 Task: Find connections with filter location Bhadrāvati with filter topic #Jobalertwith filter profile language Spanish with filter current company Personal Growth & Professional Development by Gaurav Misra with filter school Maharaja Engineering College with filter industry Farming with filter service category Life Coaching with filter keywords title Vice President of Marketing
Action: Mouse moved to (608, 79)
Screenshot: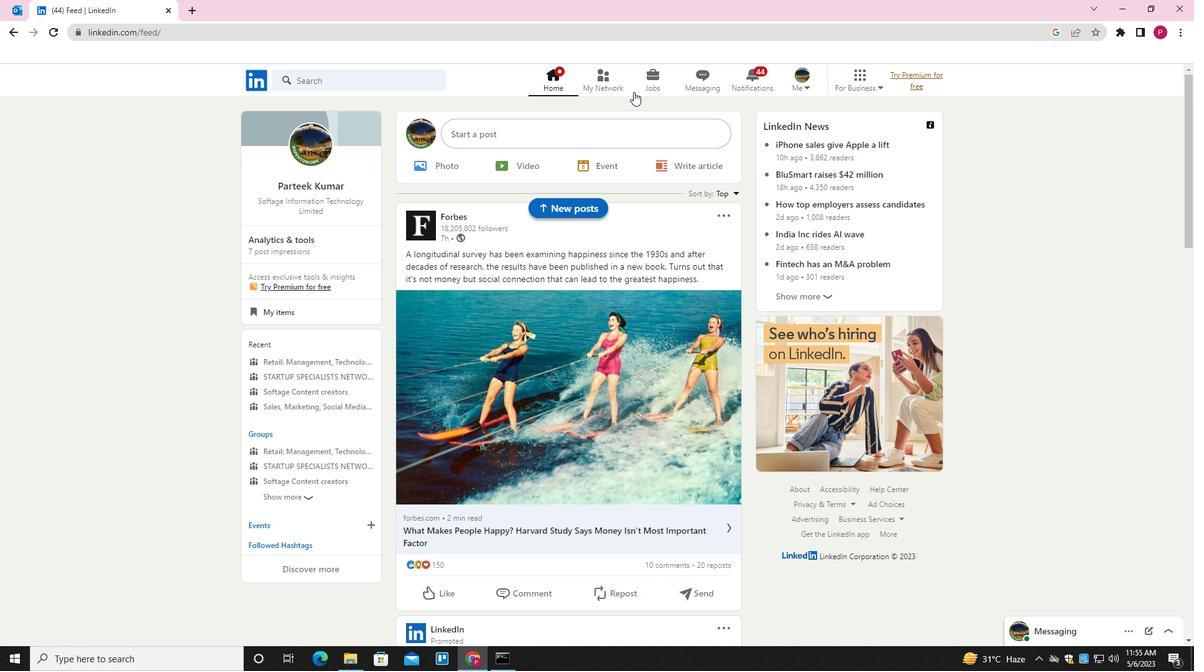 
Action: Mouse pressed left at (608, 79)
Screenshot: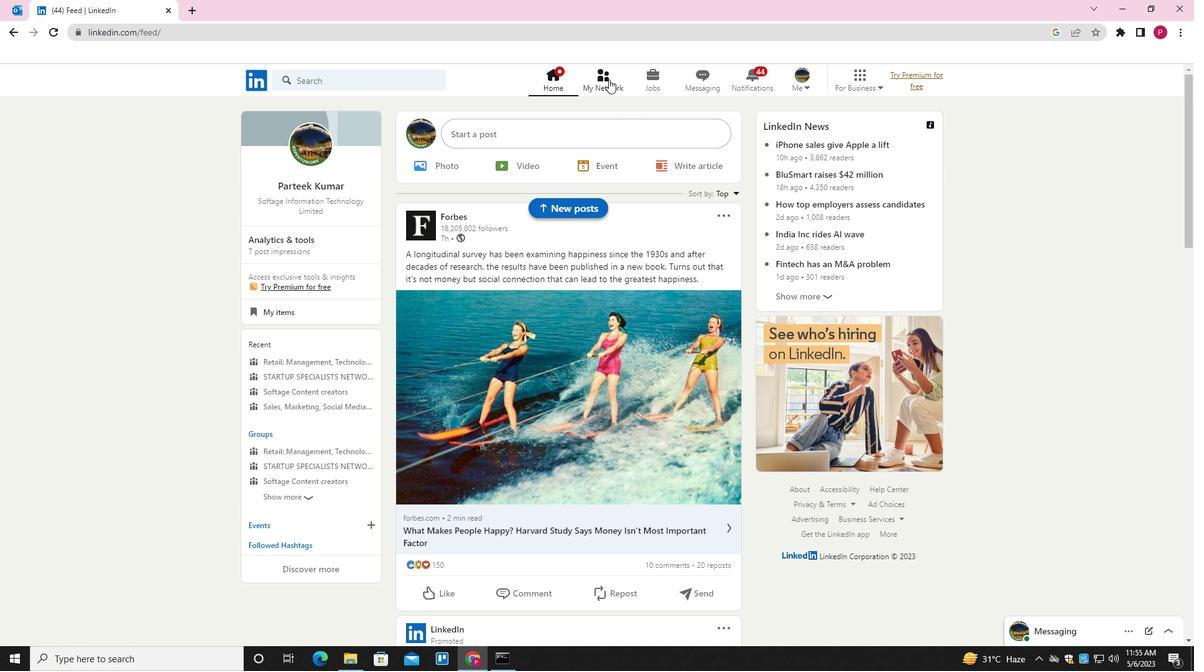 
Action: Mouse moved to (384, 140)
Screenshot: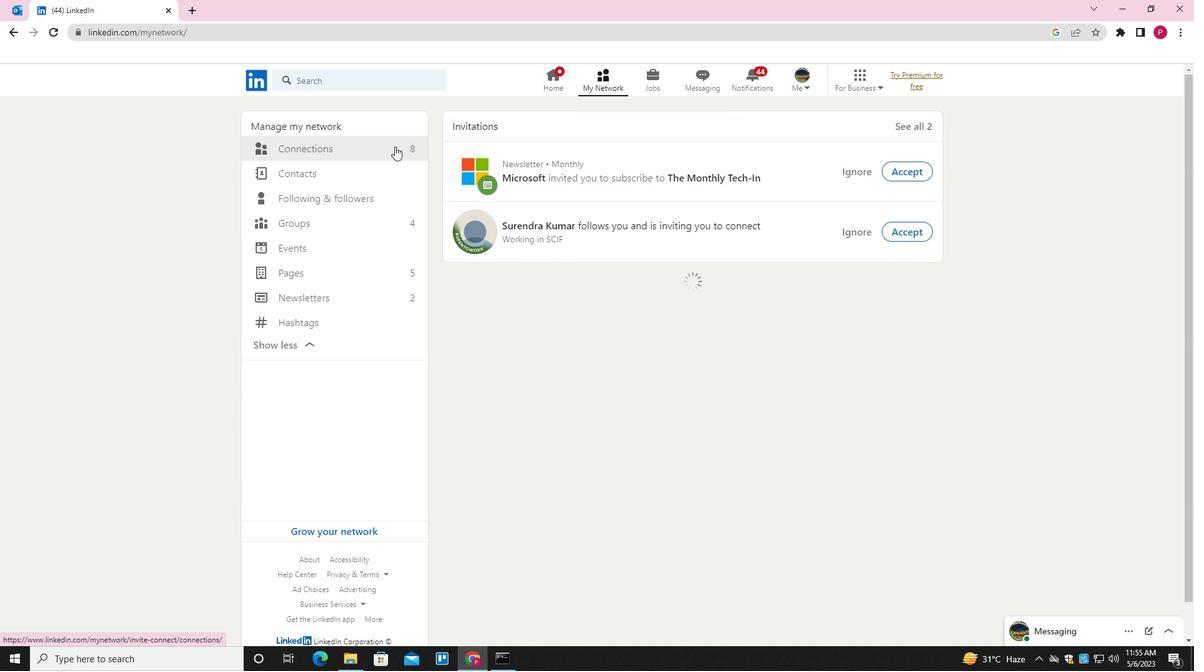
Action: Mouse pressed left at (384, 140)
Screenshot: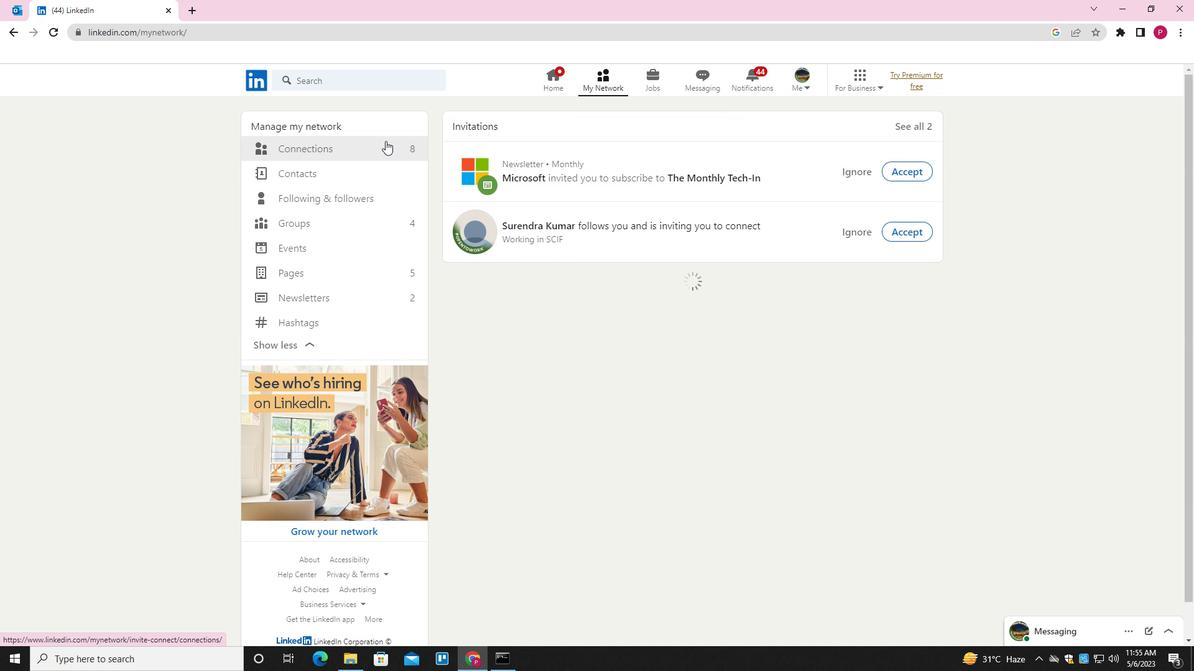 
Action: Mouse moved to (409, 148)
Screenshot: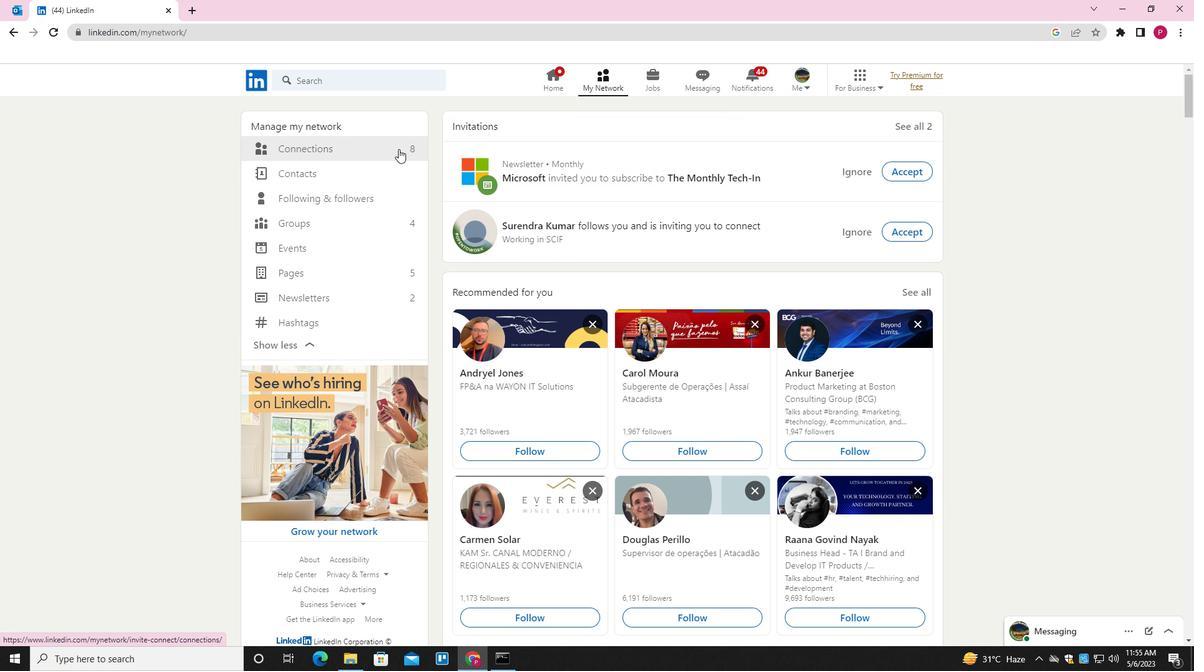 
Action: Mouse pressed left at (409, 148)
Screenshot: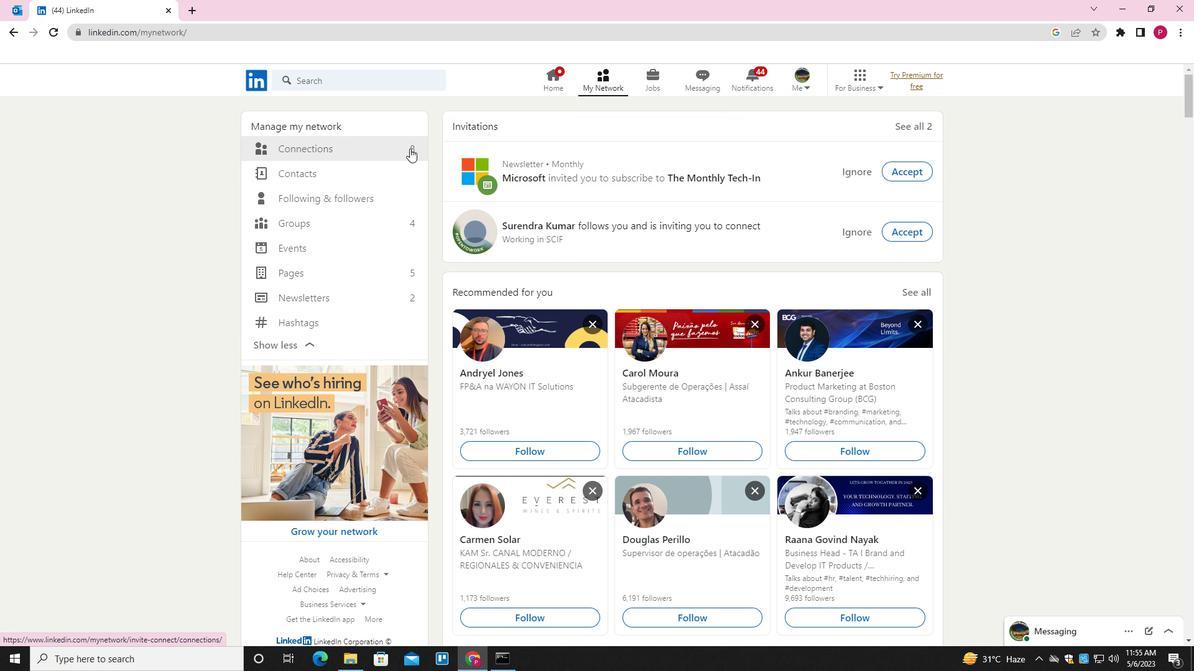 
Action: Mouse moved to (689, 147)
Screenshot: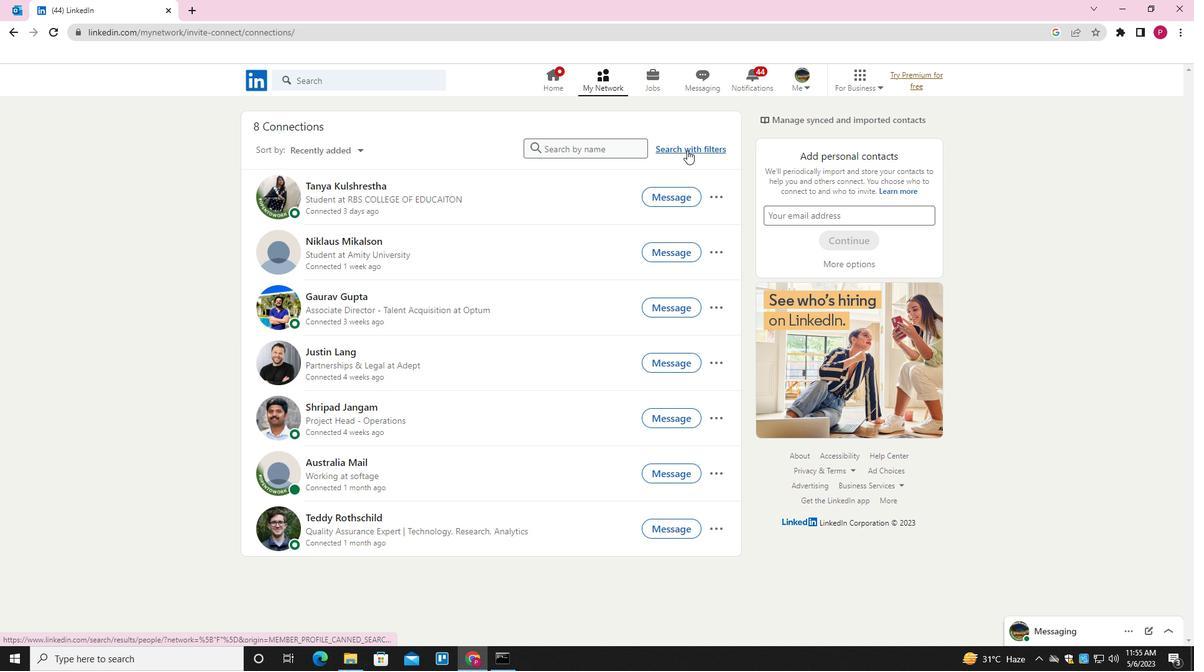 
Action: Mouse pressed left at (689, 147)
Screenshot: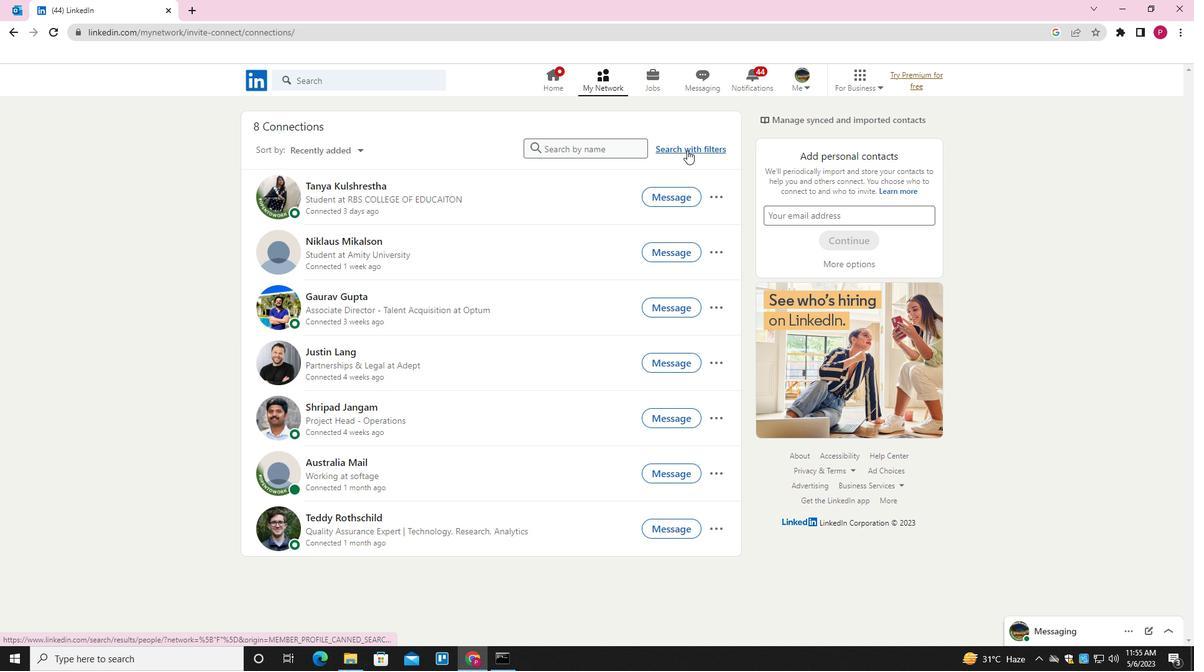 
Action: Mouse moved to (630, 114)
Screenshot: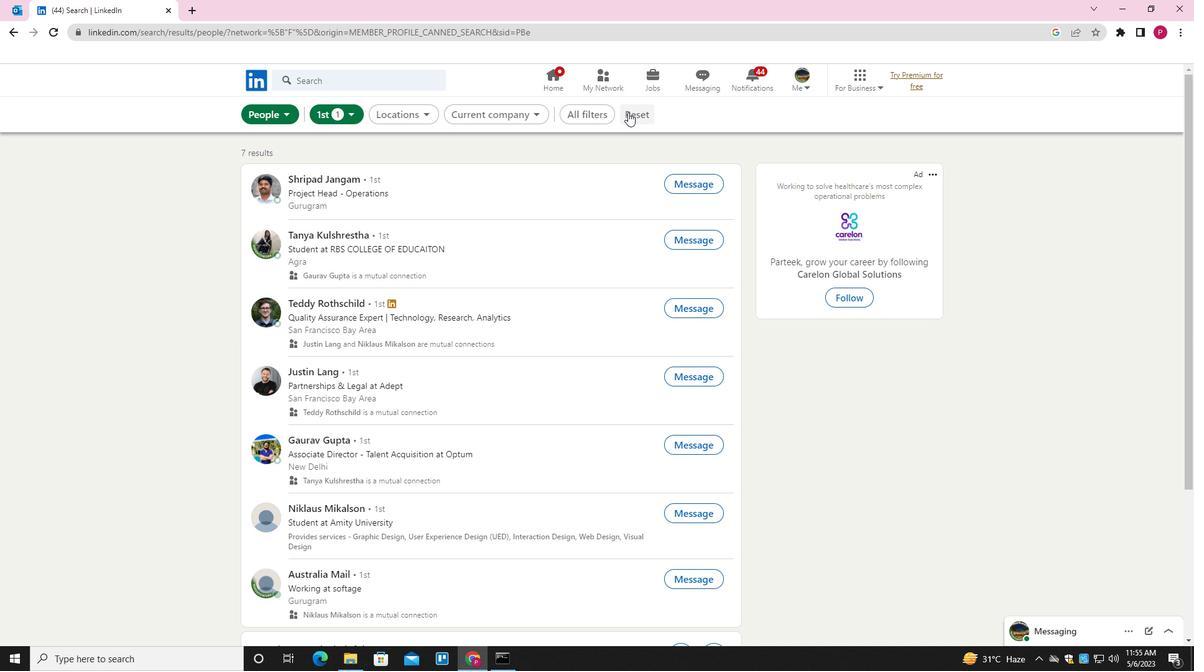 
Action: Mouse pressed left at (630, 114)
Screenshot: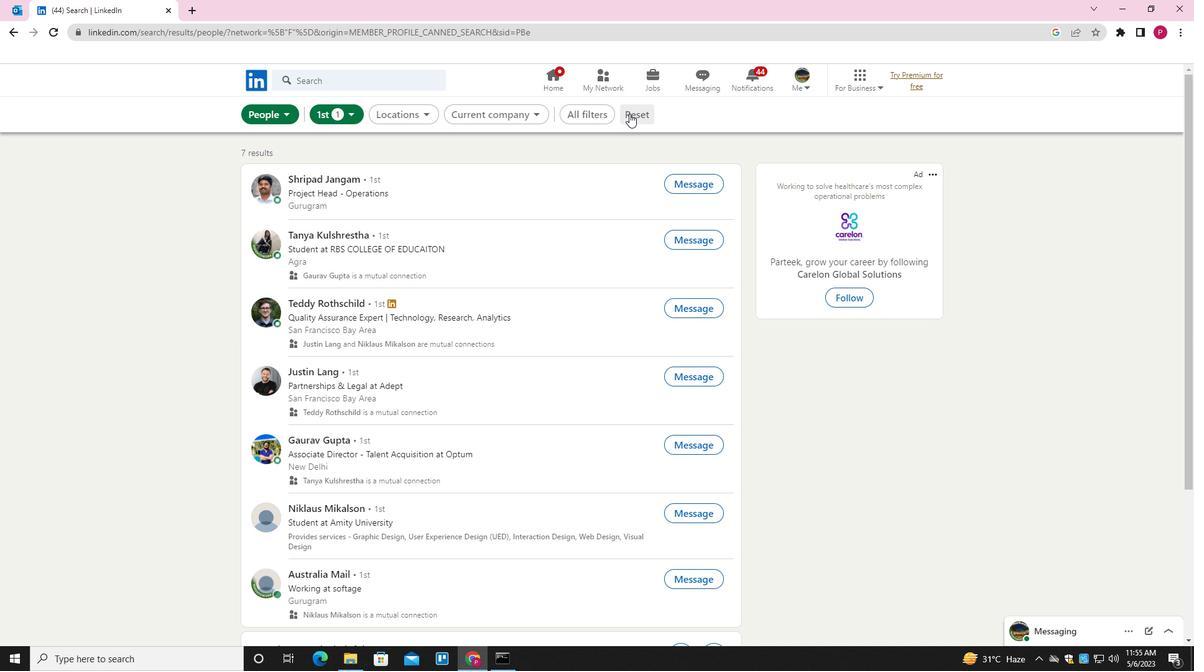 
Action: Mouse moved to (613, 116)
Screenshot: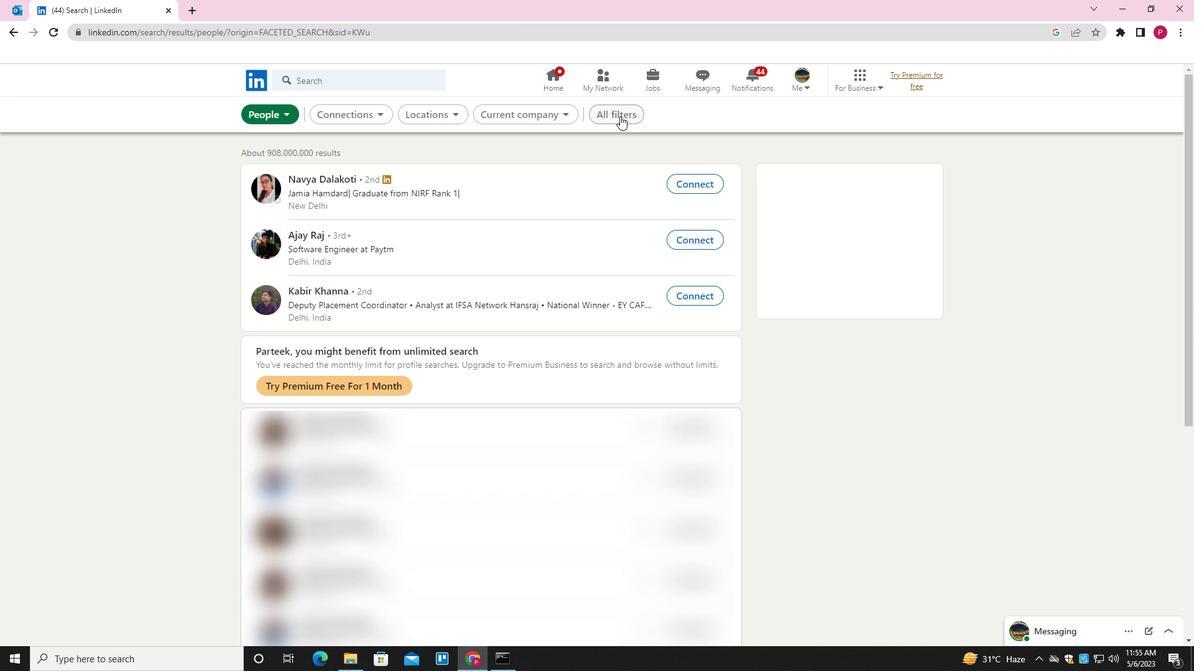 
Action: Mouse pressed left at (613, 116)
Screenshot: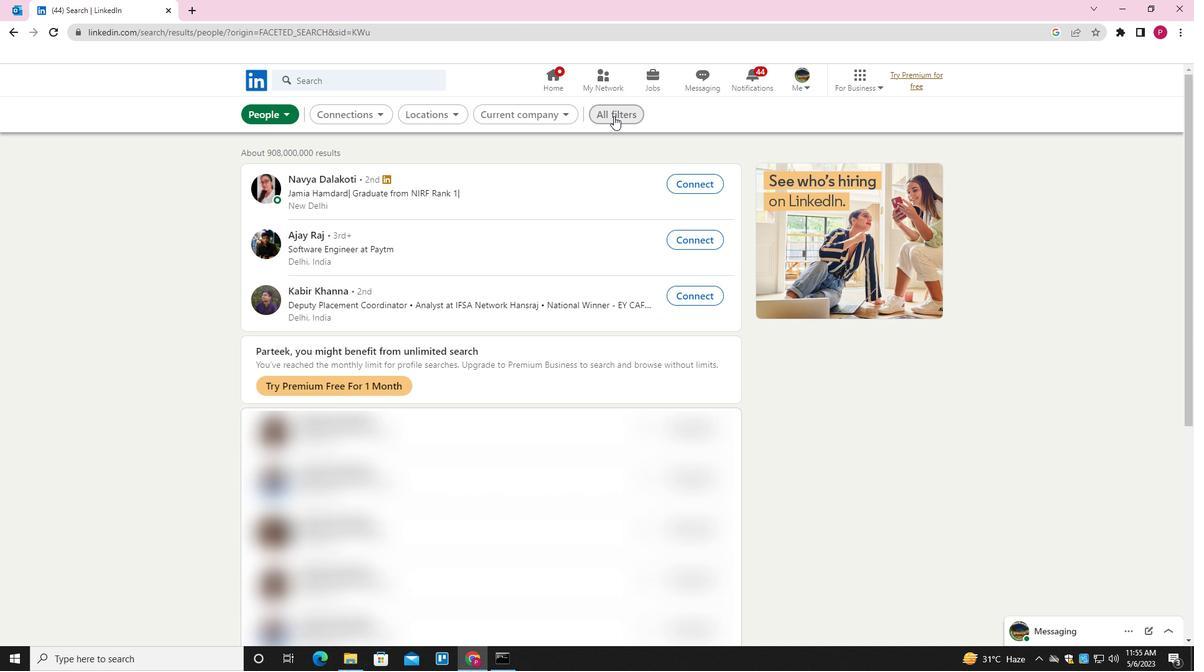 
Action: Mouse moved to (935, 343)
Screenshot: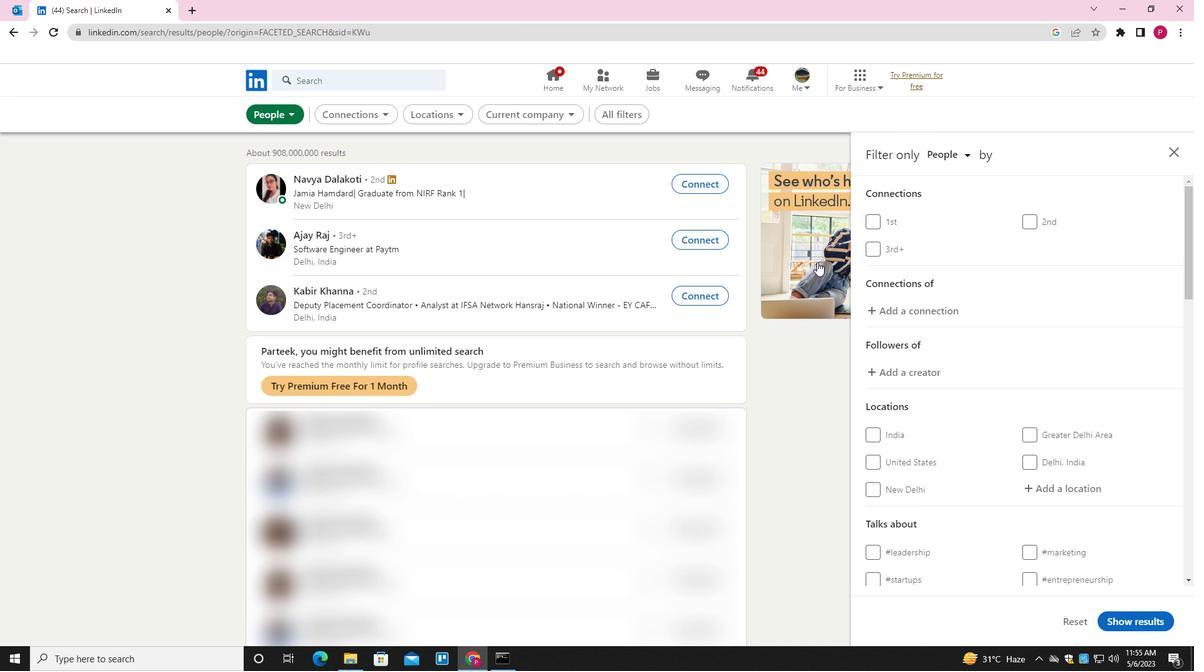 
Action: Mouse scrolled (935, 343) with delta (0, 0)
Screenshot: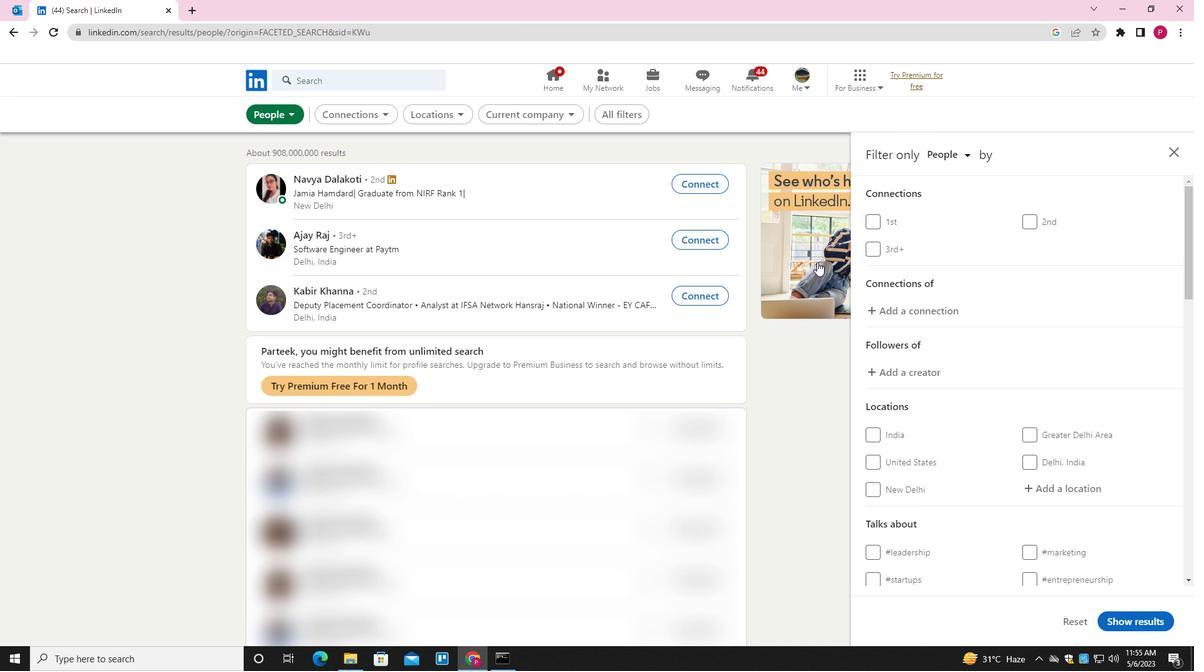 
Action: Mouse moved to (988, 376)
Screenshot: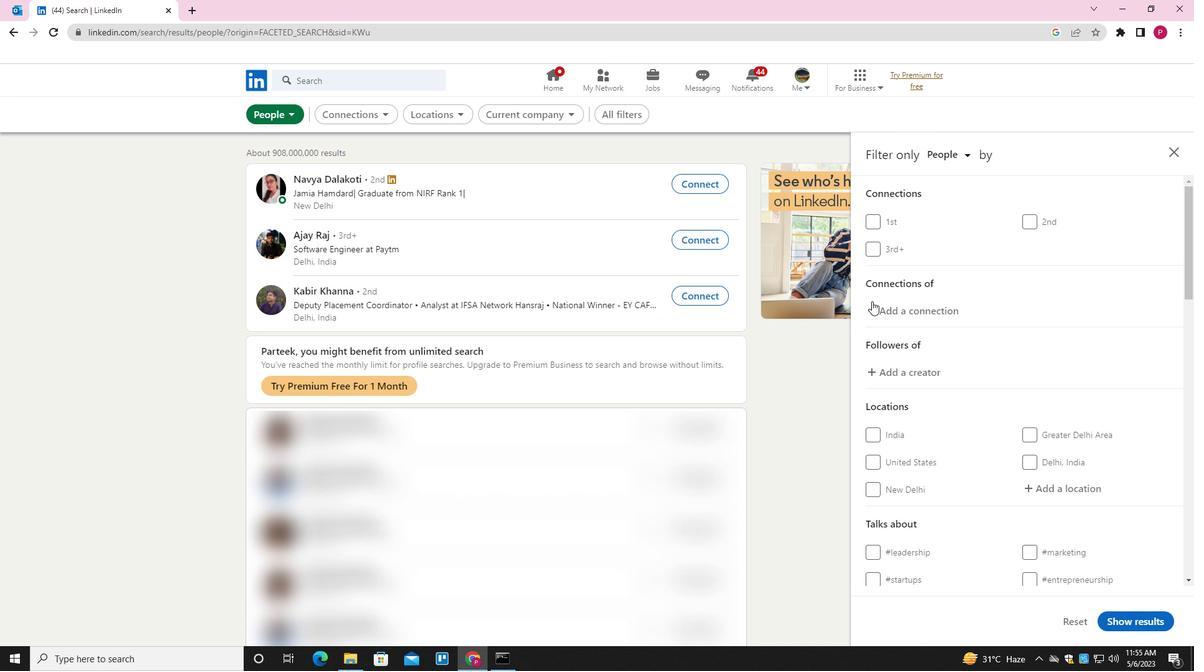 
Action: Mouse scrolled (988, 376) with delta (0, 0)
Screenshot: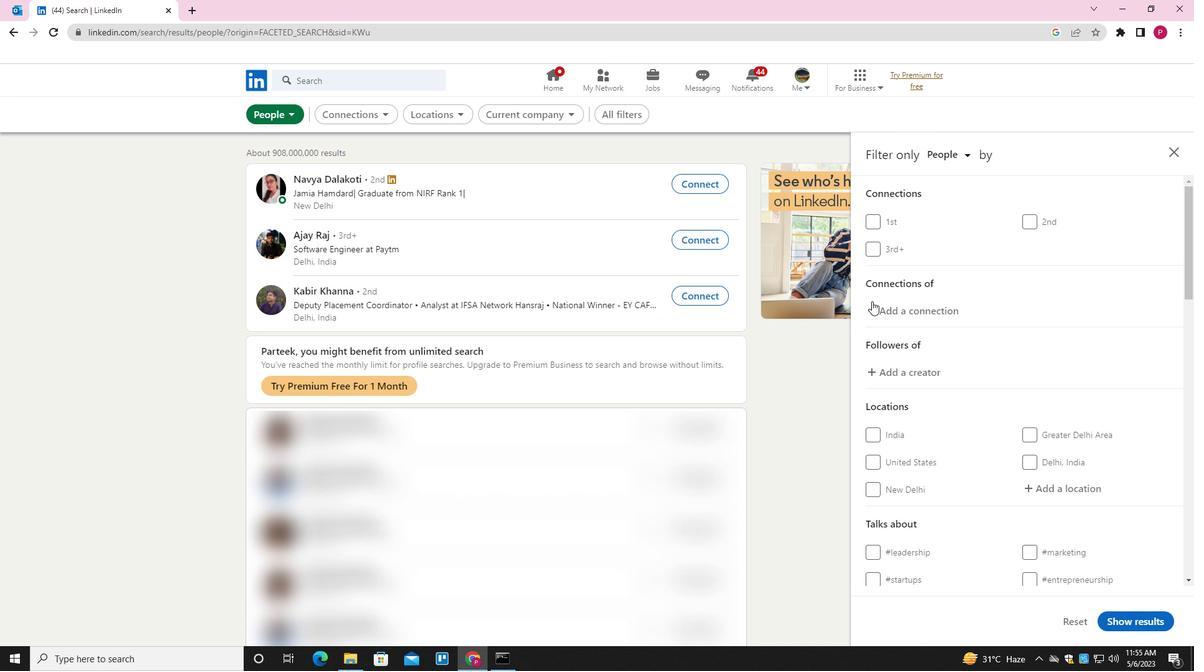 
Action: Mouse moved to (1061, 362)
Screenshot: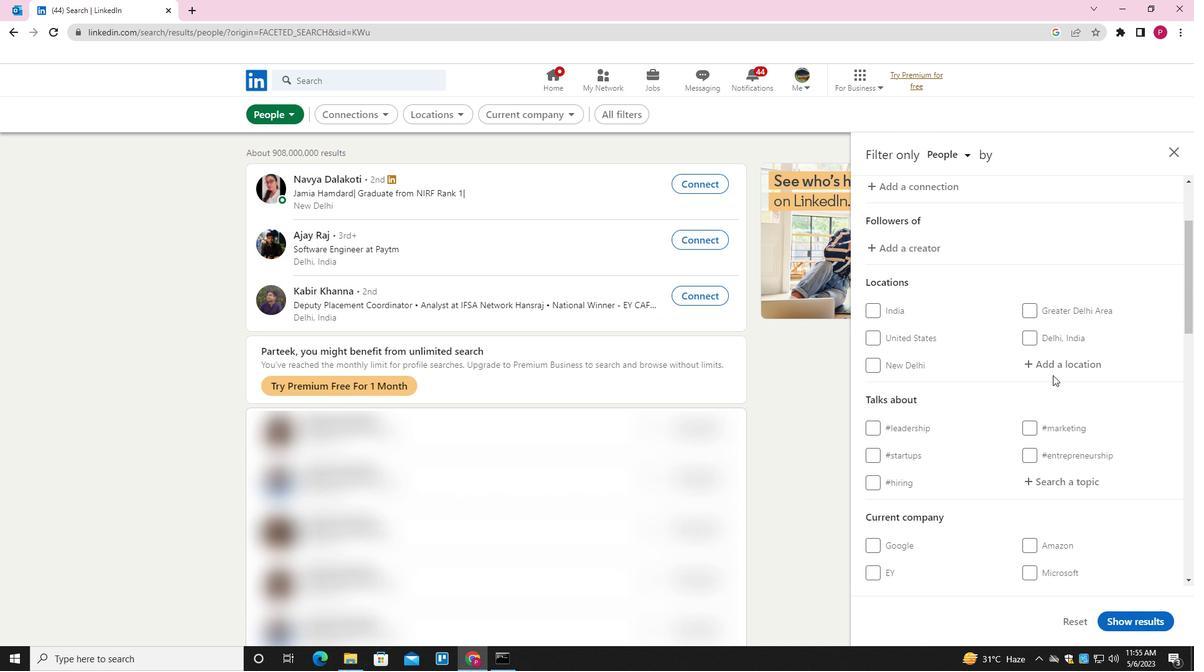 
Action: Mouse pressed left at (1061, 362)
Screenshot: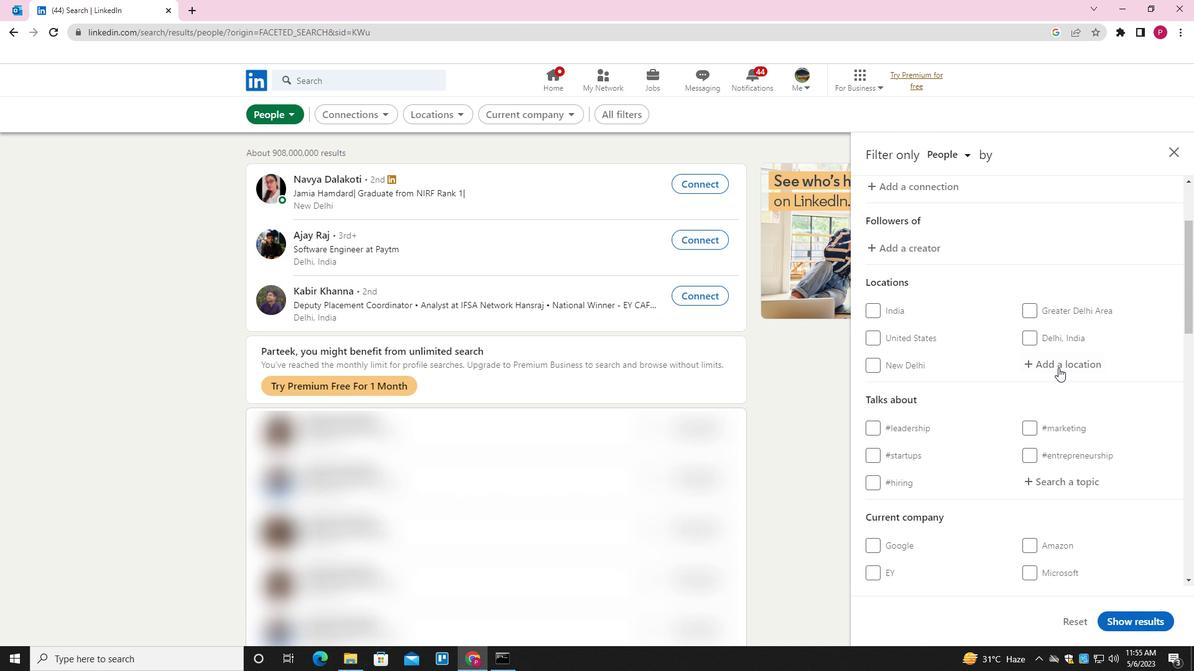 
Action: Key pressed <Key.shift>BHADRAVATI<Key.down><Key.enter>
Screenshot: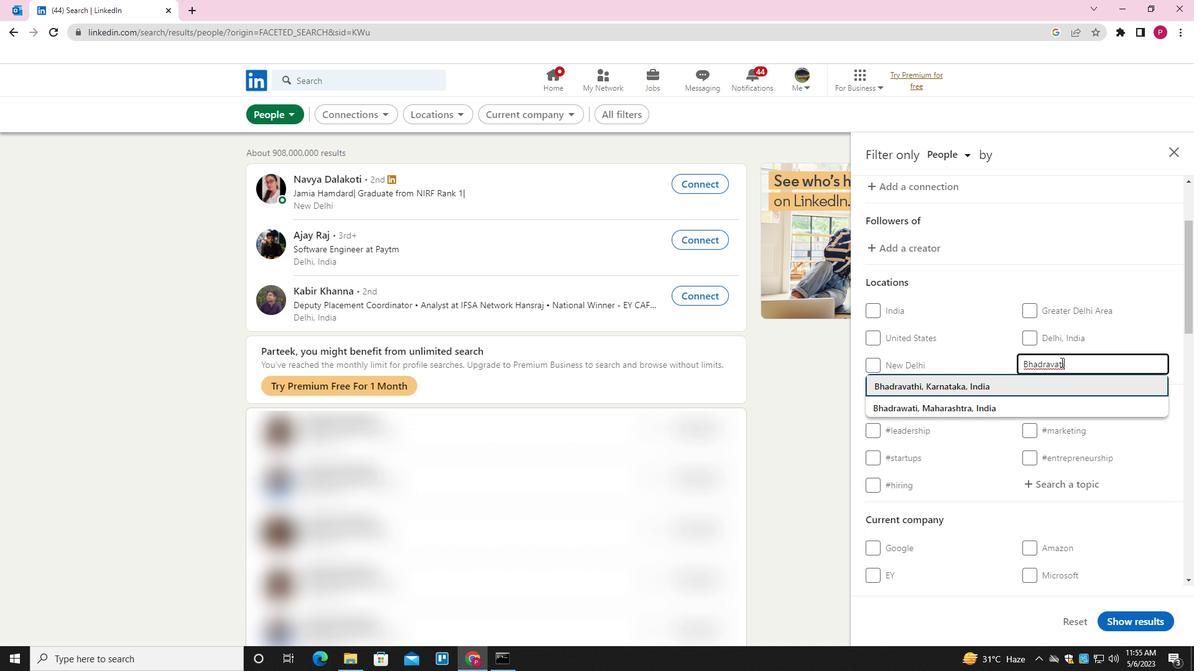 
Action: Mouse moved to (1030, 366)
Screenshot: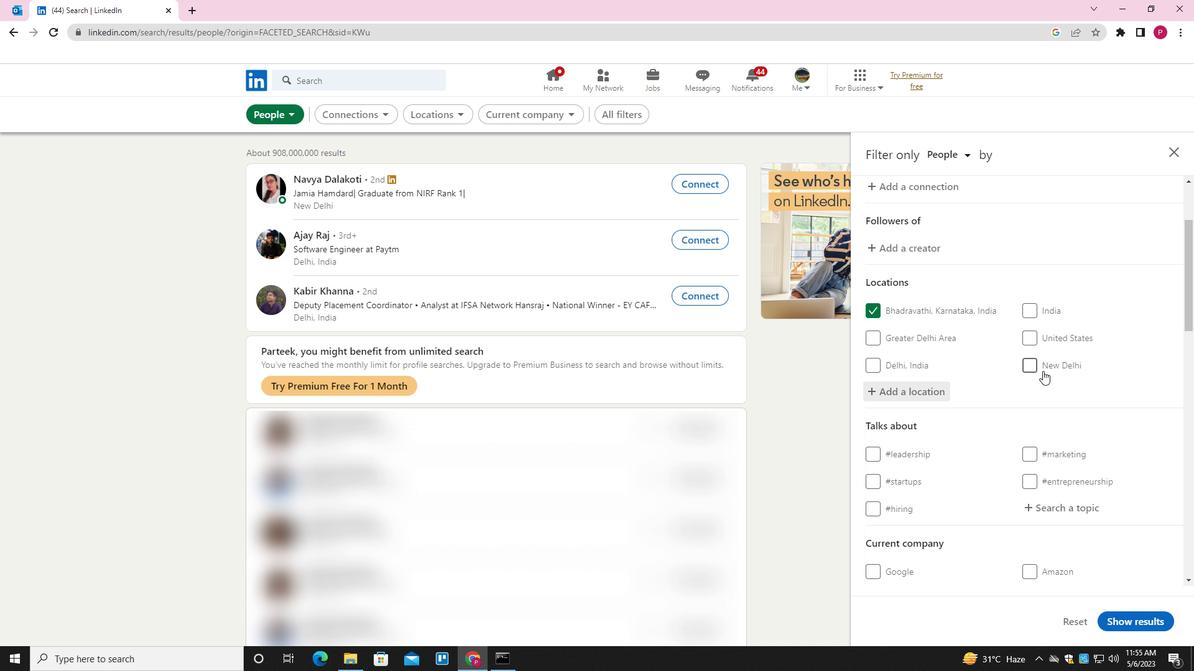 
Action: Mouse scrolled (1030, 366) with delta (0, 0)
Screenshot: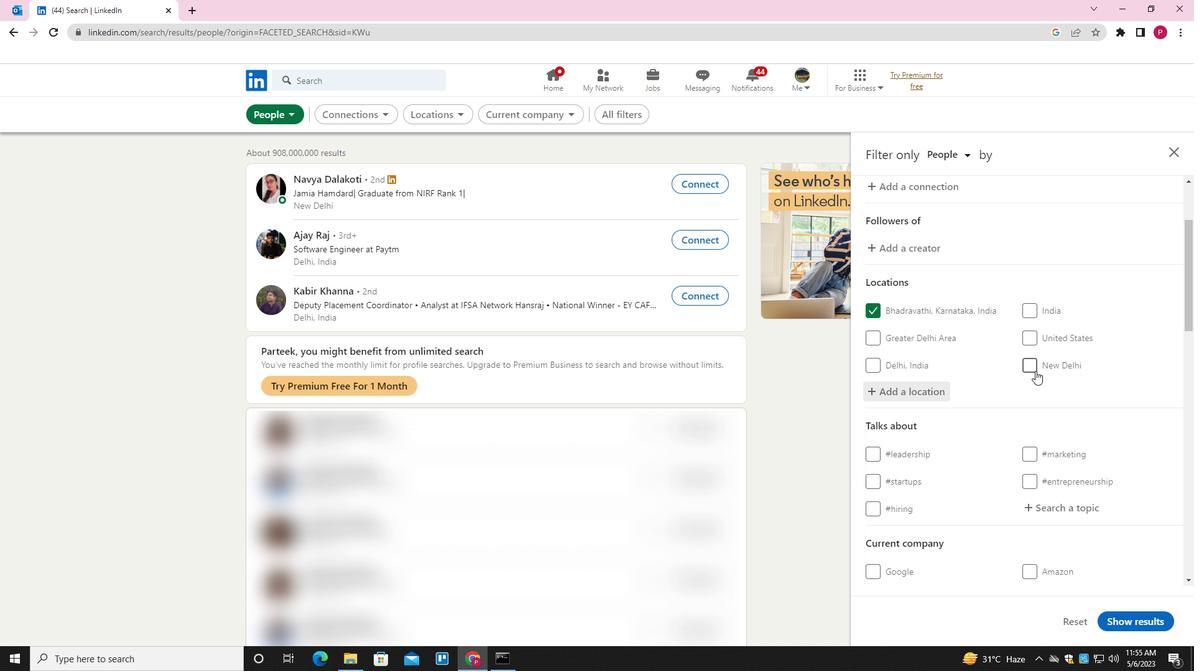 
Action: Mouse scrolled (1030, 366) with delta (0, 0)
Screenshot: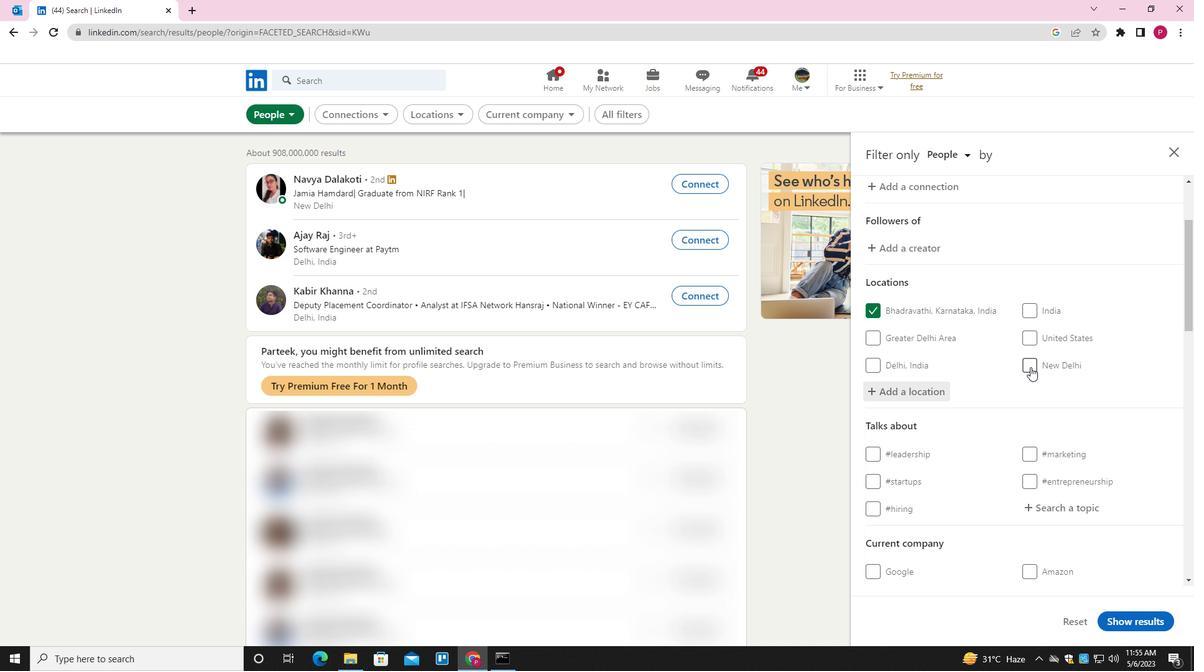 
Action: Mouse moved to (1029, 366)
Screenshot: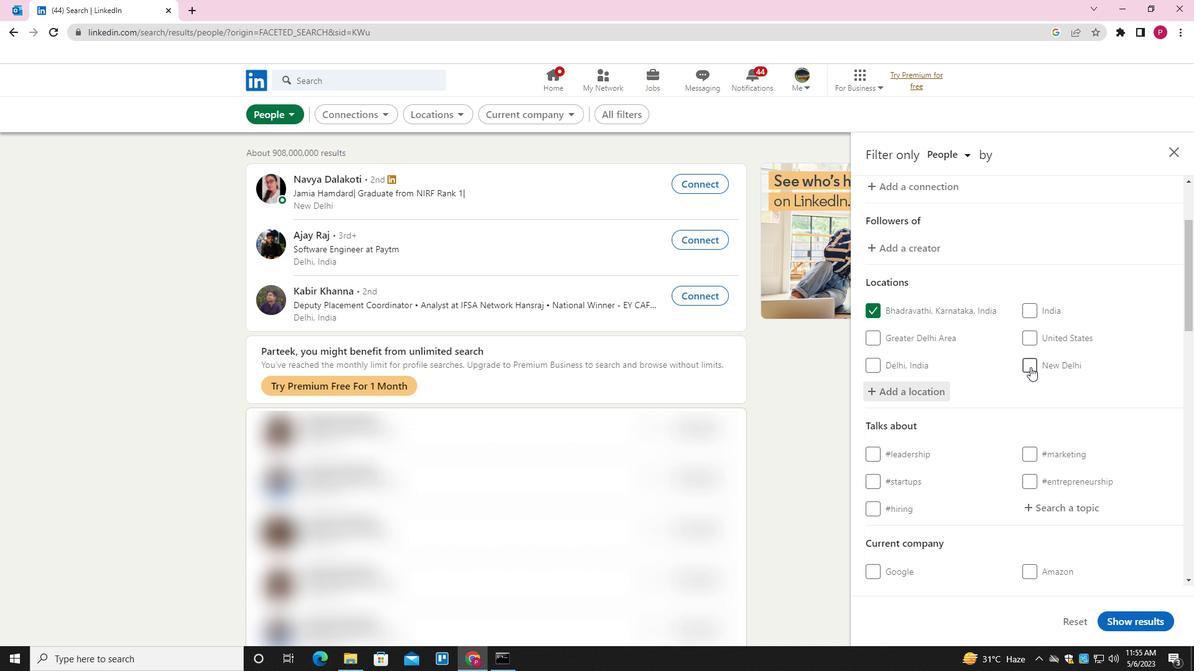 
Action: Mouse scrolled (1029, 366) with delta (0, 0)
Screenshot: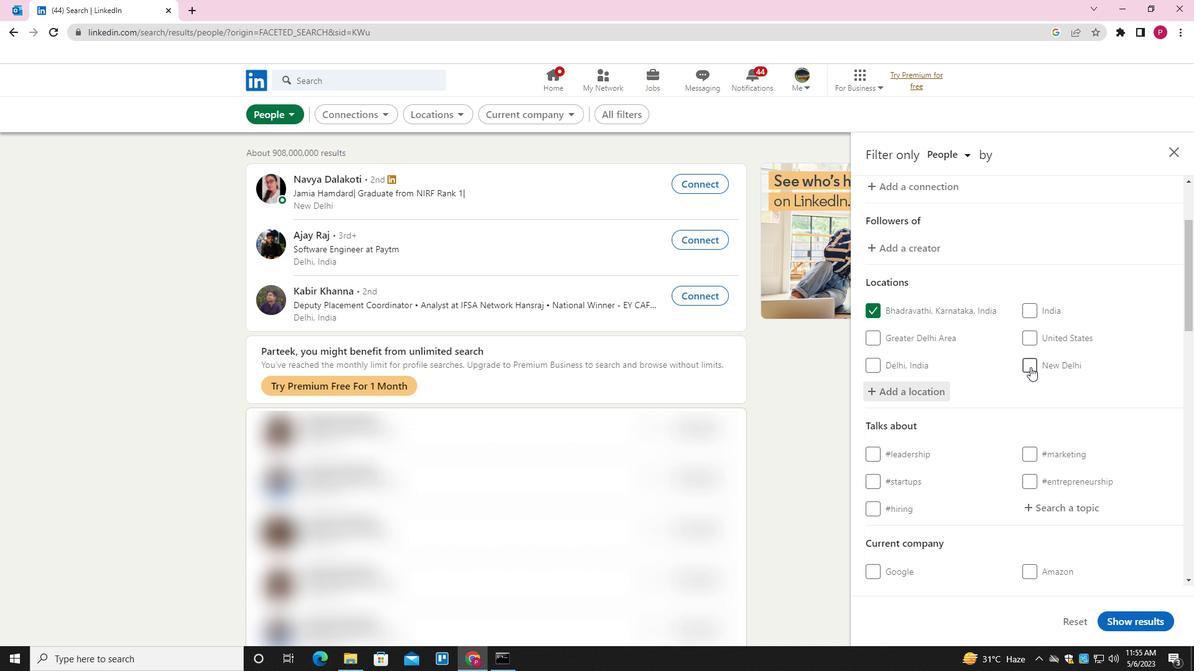 
Action: Mouse moved to (1062, 324)
Screenshot: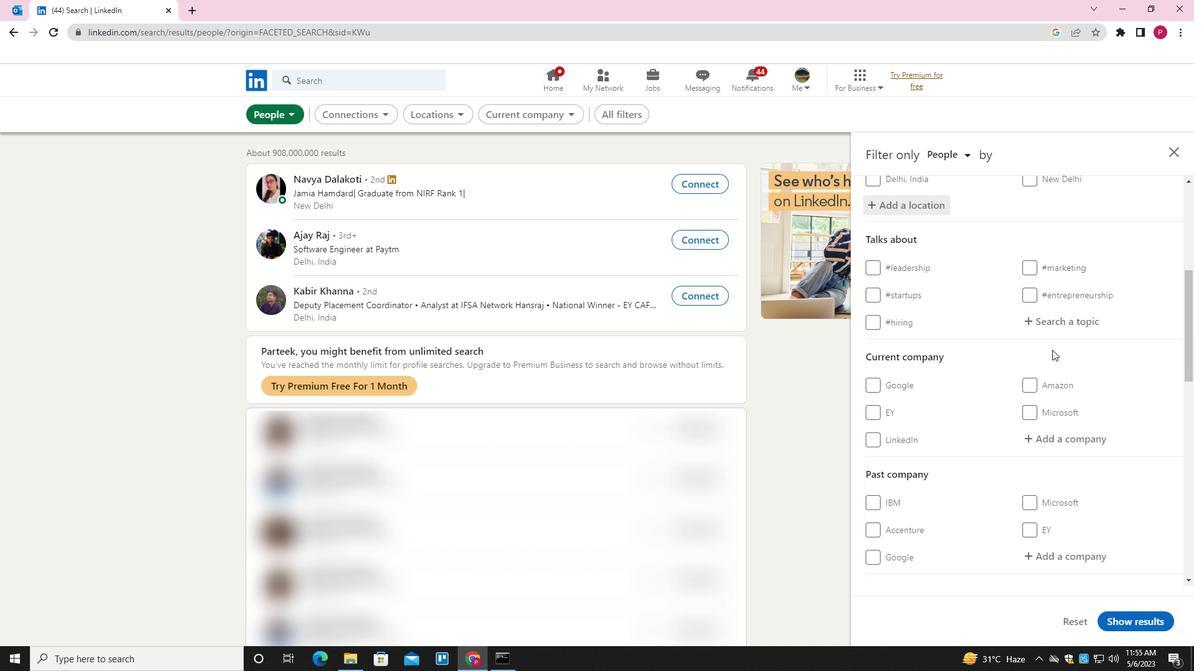 
Action: Mouse pressed left at (1062, 324)
Screenshot: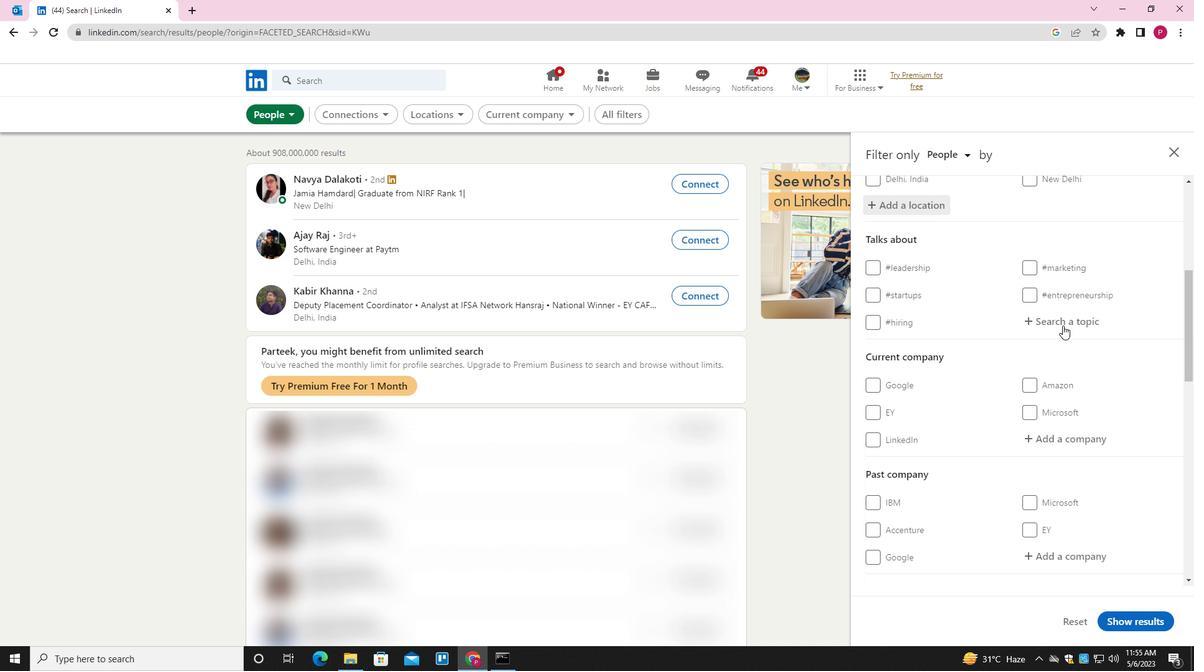 
Action: Key pressed JOBALERT<Key.down><Key.enter>
Screenshot: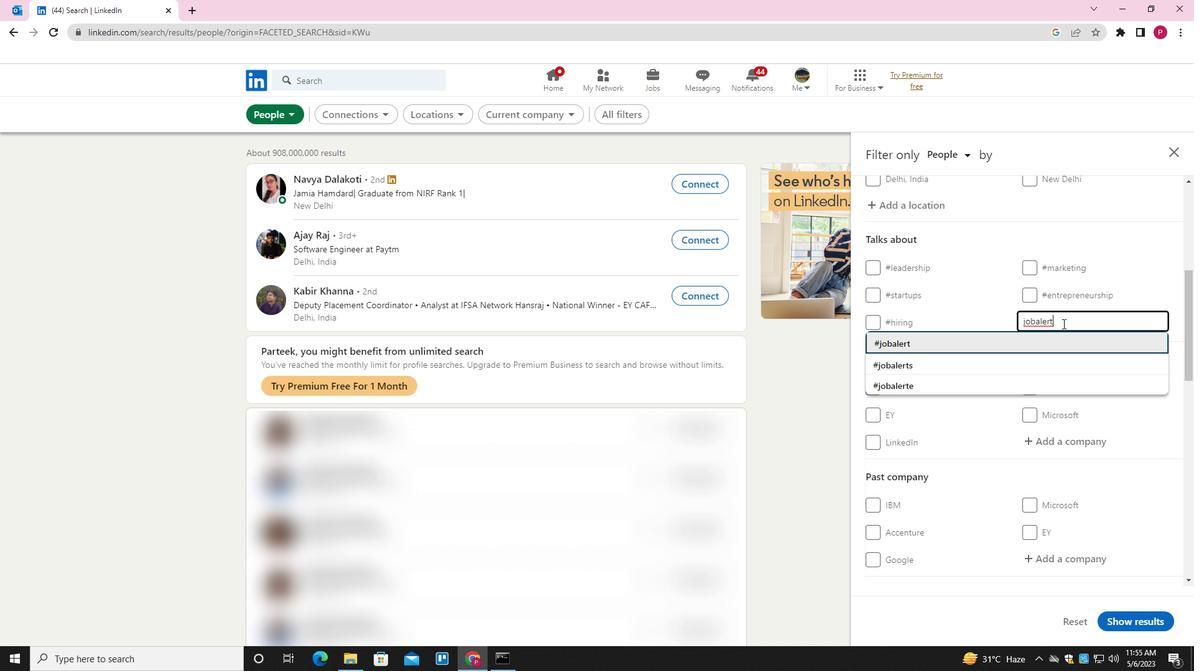 
Action: Mouse moved to (1022, 360)
Screenshot: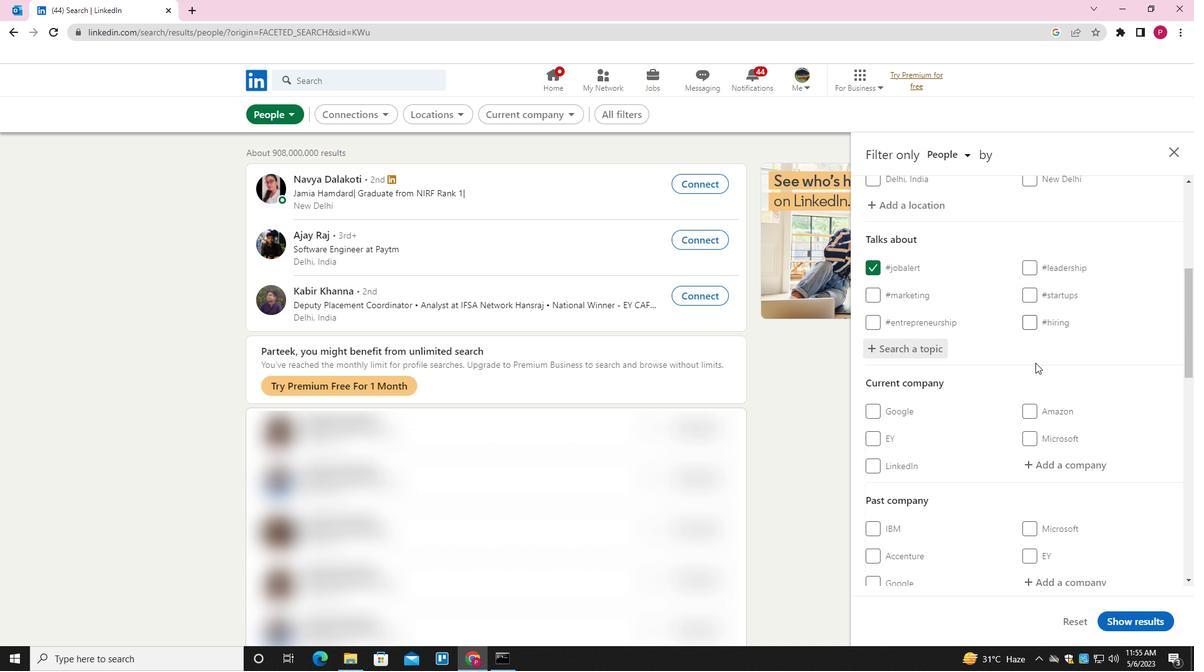 
Action: Mouse scrolled (1022, 359) with delta (0, 0)
Screenshot: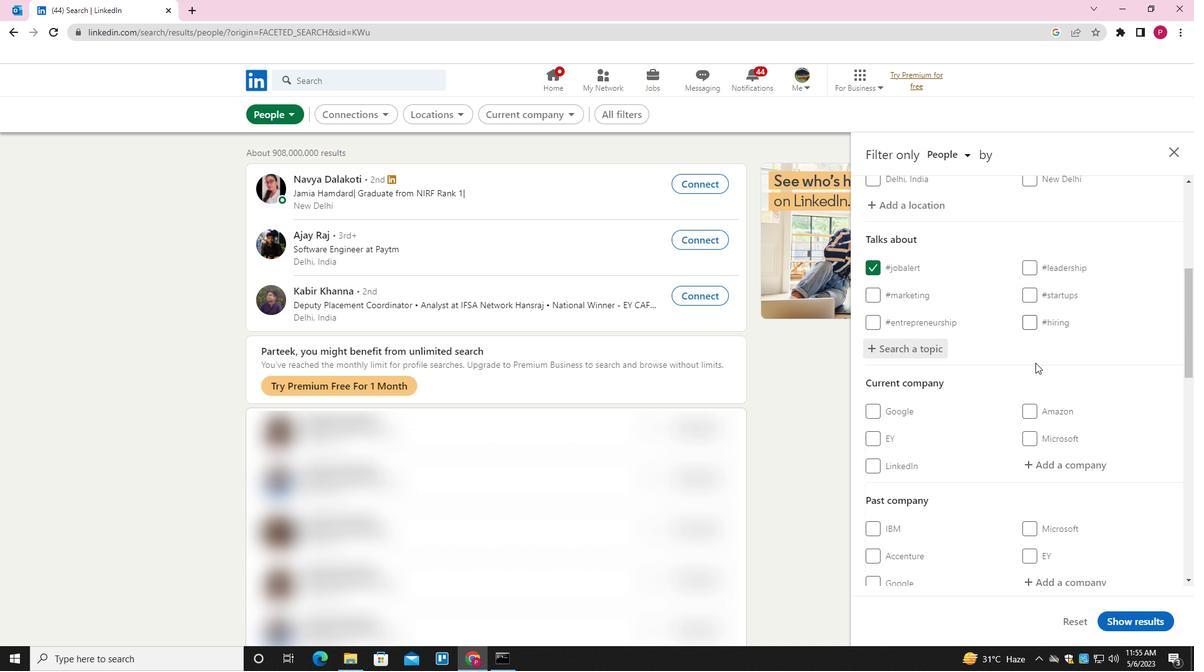 
Action: Mouse moved to (1021, 364)
Screenshot: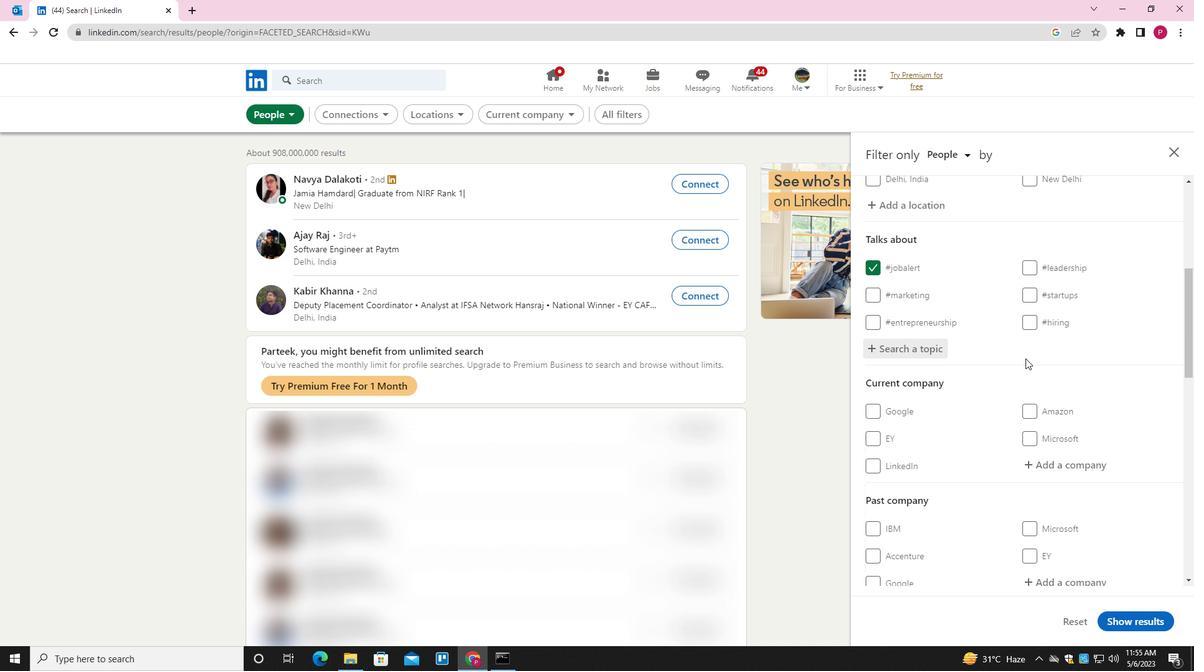 
Action: Mouse scrolled (1021, 363) with delta (0, 0)
Screenshot: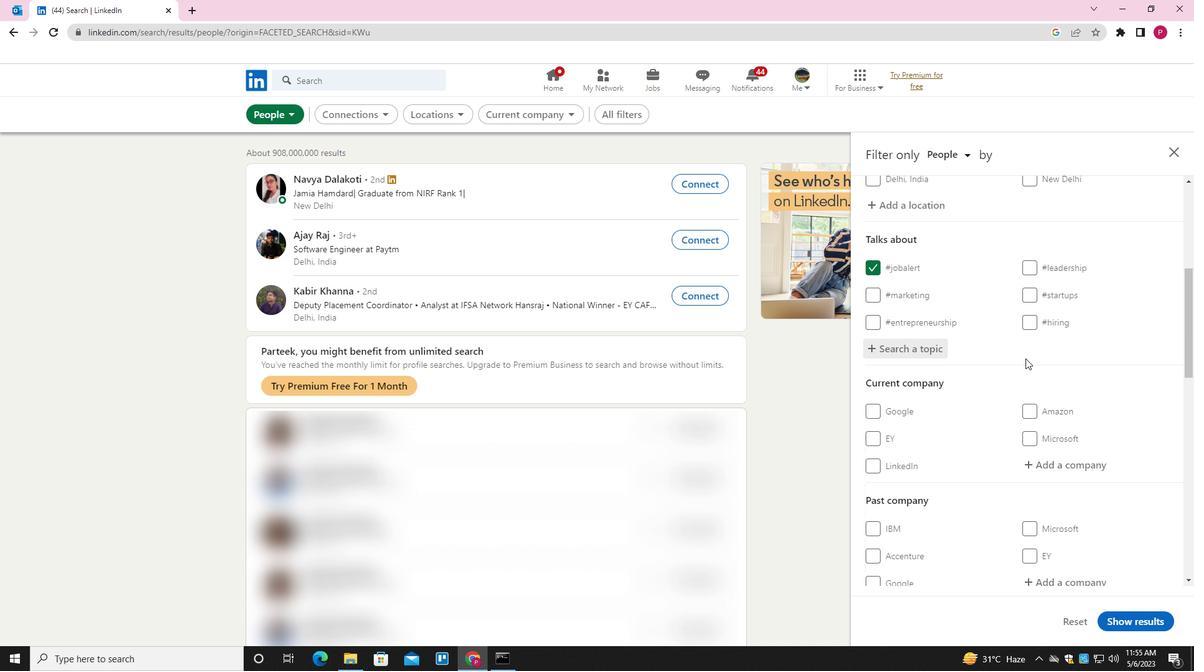 
Action: Mouse moved to (1008, 406)
Screenshot: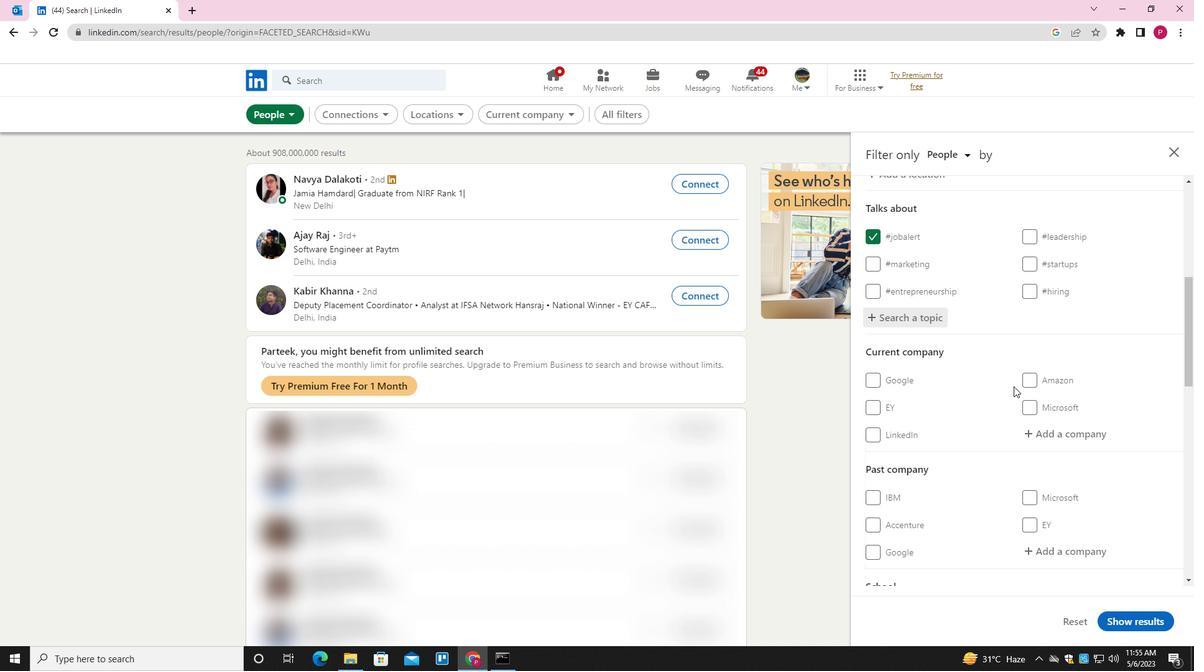 
Action: Mouse scrolled (1008, 405) with delta (0, 0)
Screenshot: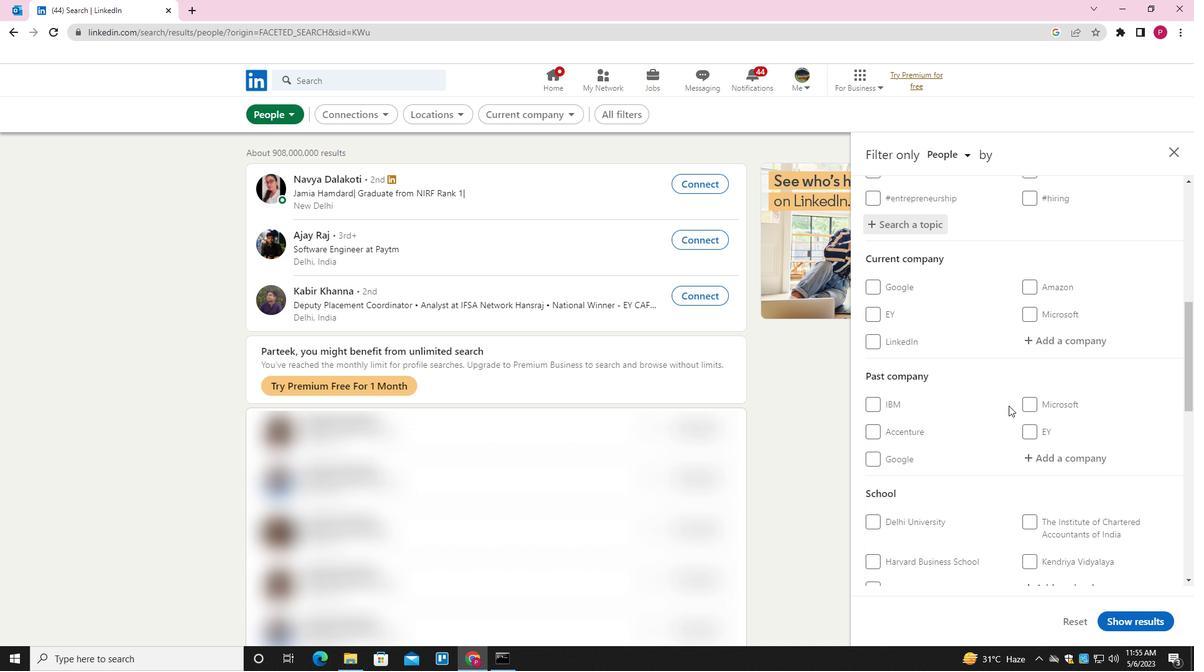 
Action: Mouse scrolled (1008, 405) with delta (0, 0)
Screenshot: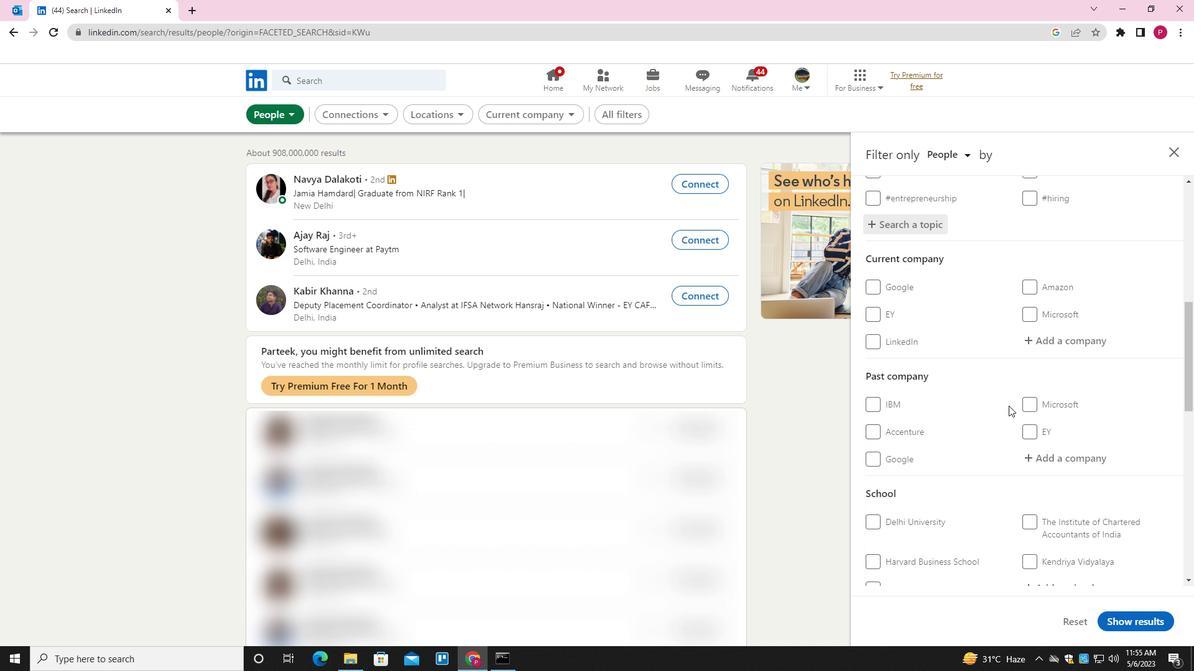 
Action: Mouse scrolled (1008, 405) with delta (0, 0)
Screenshot: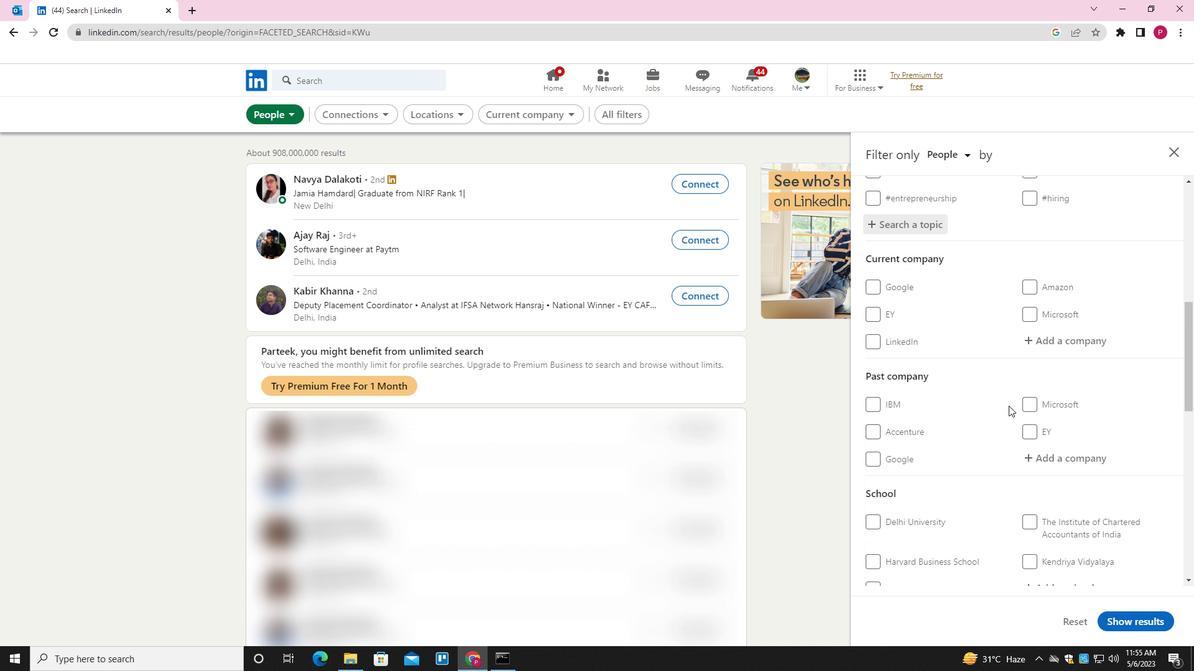 
Action: Mouse scrolled (1008, 405) with delta (0, 0)
Screenshot: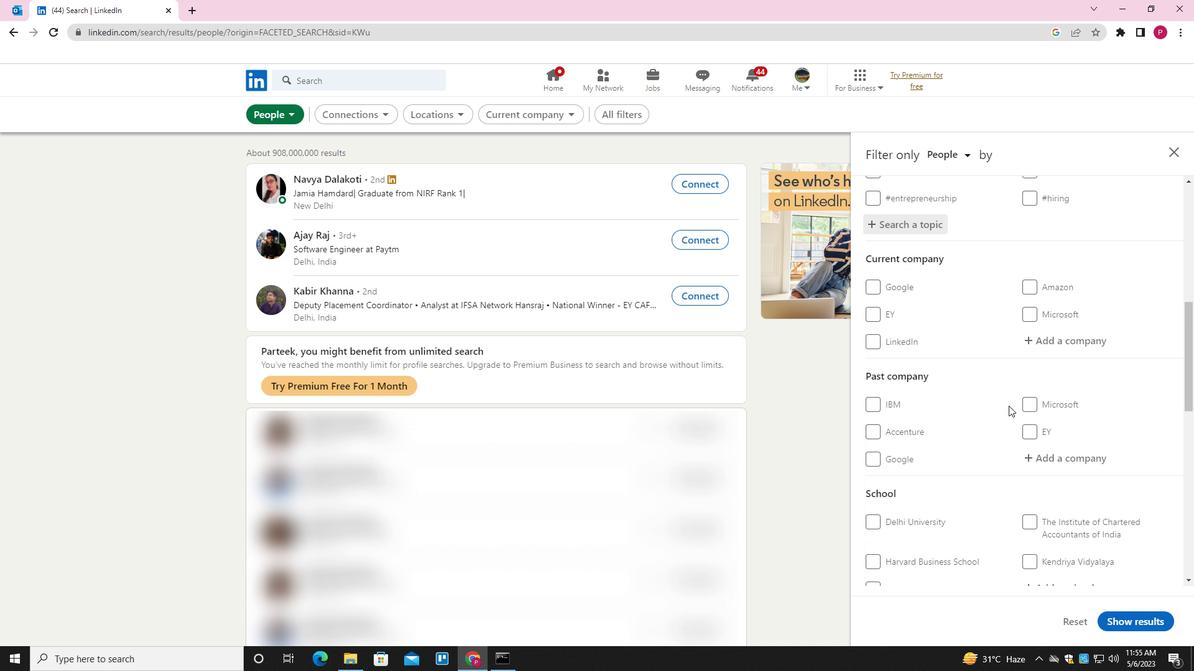 
Action: Mouse scrolled (1008, 405) with delta (0, 0)
Screenshot: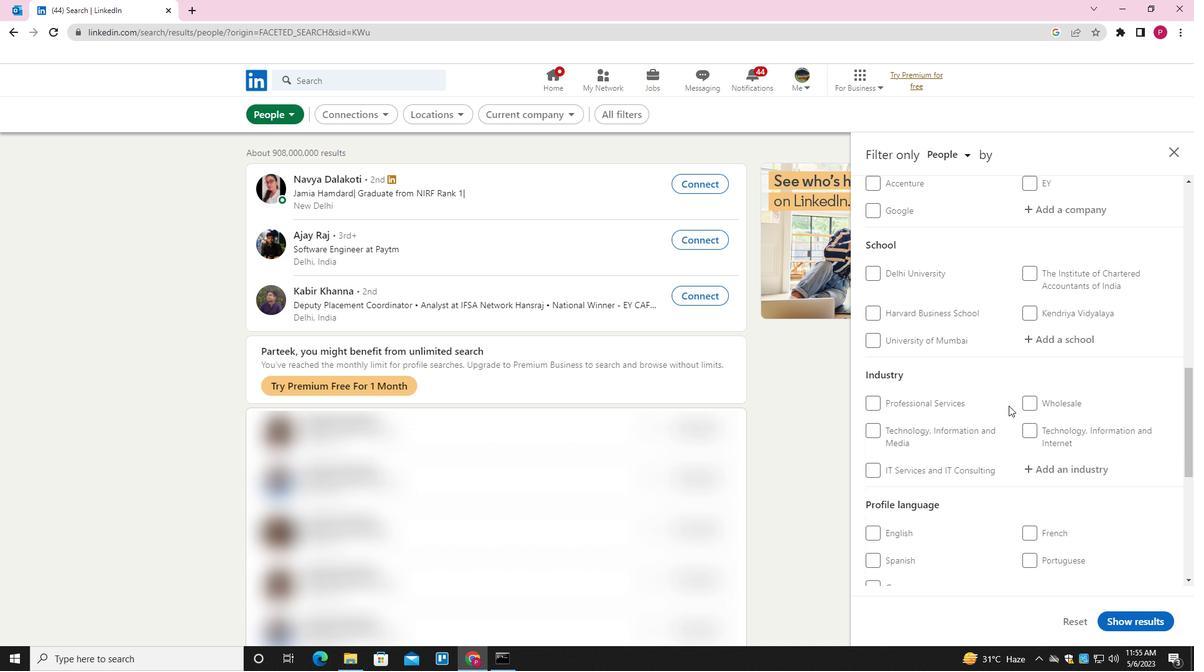 
Action: Mouse scrolled (1008, 405) with delta (0, 0)
Screenshot: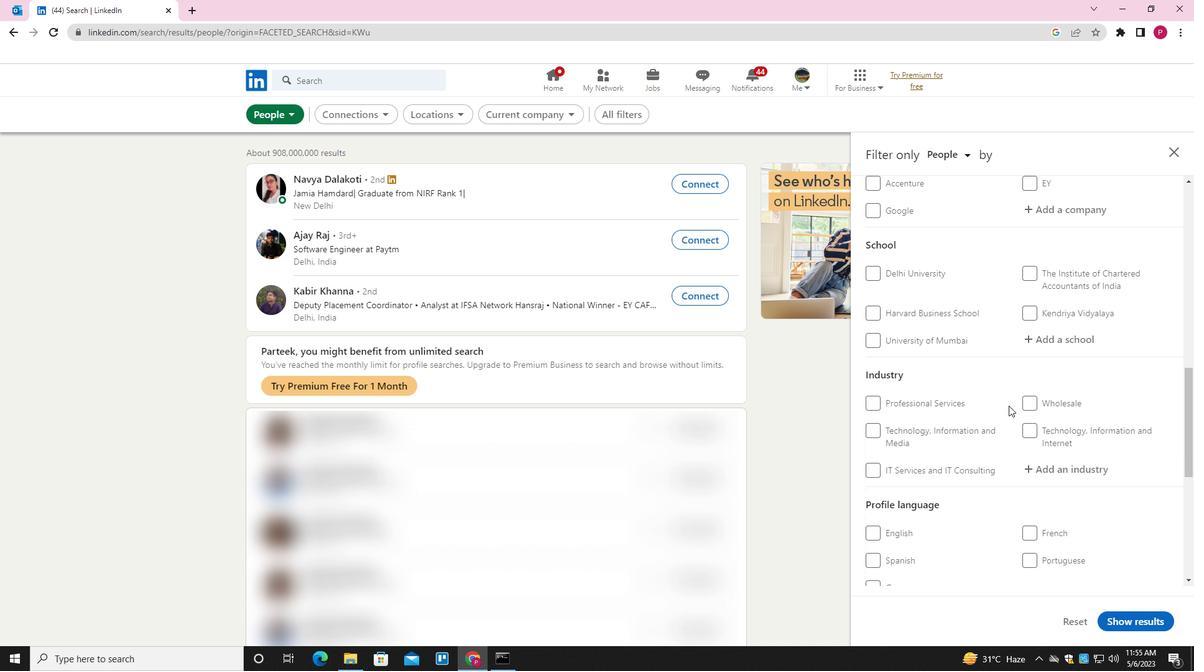 
Action: Mouse scrolled (1008, 405) with delta (0, 0)
Screenshot: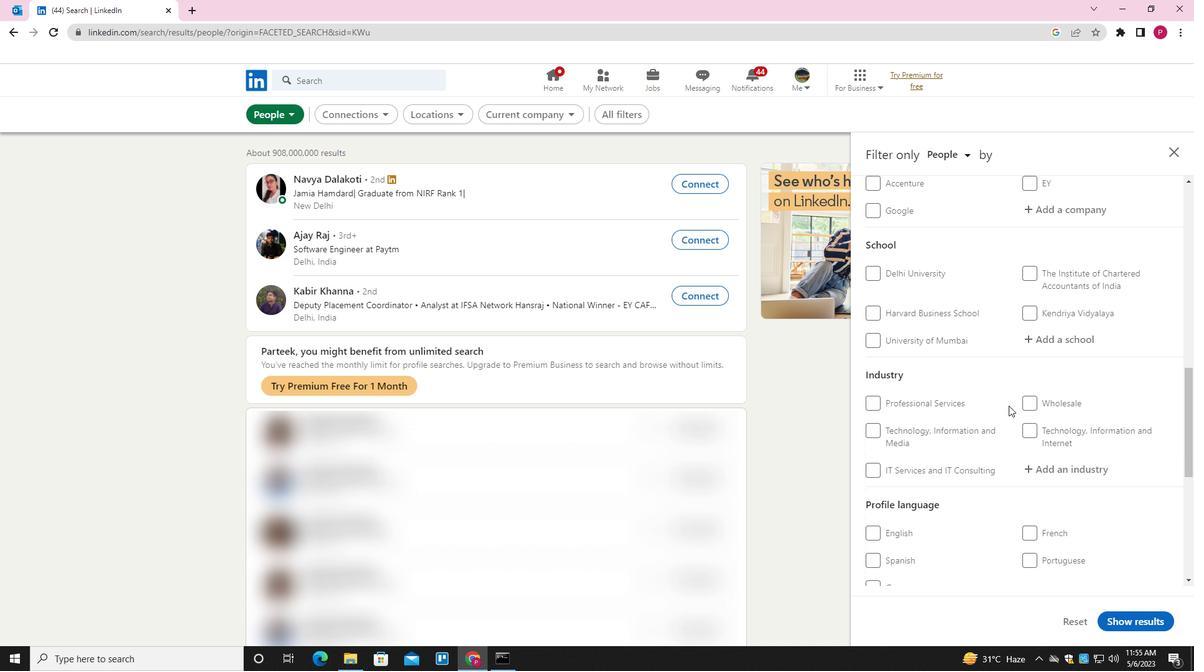 
Action: Mouse scrolled (1008, 405) with delta (0, 0)
Screenshot: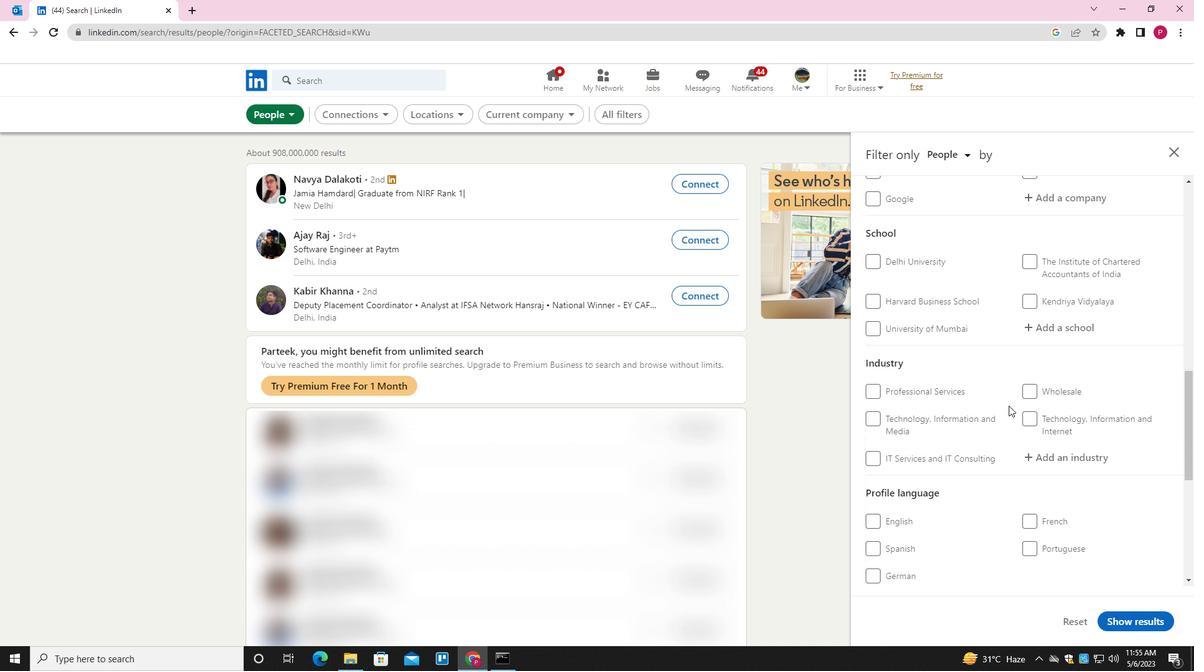 
Action: Mouse moved to (894, 317)
Screenshot: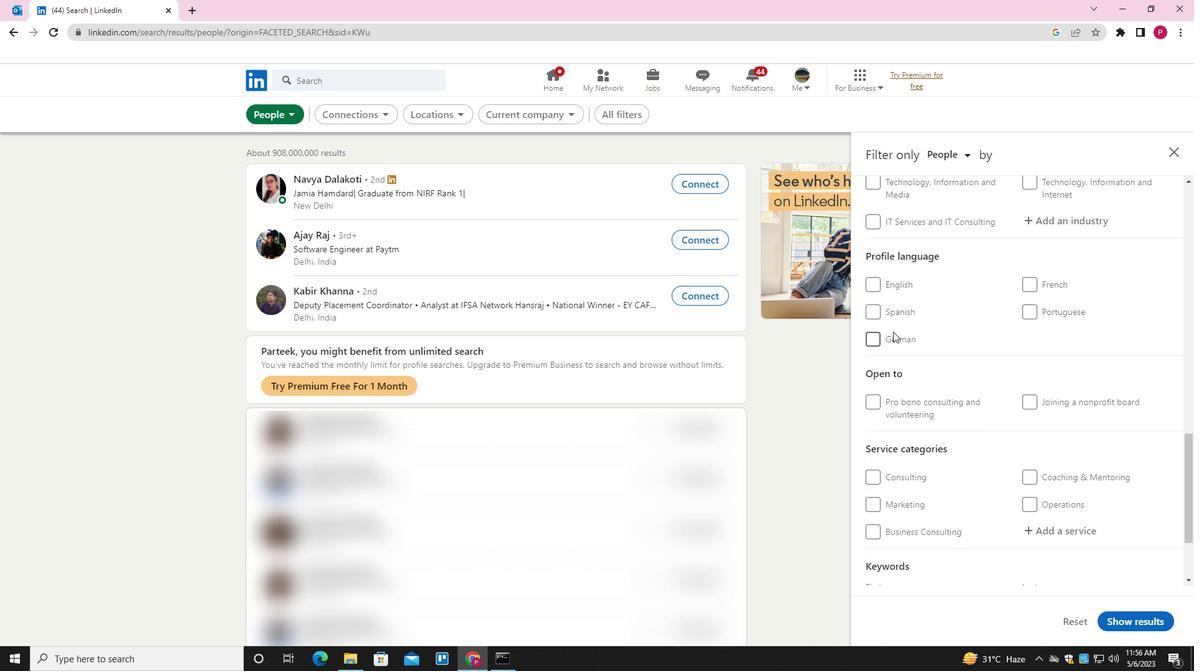 
Action: Mouse pressed left at (894, 317)
Screenshot: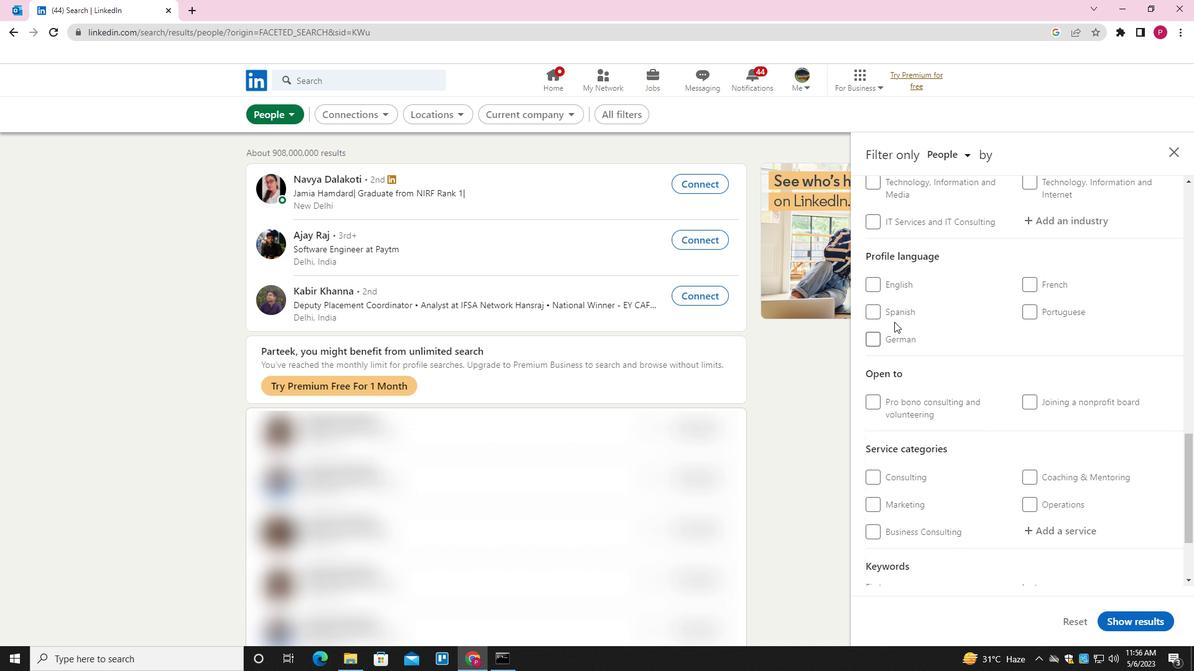 
Action: Mouse moved to (949, 365)
Screenshot: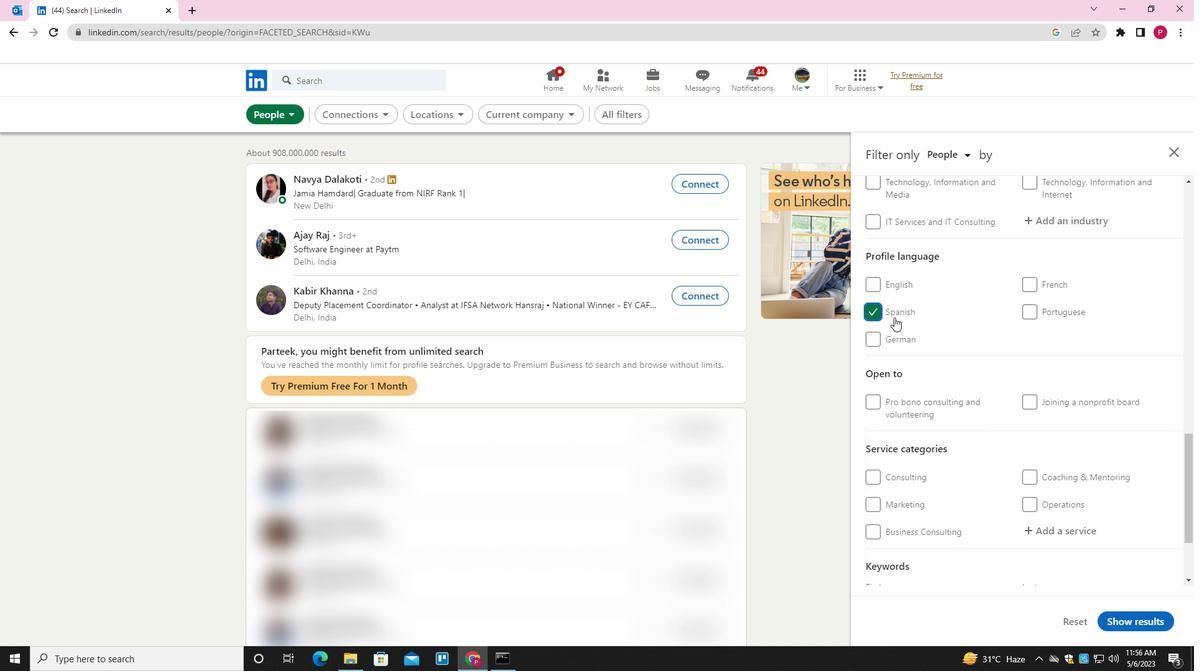 
Action: Mouse scrolled (949, 366) with delta (0, 0)
Screenshot: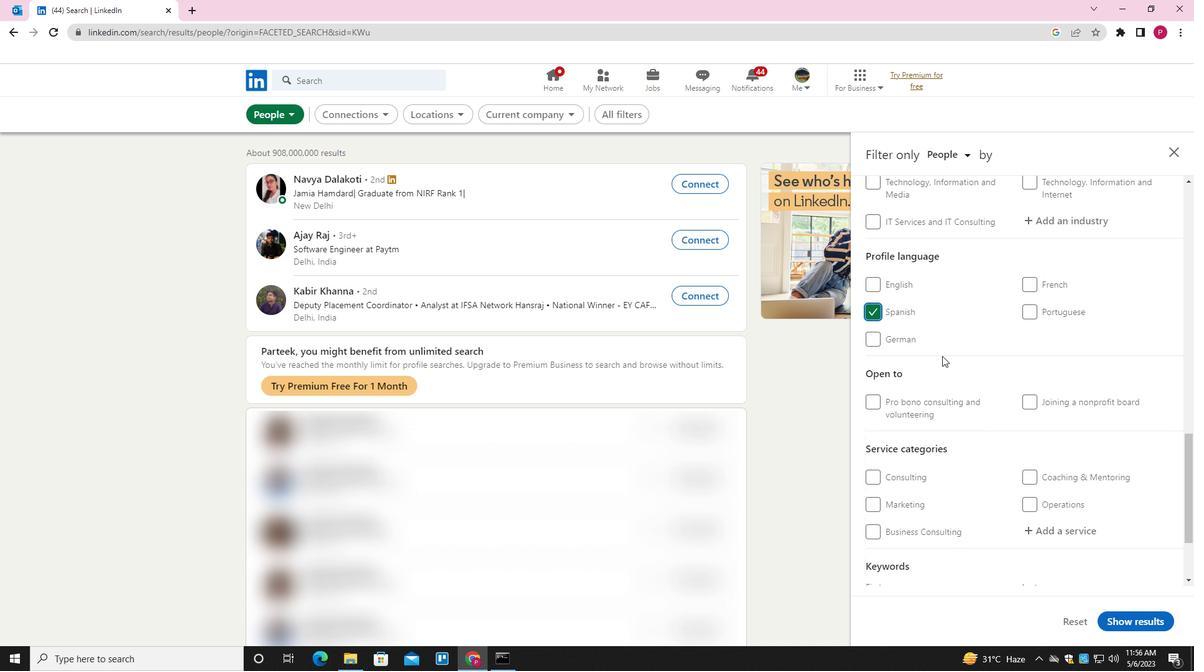 
Action: Mouse scrolled (949, 366) with delta (0, 0)
Screenshot: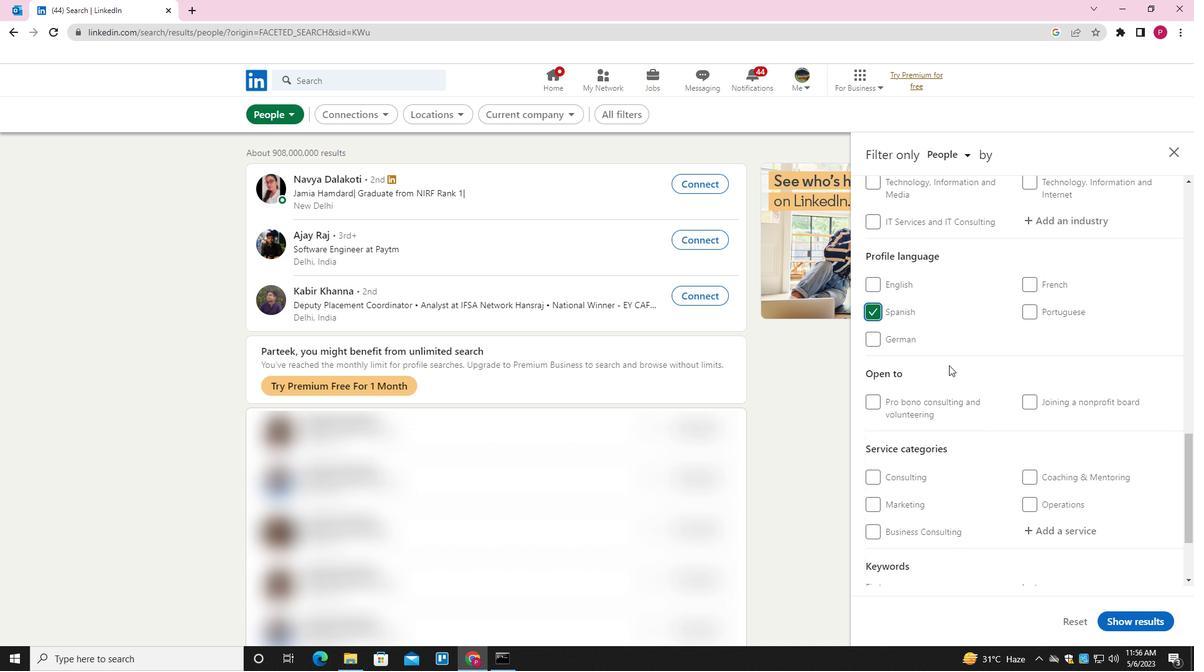 
Action: Mouse scrolled (949, 366) with delta (0, 0)
Screenshot: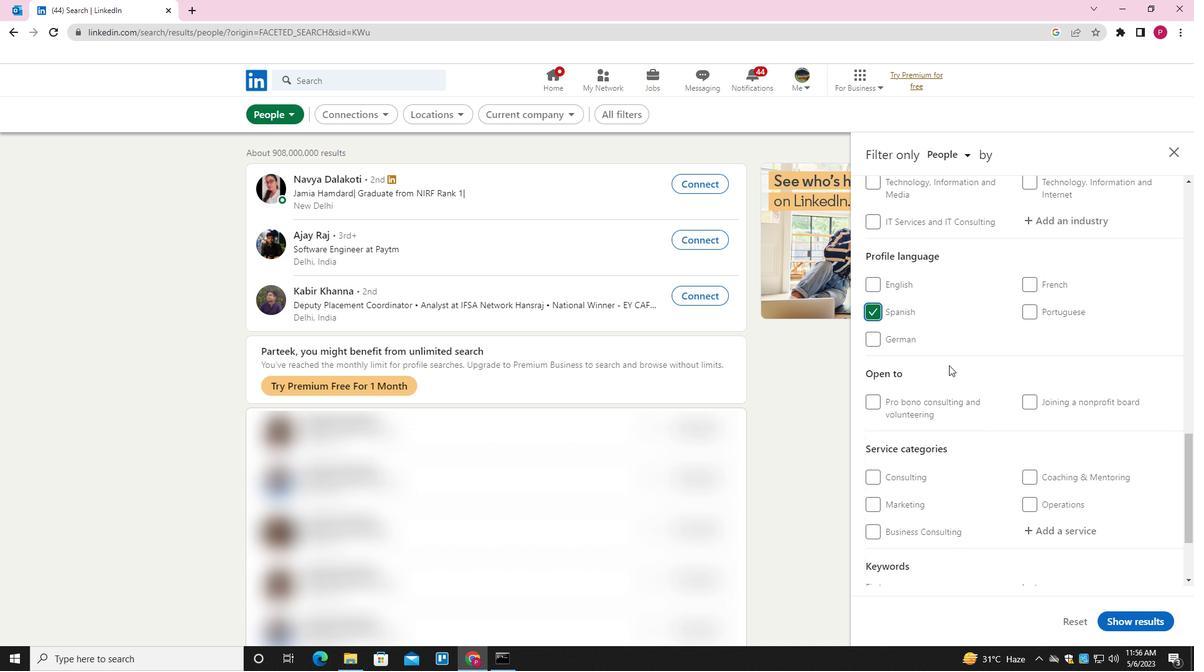 
Action: Mouse scrolled (949, 366) with delta (0, 0)
Screenshot: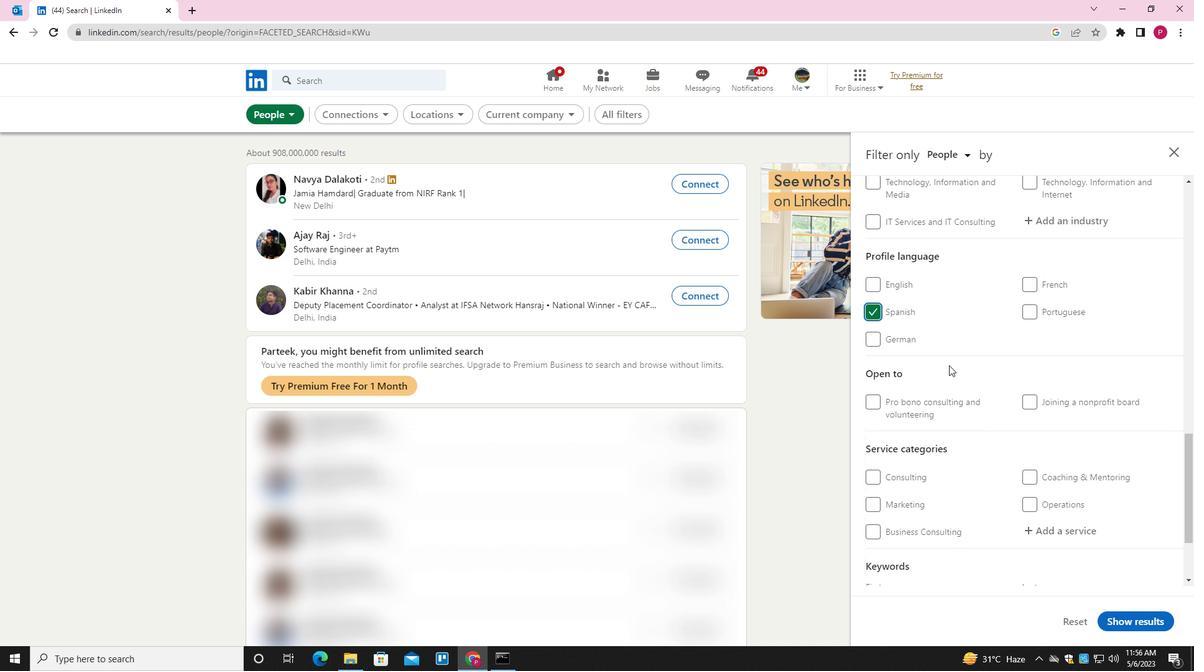 
Action: Mouse scrolled (949, 366) with delta (0, 0)
Screenshot: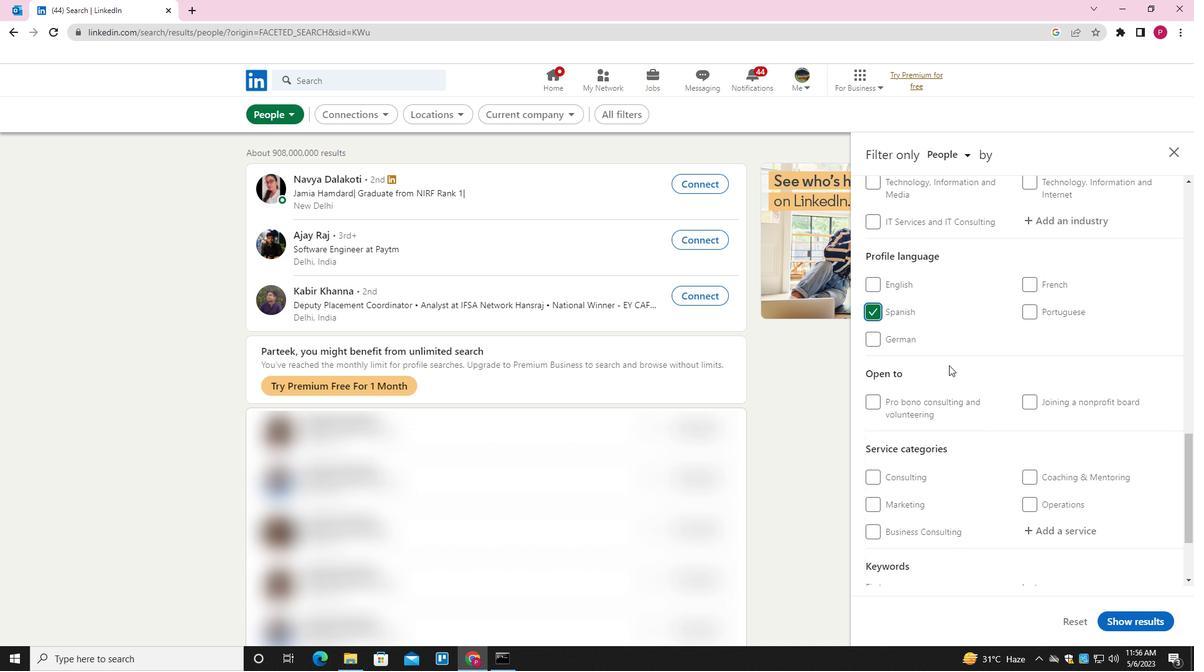 
Action: Mouse scrolled (949, 366) with delta (0, 0)
Screenshot: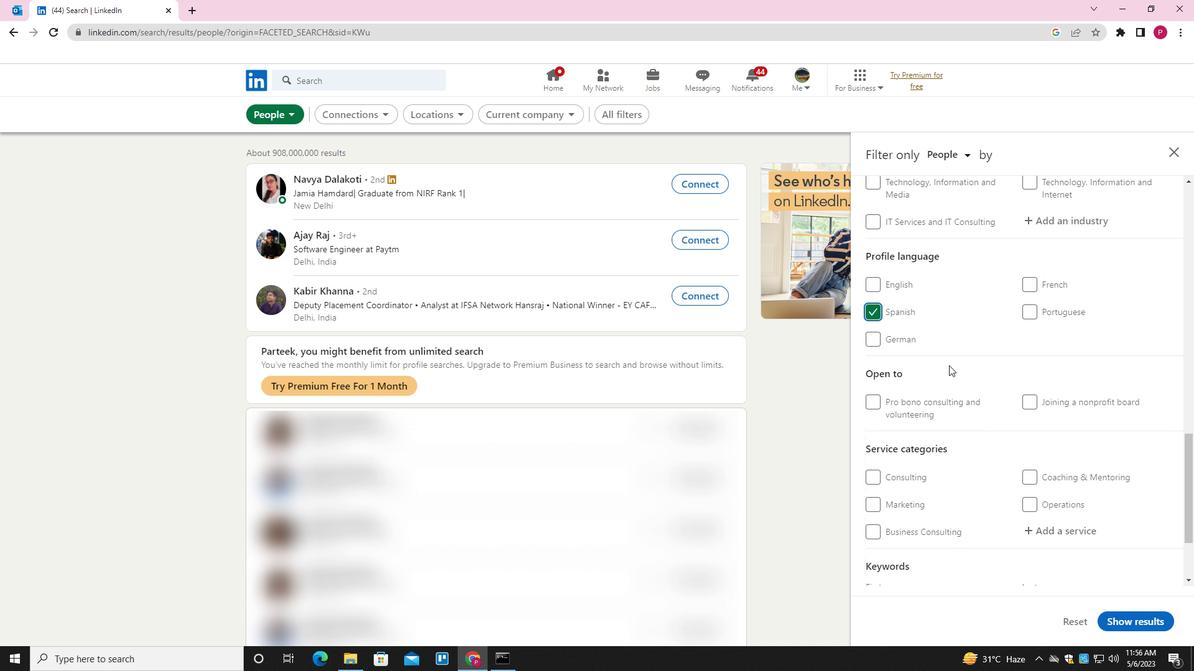 
Action: Mouse scrolled (949, 366) with delta (0, 0)
Screenshot: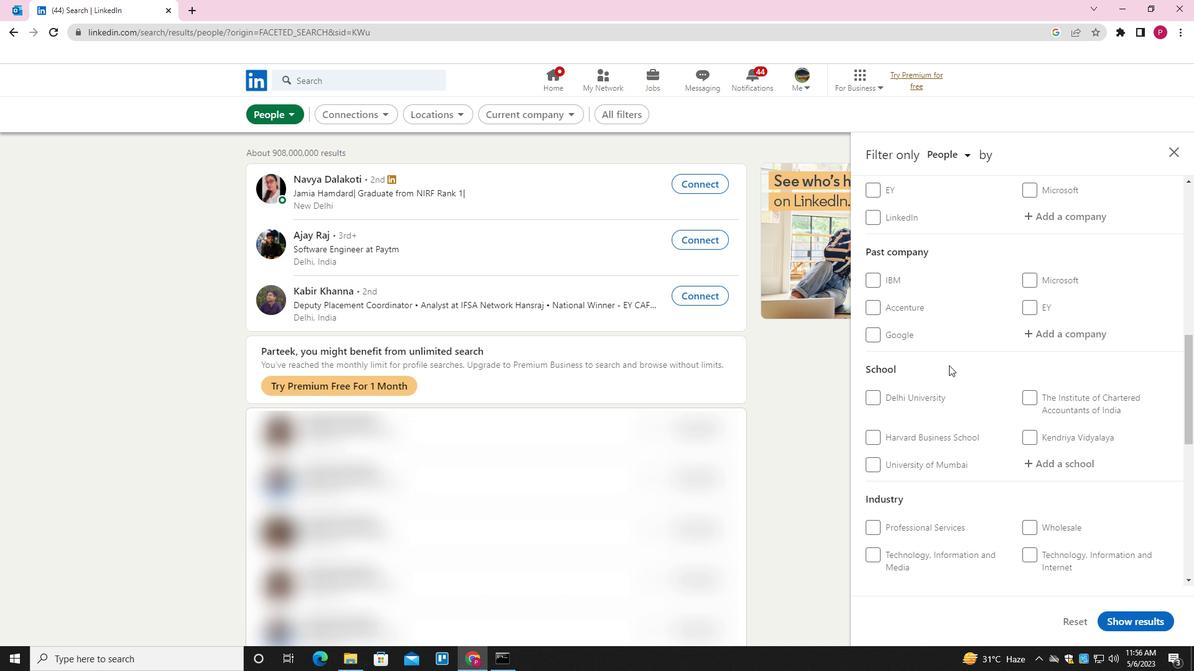 
Action: Mouse moved to (1055, 281)
Screenshot: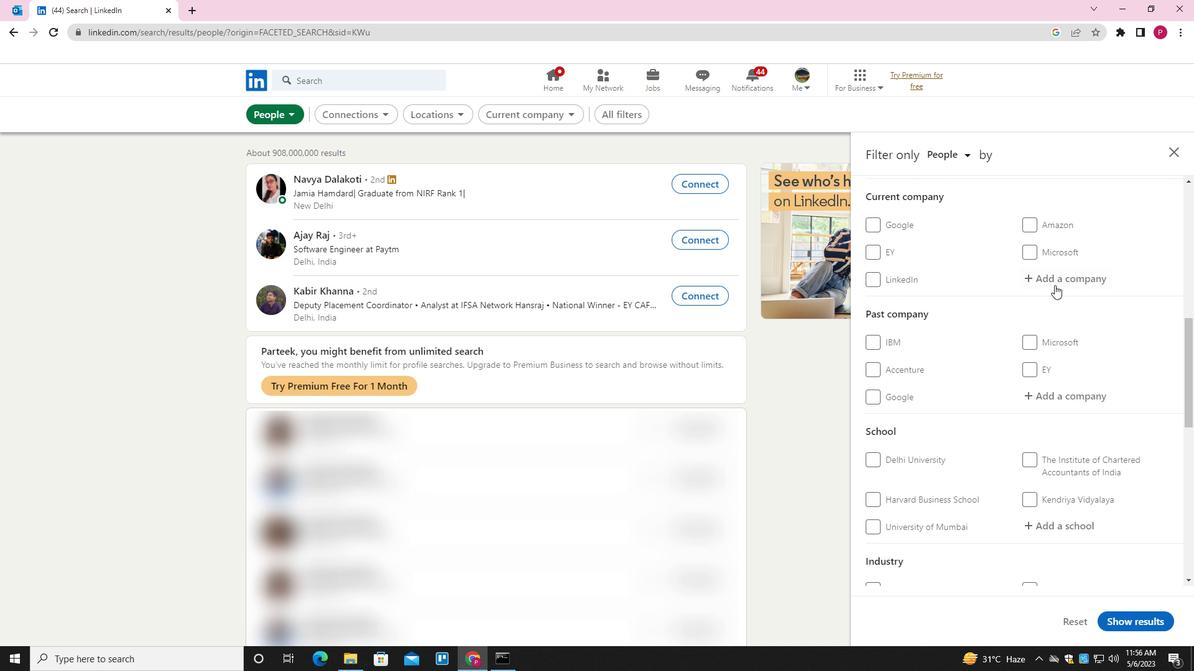 
Action: Mouse pressed left at (1055, 281)
Screenshot: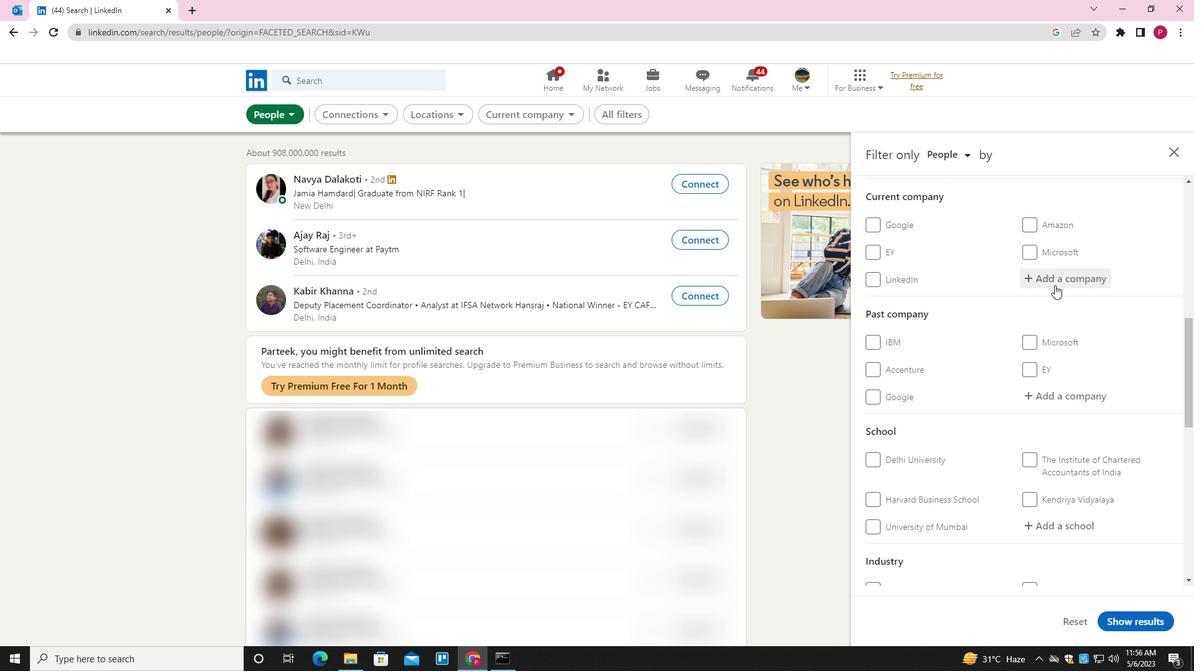 
Action: Key pressed <Key.shift>PERSONAL<Key.space><Key.shift><Key.shift><Key.shift><Key.shift><Key.shift><Key.shift><Key.shift><Key.shift><Key.shift><Key.shift><Key.shift>GROWTH<Key.space><Key.down><Key.enter>
Screenshot: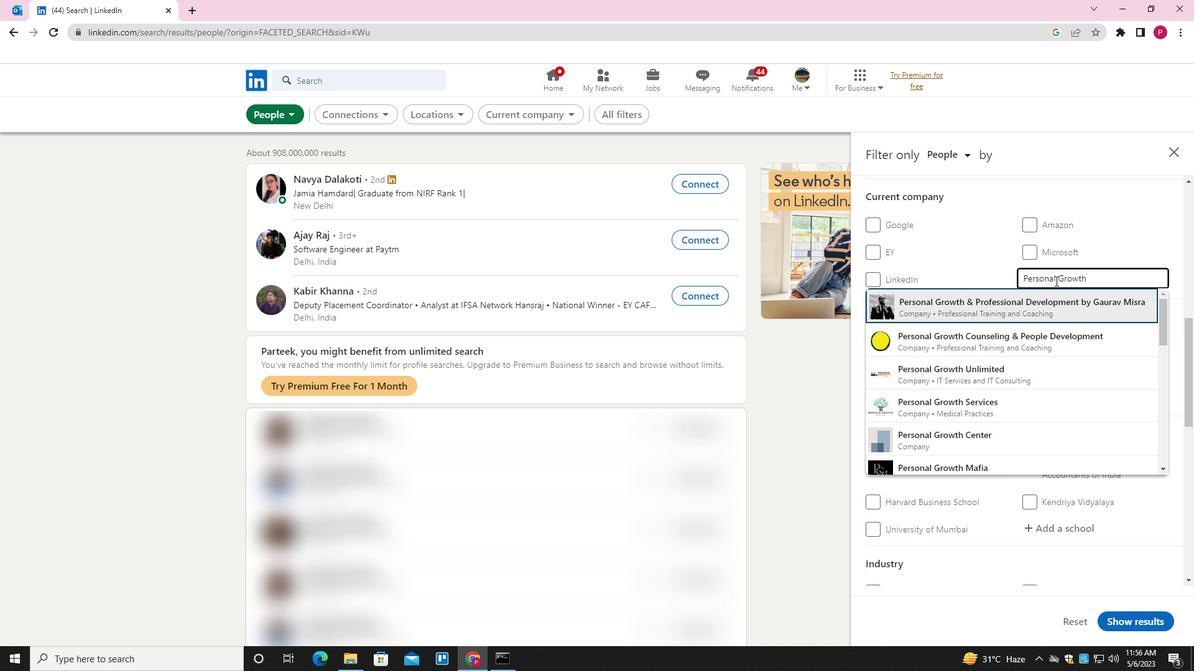 
Action: Mouse moved to (991, 329)
Screenshot: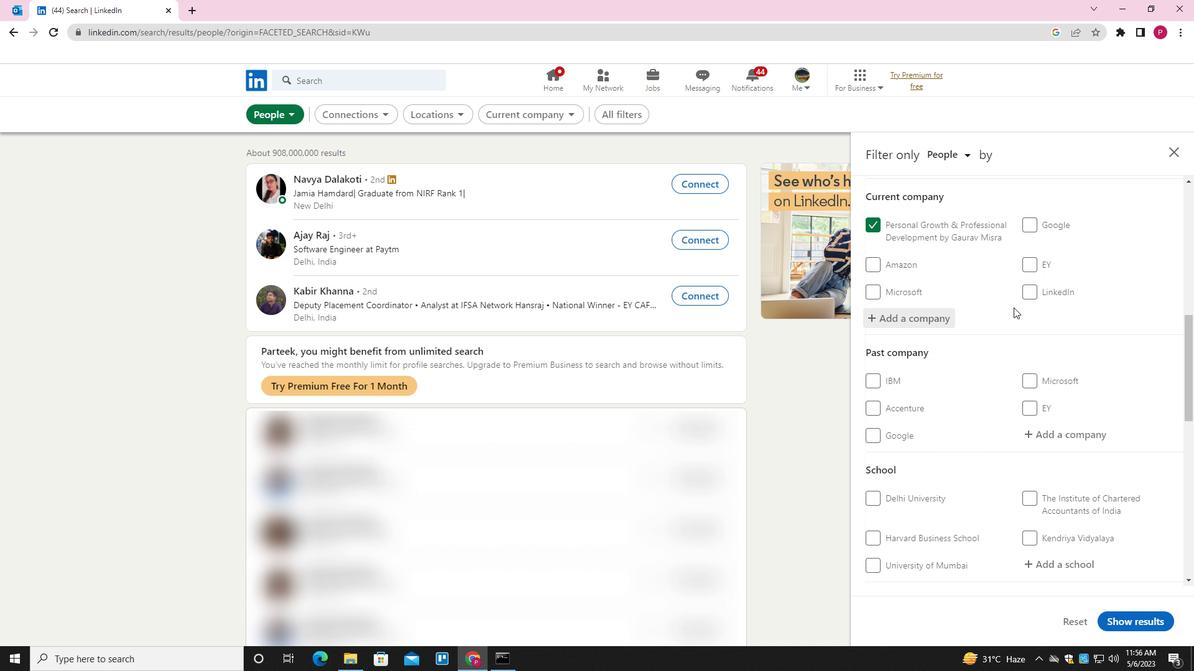 
Action: Mouse scrolled (991, 329) with delta (0, 0)
Screenshot: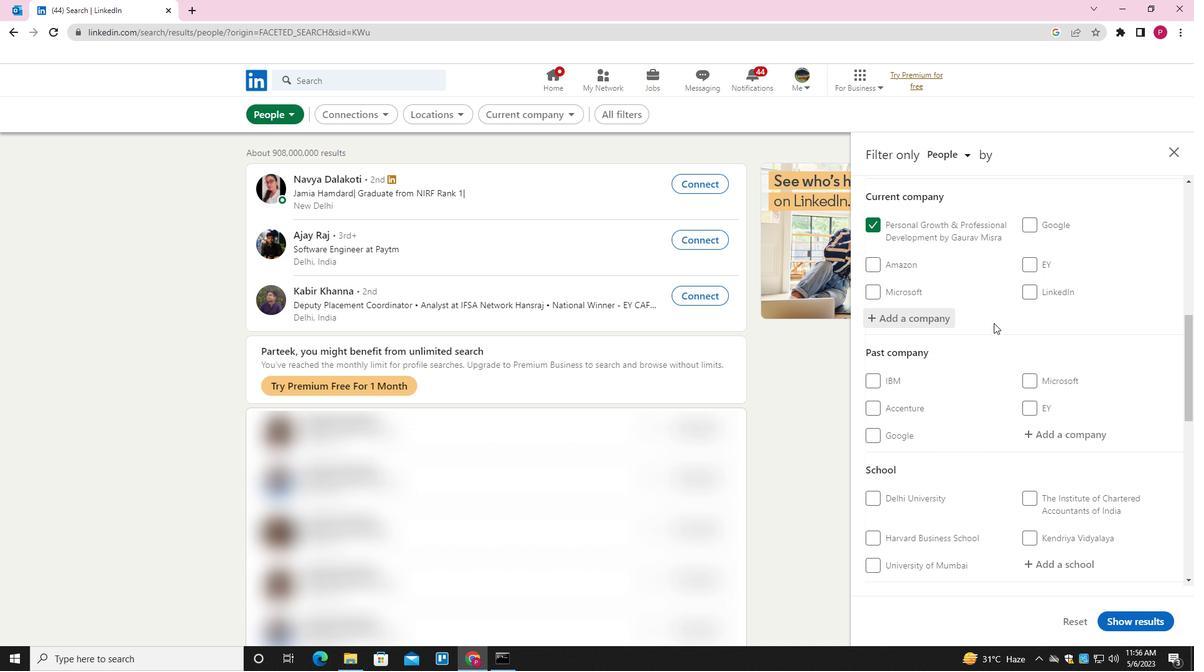 
Action: Mouse scrolled (991, 329) with delta (0, 0)
Screenshot: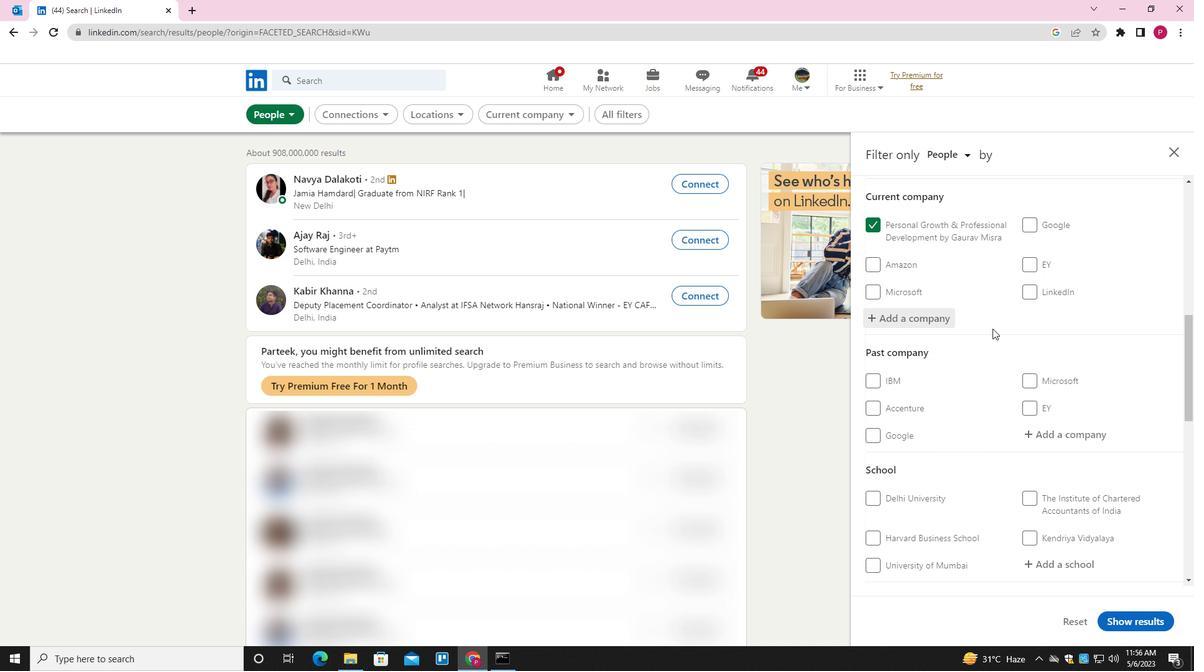 
Action: Mouse scrolled (991, 329) with delta (0, 0)
Screenshot: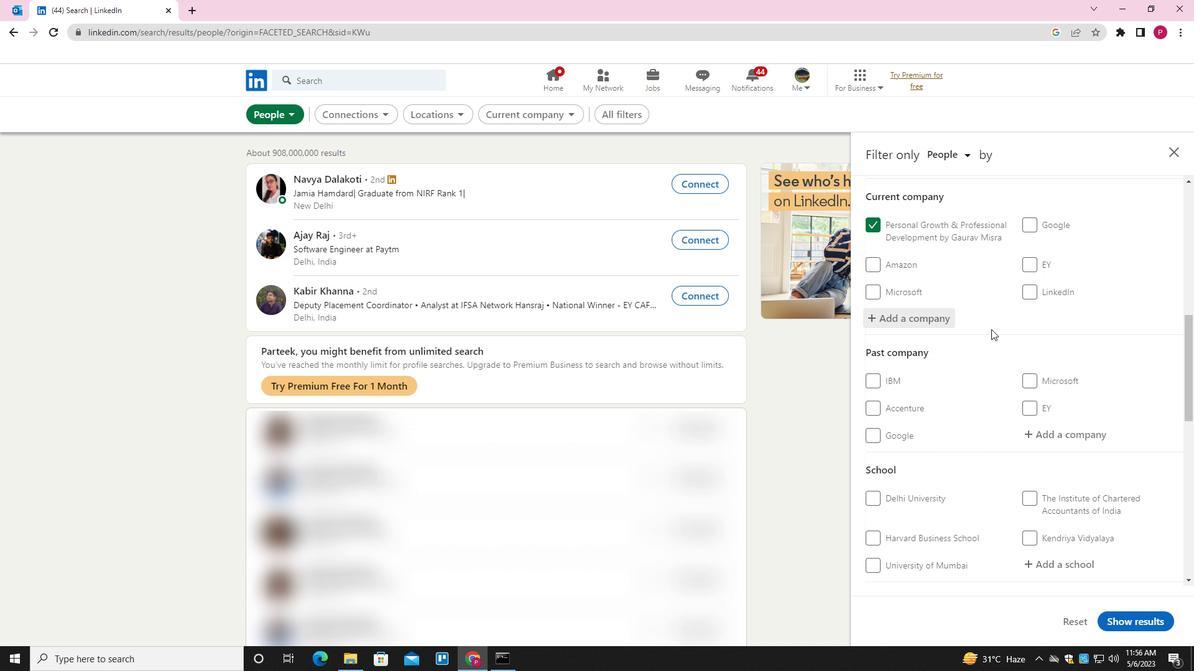 
Action: Mouse scrolled (991, 329) with delta (0, 0)
Screenshot: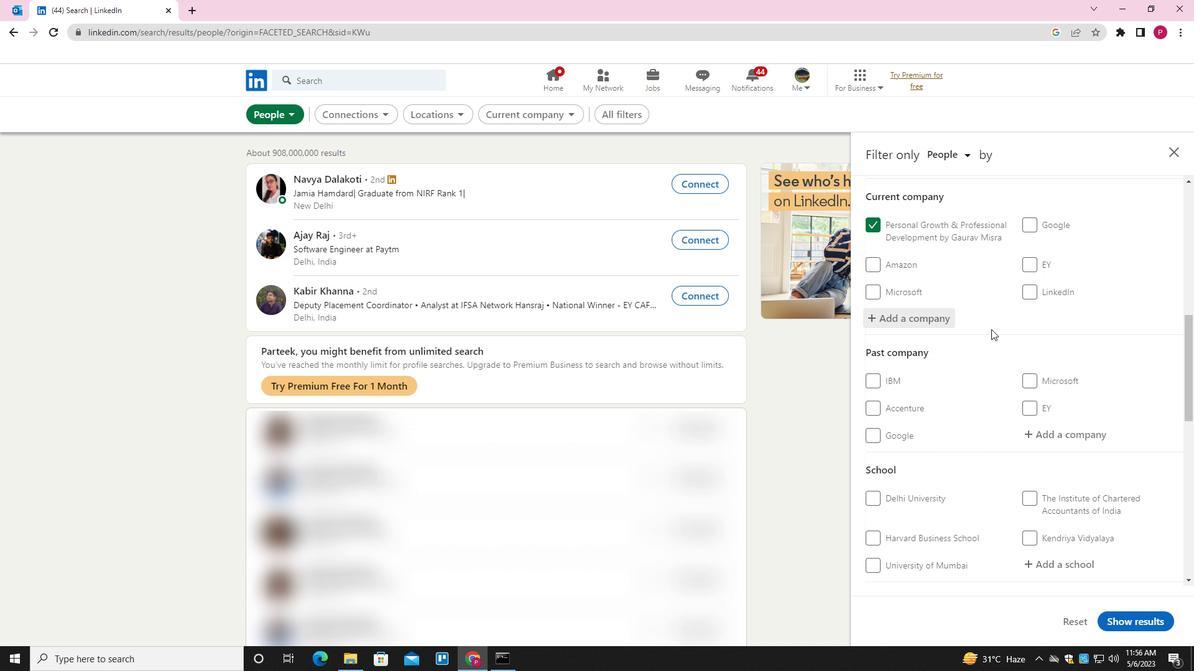 
Action: Mouse moved to (1049, 316)
Screenshot: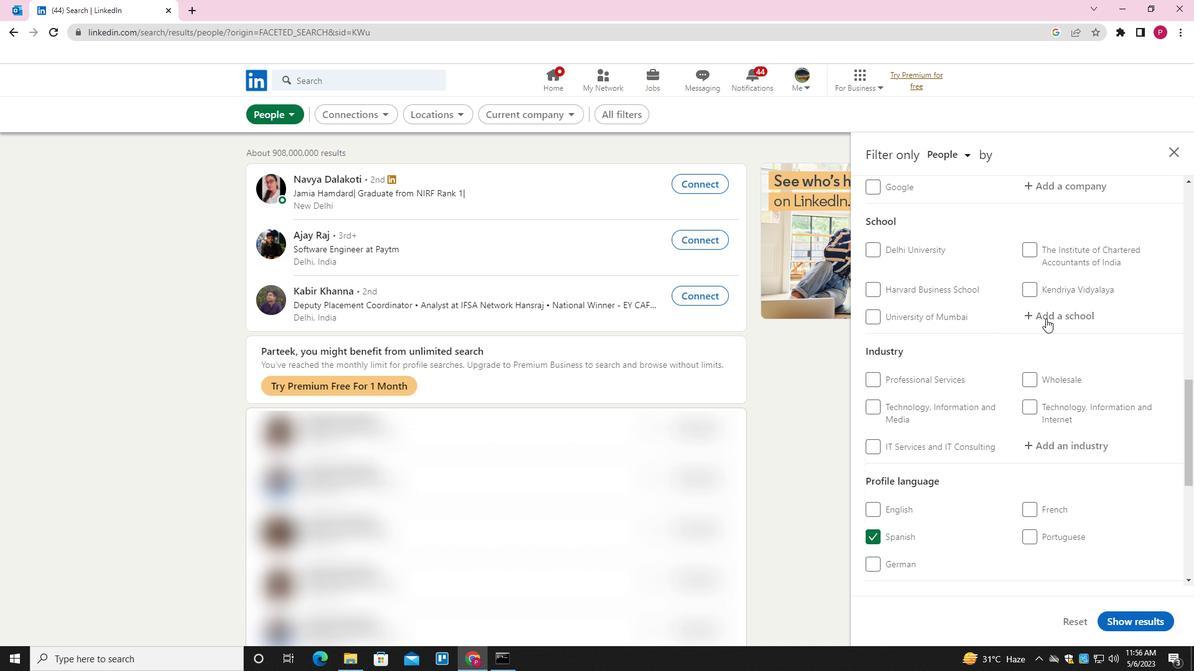 
Action: Mouse pressed left at (1049, 316)
Screenshot: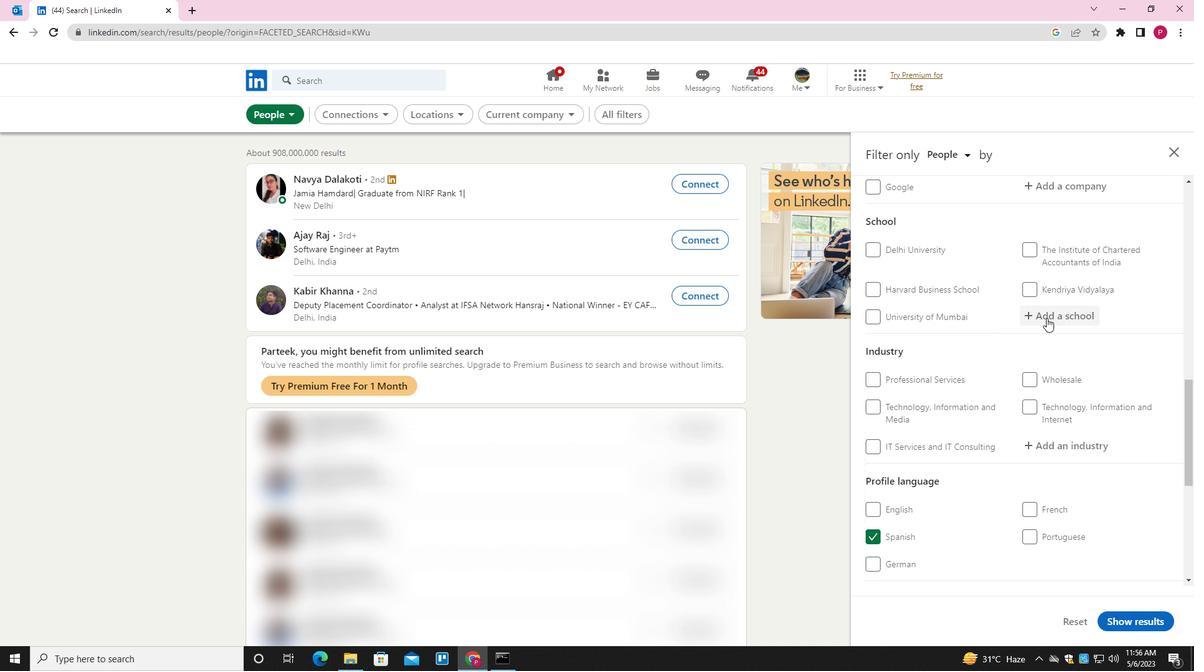 
Action: Key pressed <Key.shift><Key.shift><Key.shift><Key.shift><Key.shift><<Key.backspace>MAHARAJA<Key.space><Key.shift><Key.shift><Key.shift><Key.shift><Key.shift><Key.shift><Key.shift><Key.shift><Key.shift><Key.shift>ENGINEERING<Key.space><Key.down><Key.enter>
Screenshot: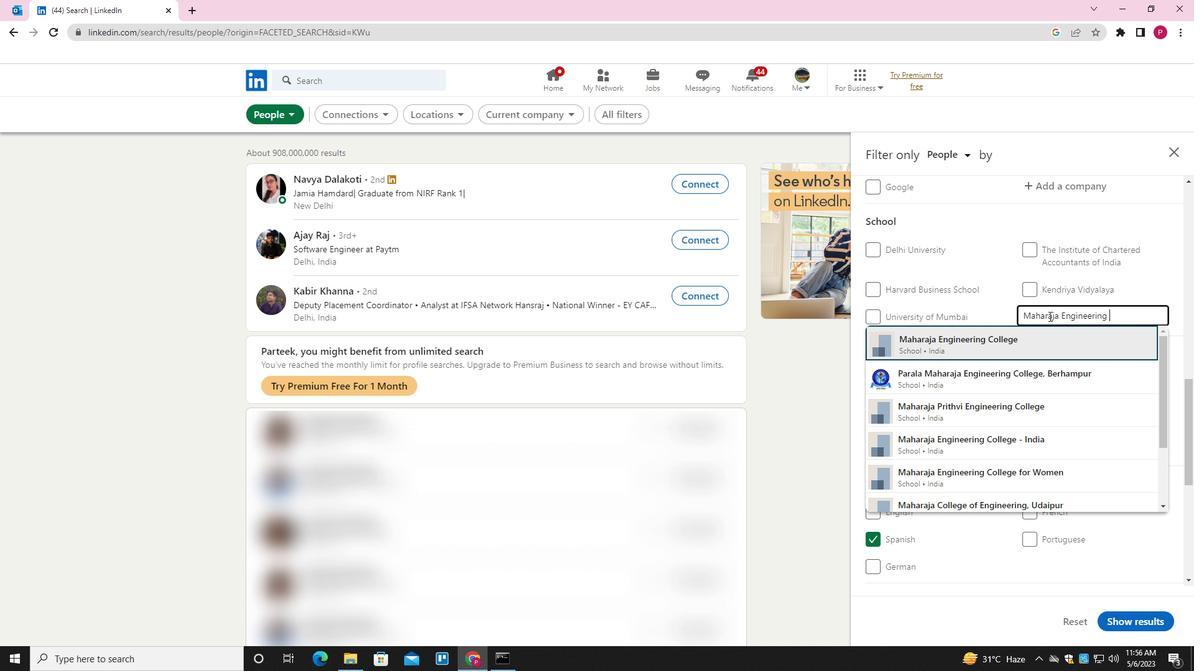 
Action: Mouse moved to (1025, 333)
Screenshot: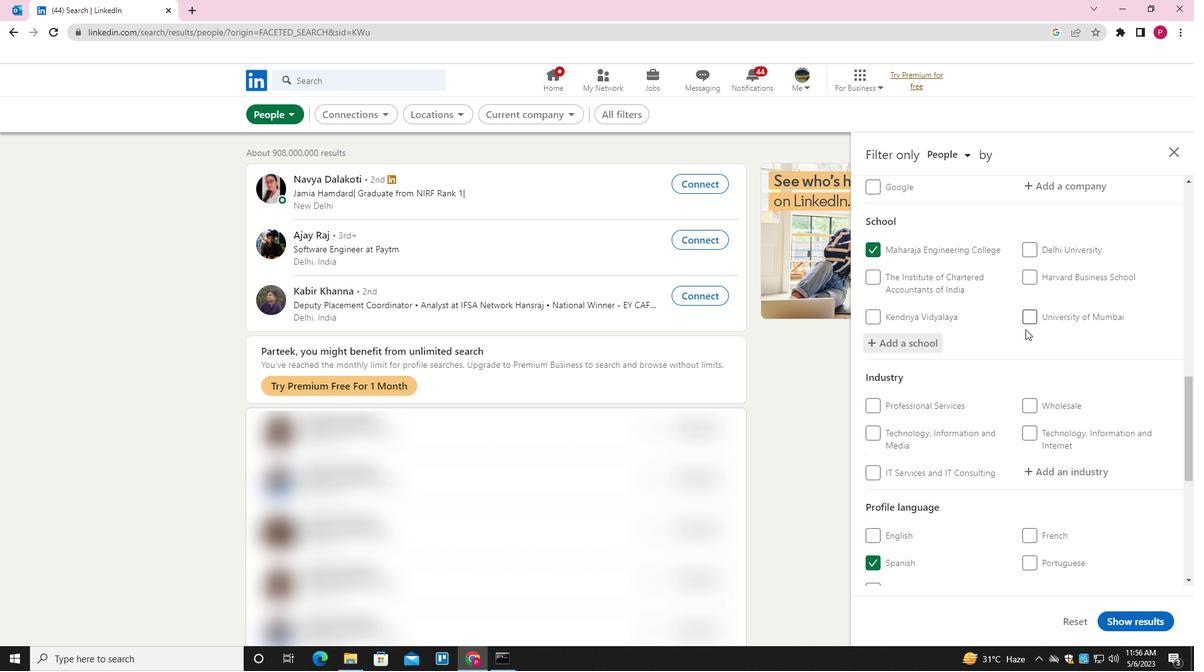 
Action: Mouse scrolled (1025, 333) with delta (0, 0)
Screenshot: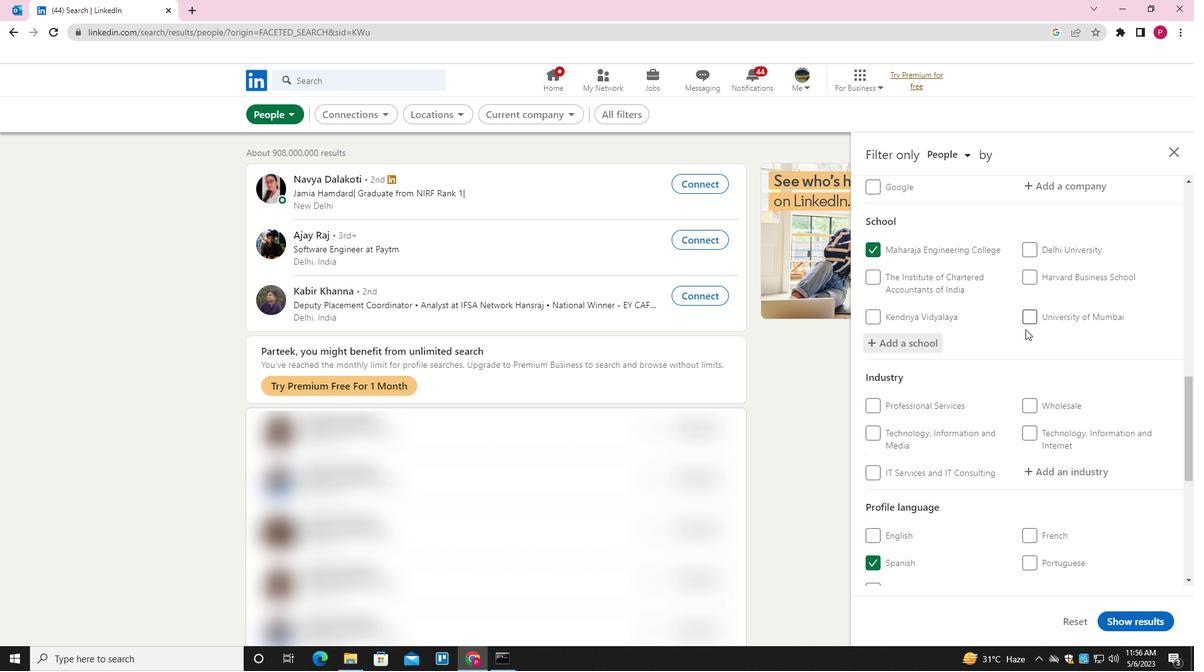 
Action: Mouse scrolled (1025, 333) with delta (0, 0)
Screenshot: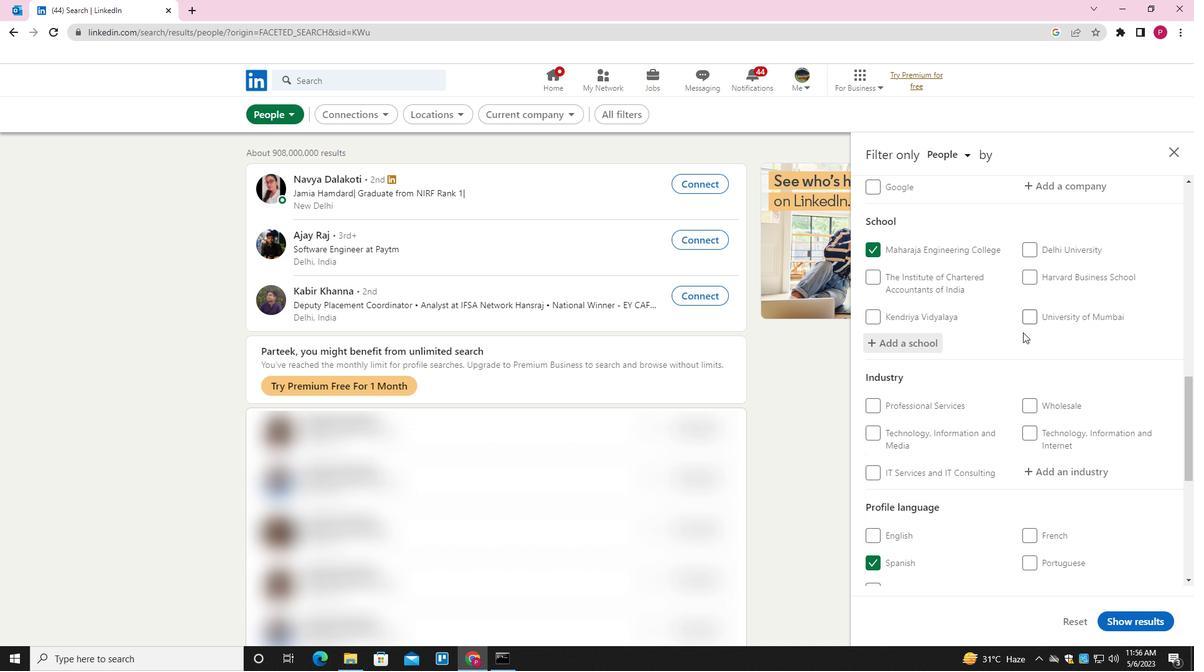 
Action: Mouse scrolled (1025, 333) with delta (0, 0)
Screenshot: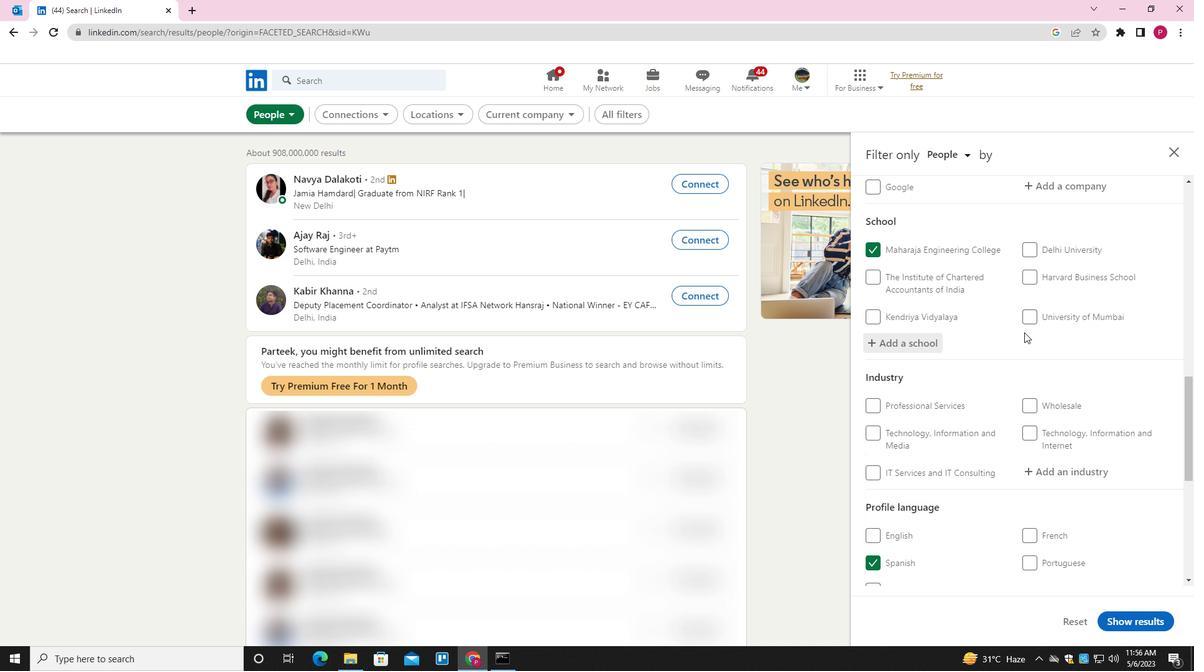
Action: Mouse scrolled (1025, 333) with delta (0, 0)
Screenshot: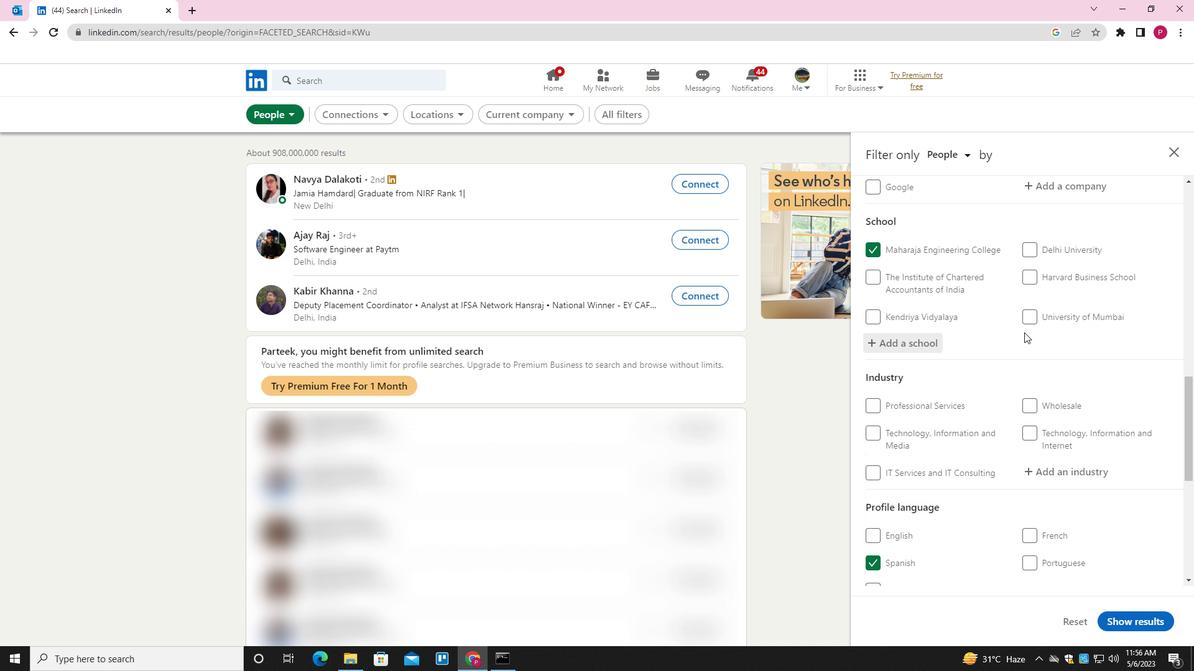 
Action: Mouse moved to (1079, 225)
Screenshot: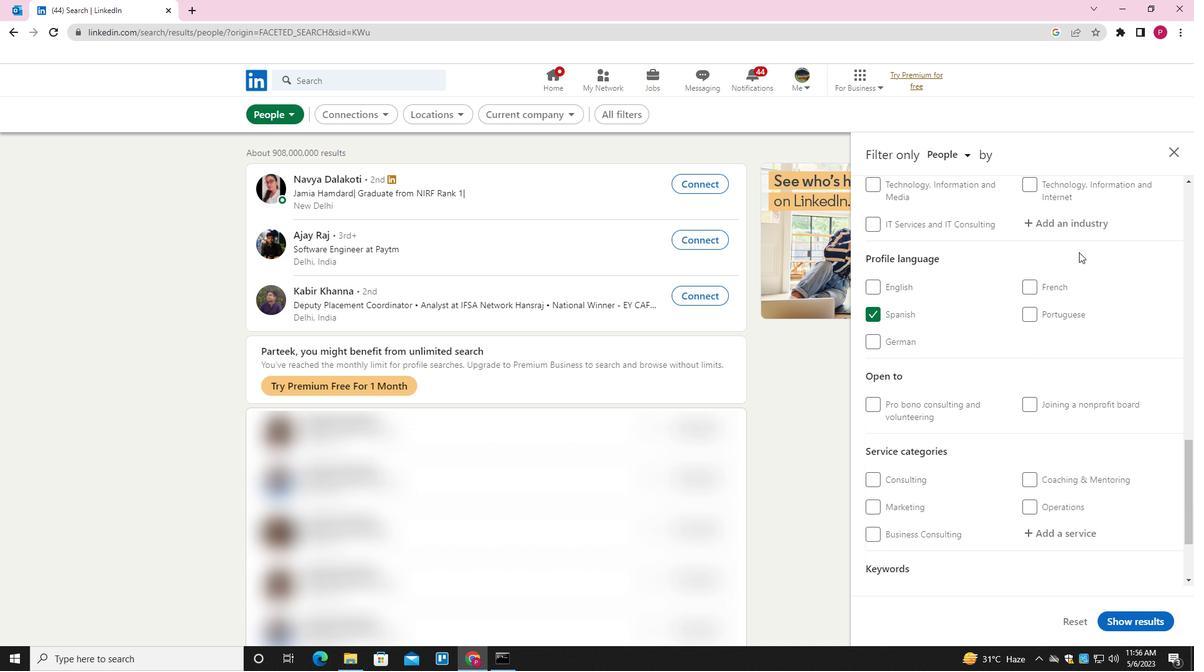 
Action: Mouse pressed left at (1079, 225)
Screenshot: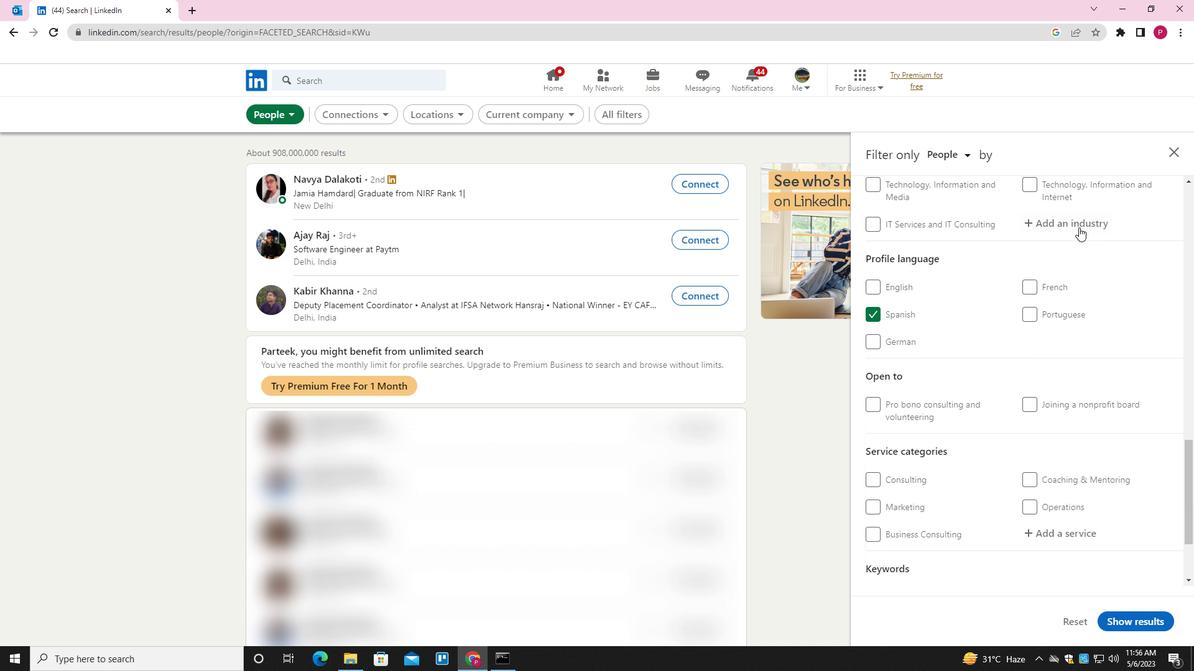 
Action: Mouse moved to (1064, 241)
Screenshot: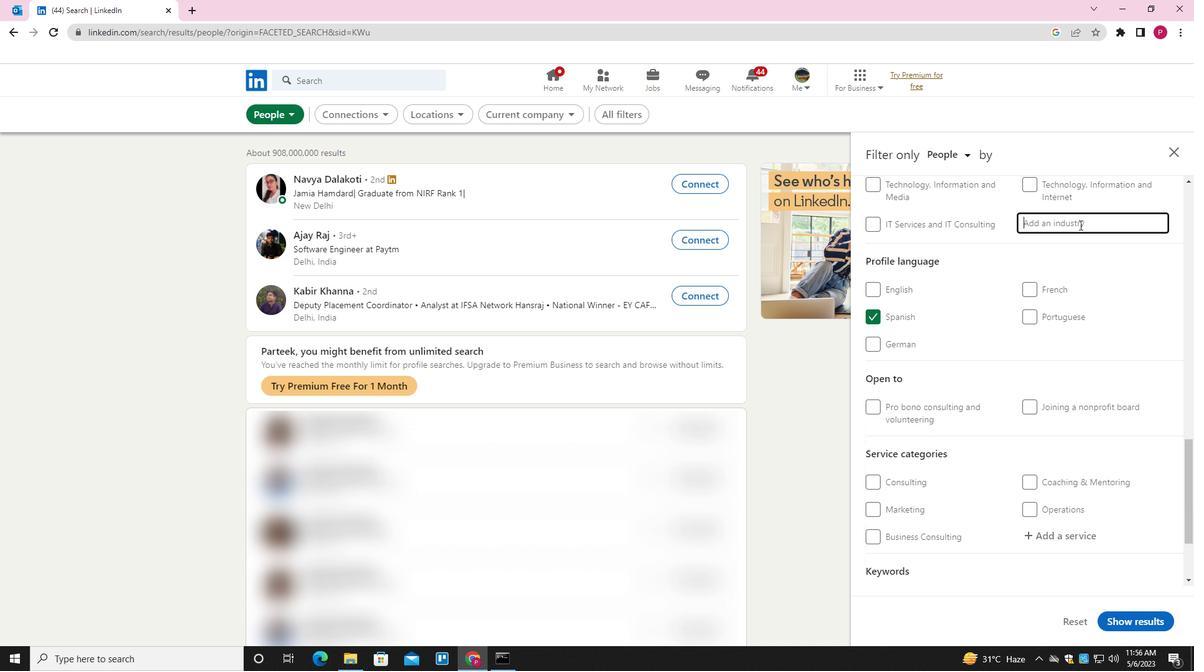 
Action: Key pressed <Key.shift><Key.shift>FR<Key.backspace>ARMING<Key.down><Key.enter>
Screenshot: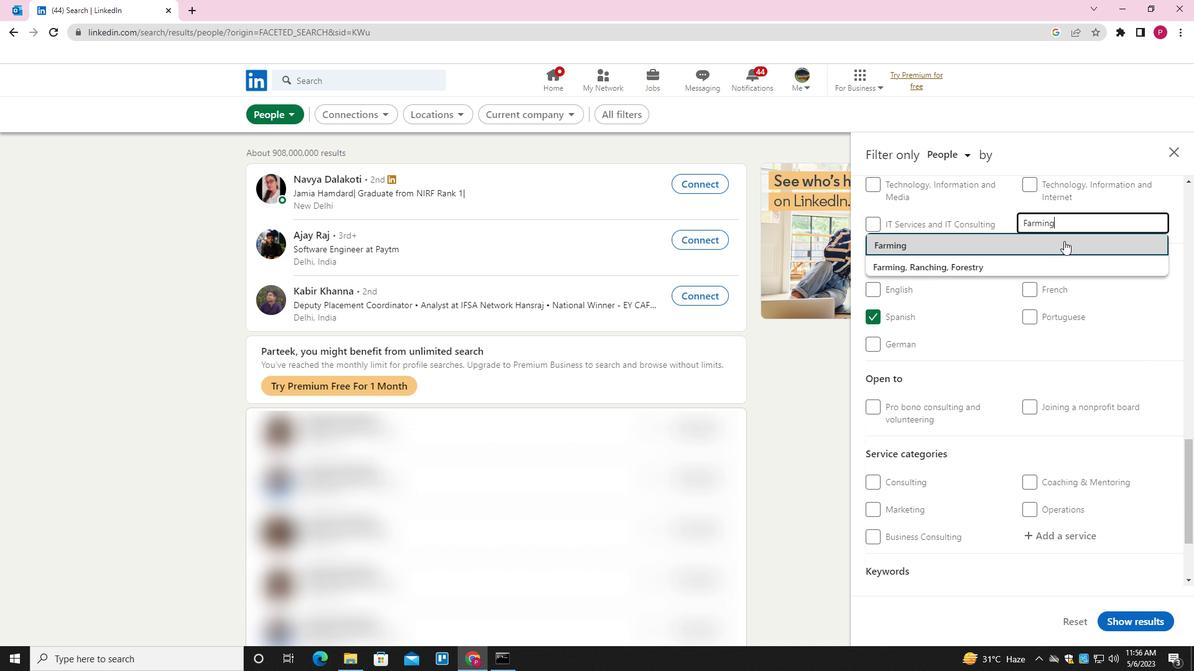 
Action: Mouse moved to (1050, 250)
Screenshot: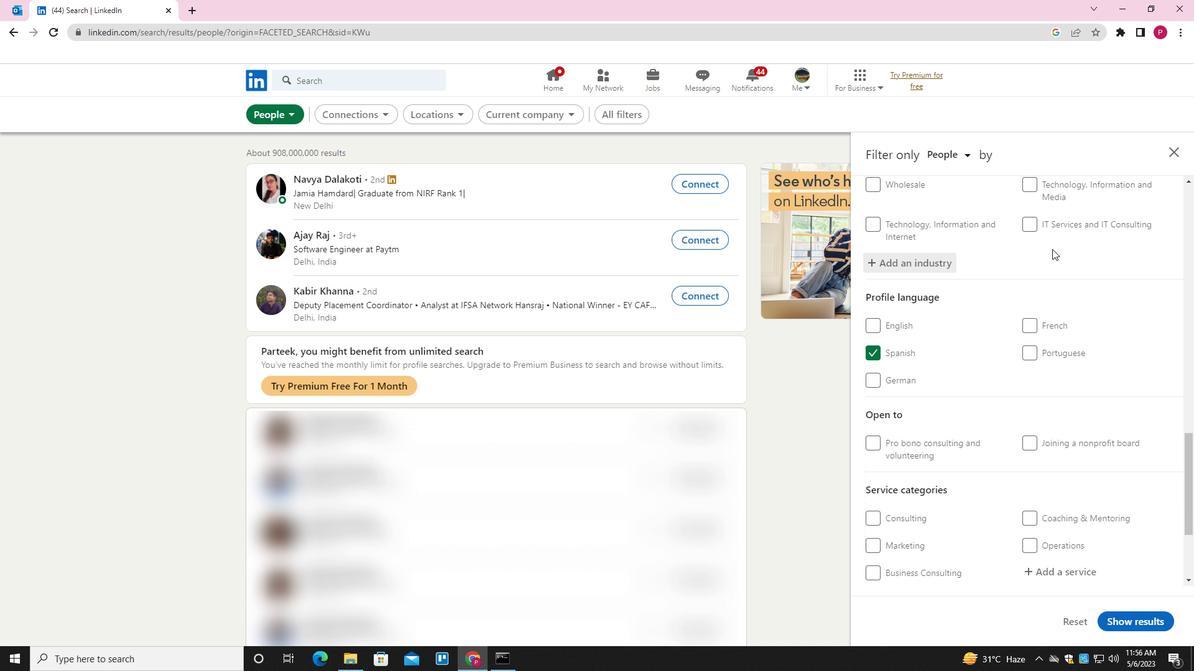 
Action: Mouse scrolled (1050, 250) with delta (0, 0)
Screenshot: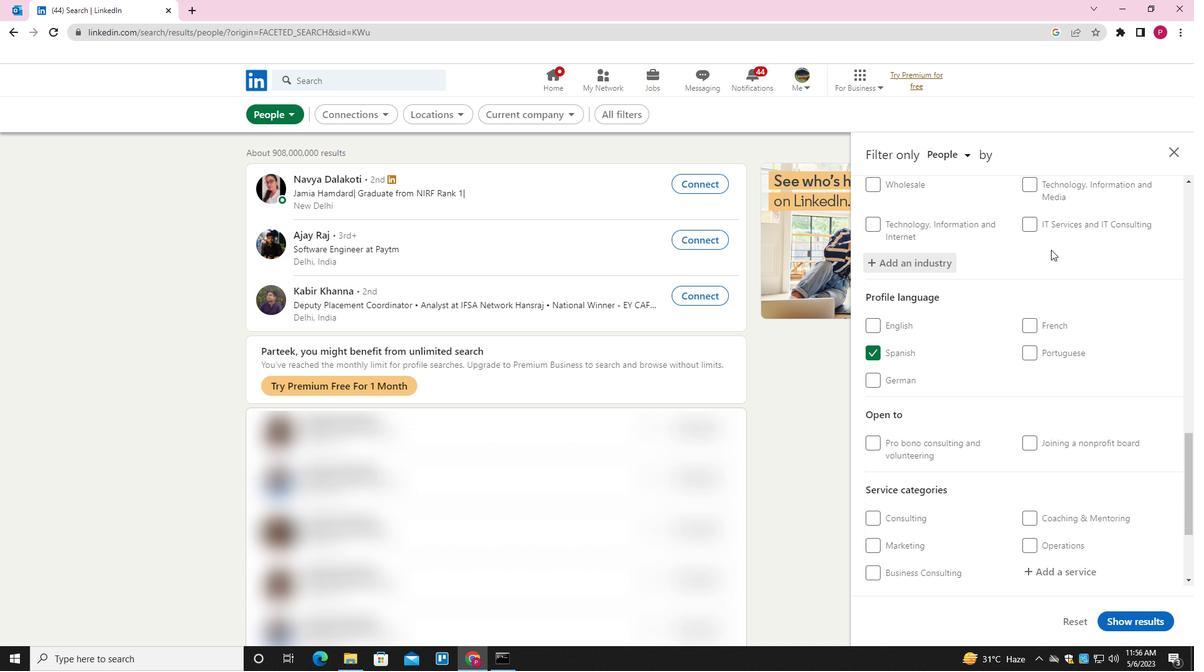 
Action: Mouse moved to (1049, 251)
Screenshot: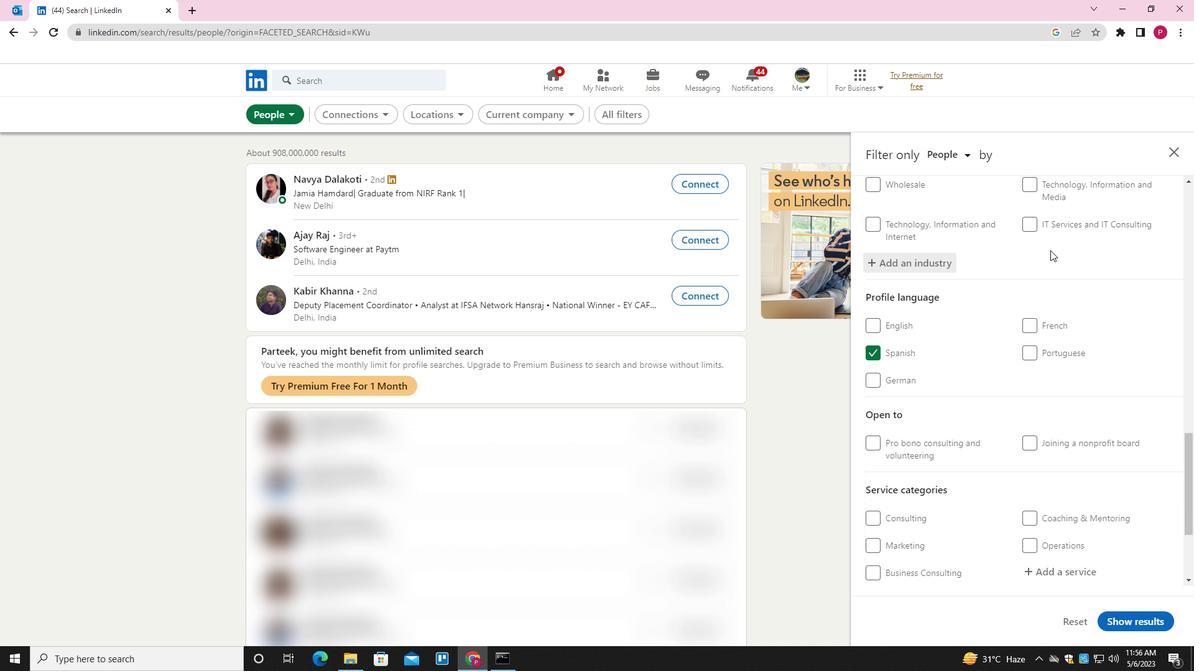 
Action: Mouse scrolled (1049, 250) with delta (0, 0)
Screenshot: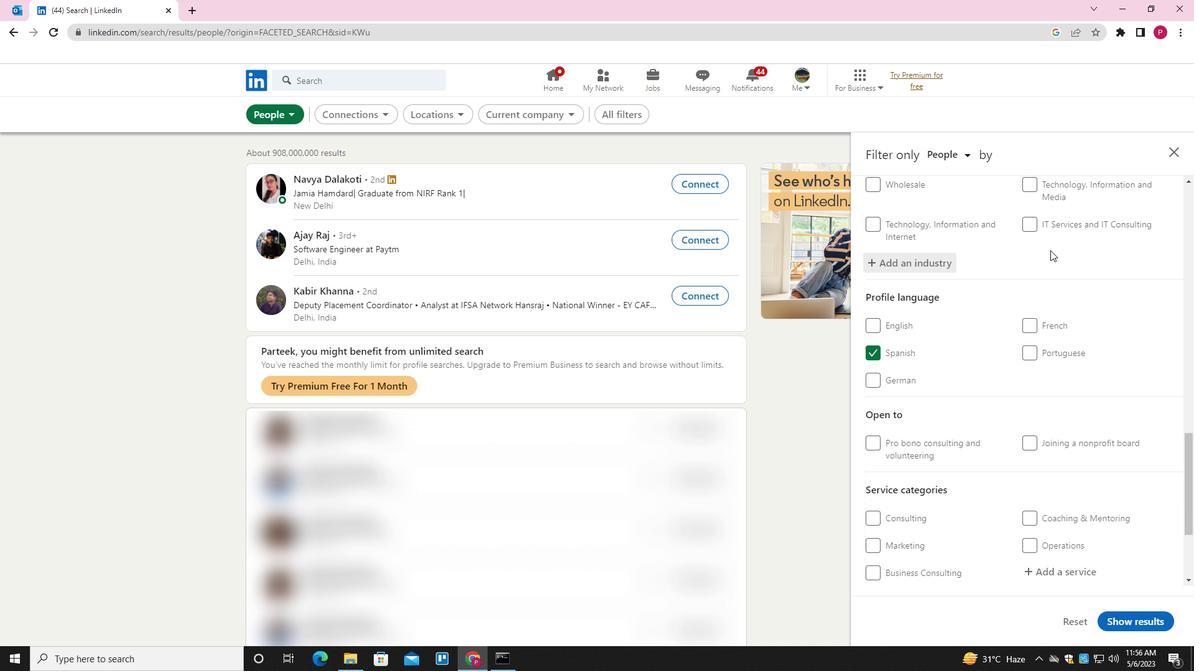 
Action: Mouse scrolled (1049, 250) with delta (0, 0)
Screenshot: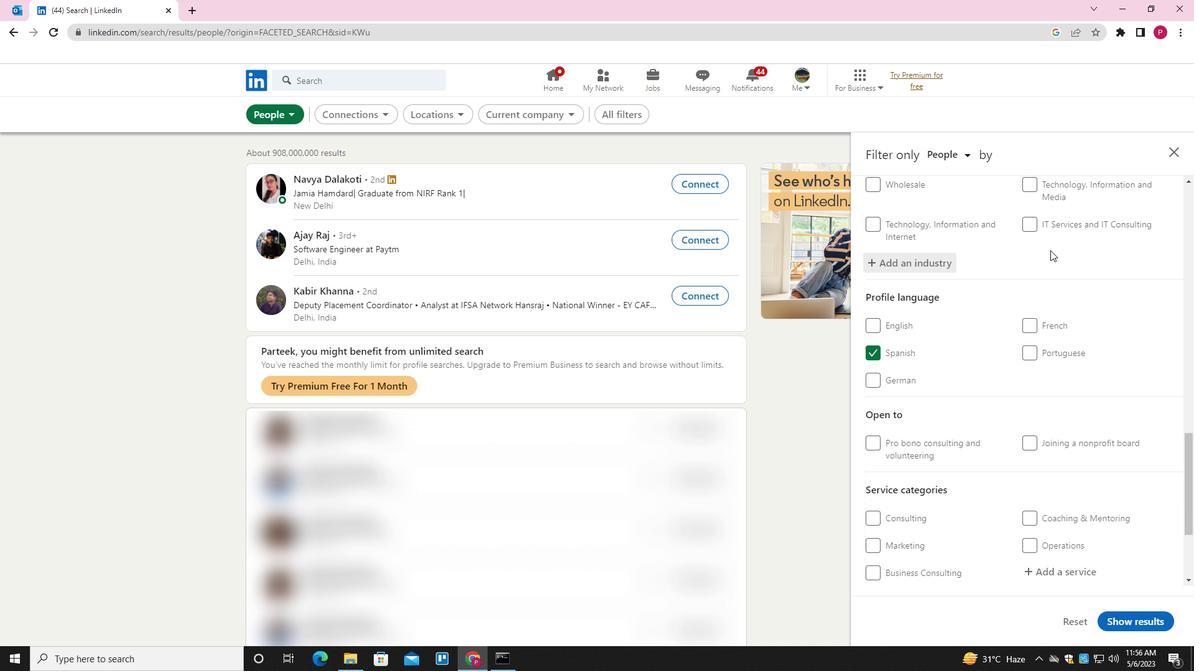 
Action: Mouse scrolled (1049, 250) with delta (0, 0)
Screenshot: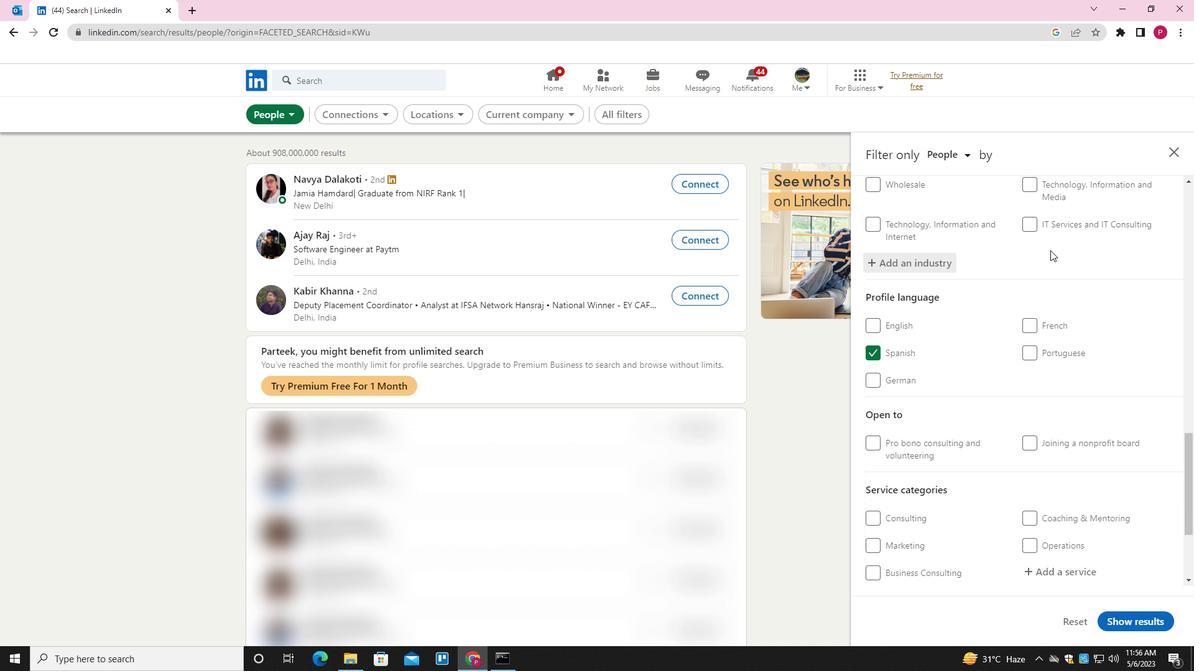 
Action: Mouse moved to (1059, 407)
Screenshot: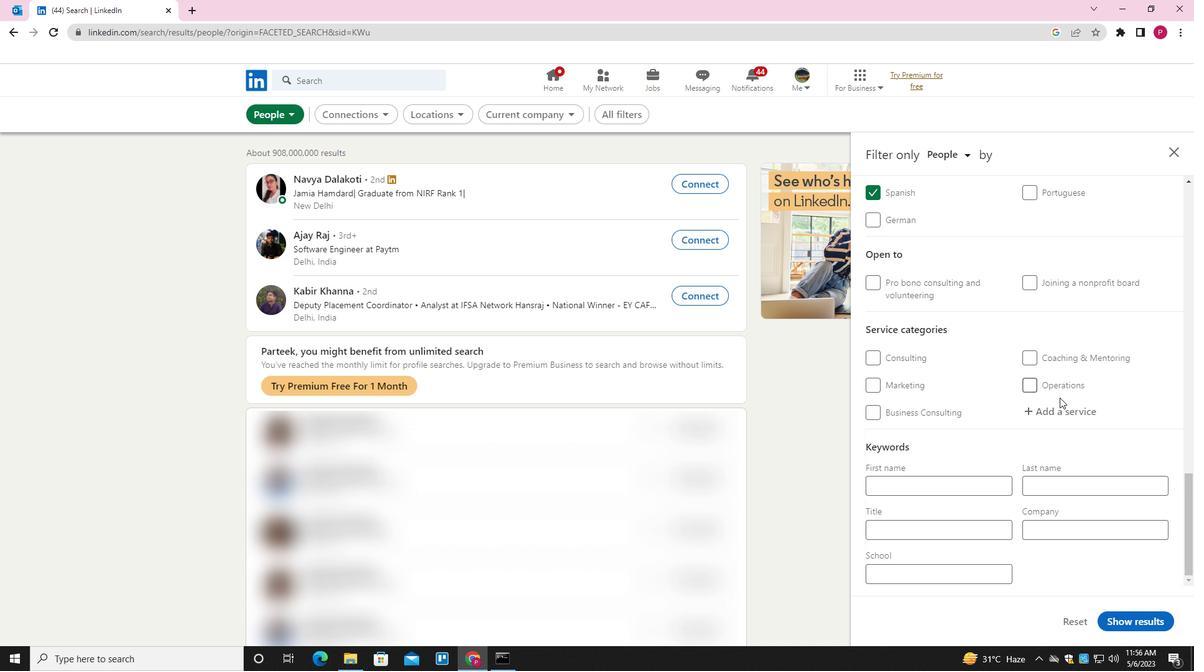
Action: Mouse pressed left at (1059, 407)
Screenshot: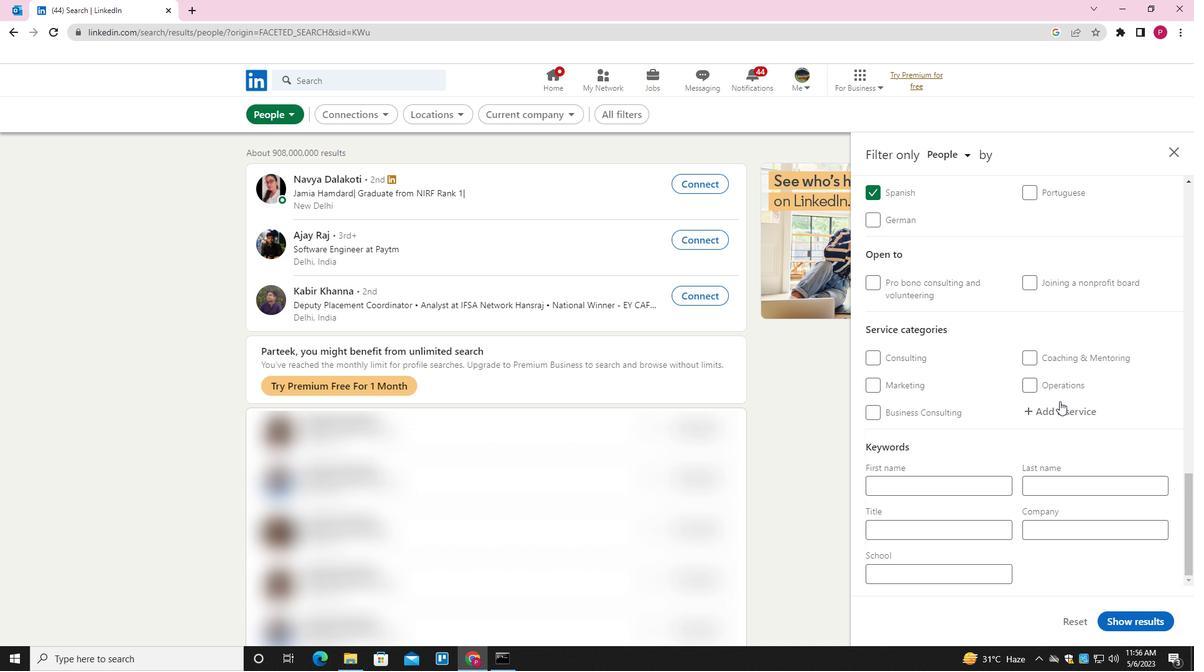 
Action: Mouse moved to (1090, 392)
Screenshot: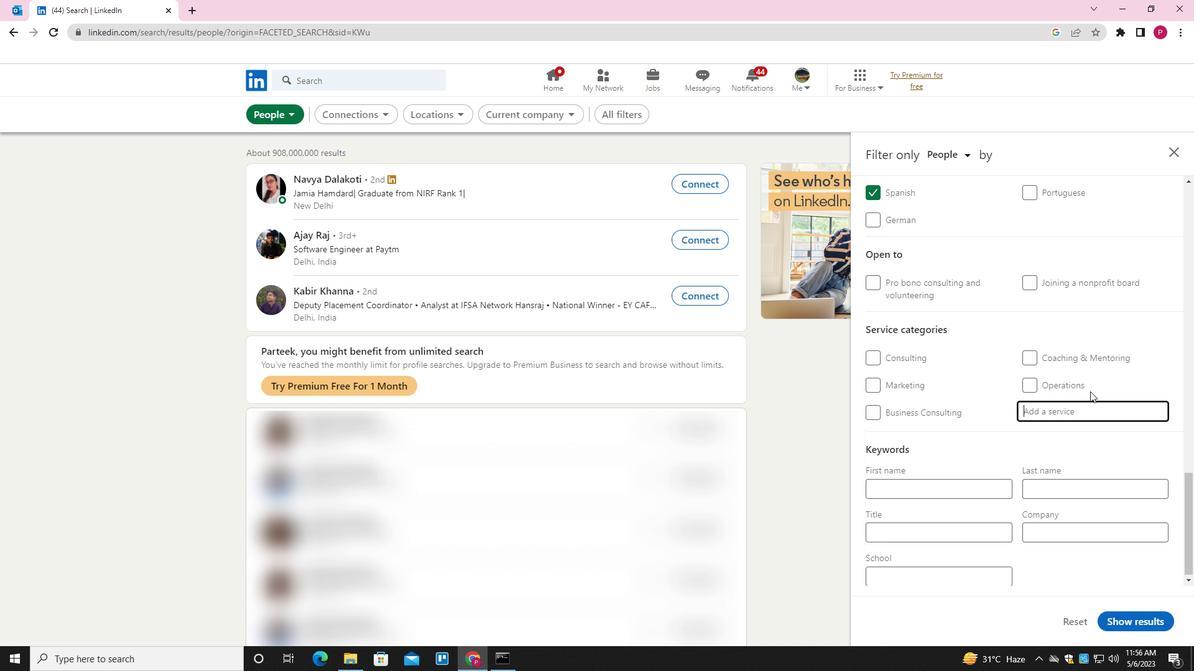 
Action: Key pressed <Key.shift>LE<Key.backspace>IFE<Key.space><Key.shift>COACHING<Key.down><Key.enter>
Screenshot: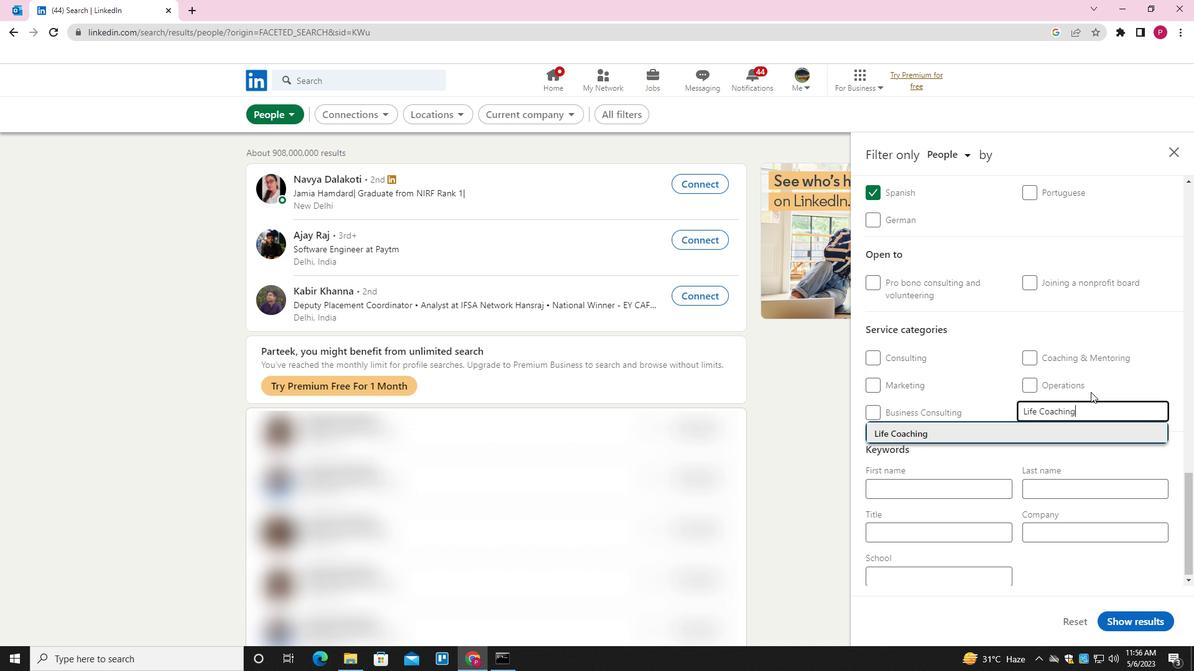
Action: Mouse scrolled (1090, 391) with delta (0, 0)
Screenshot: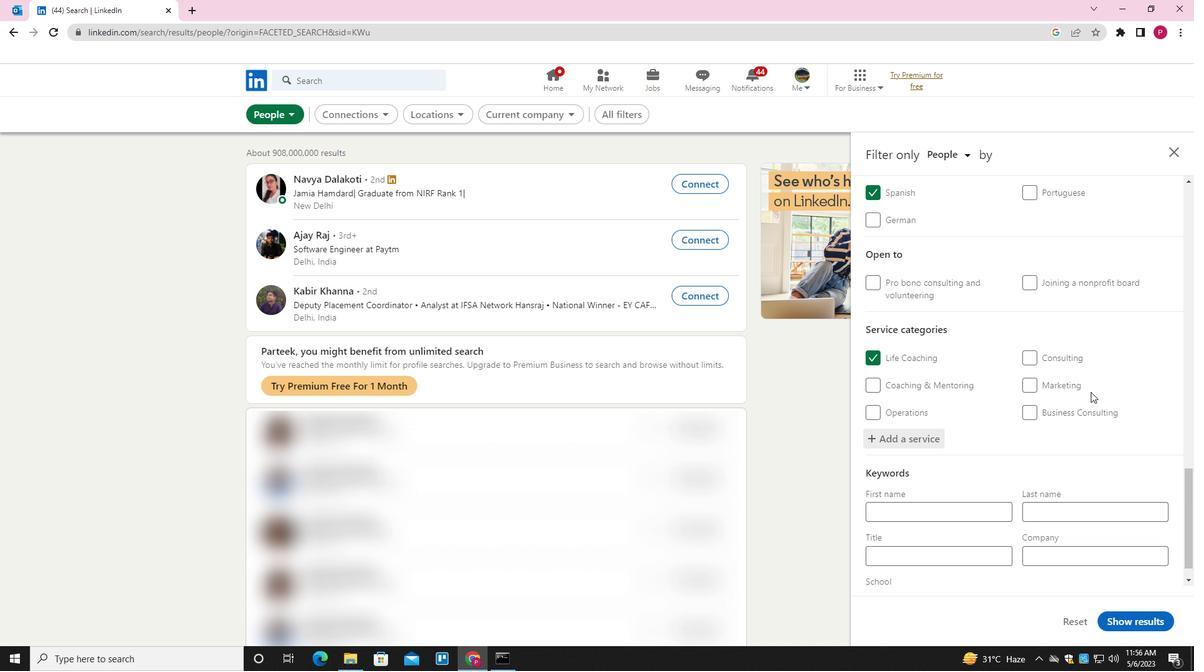 
Action: Mouse scrolled (1090, 391) with delta (0, 0)
Screenshot: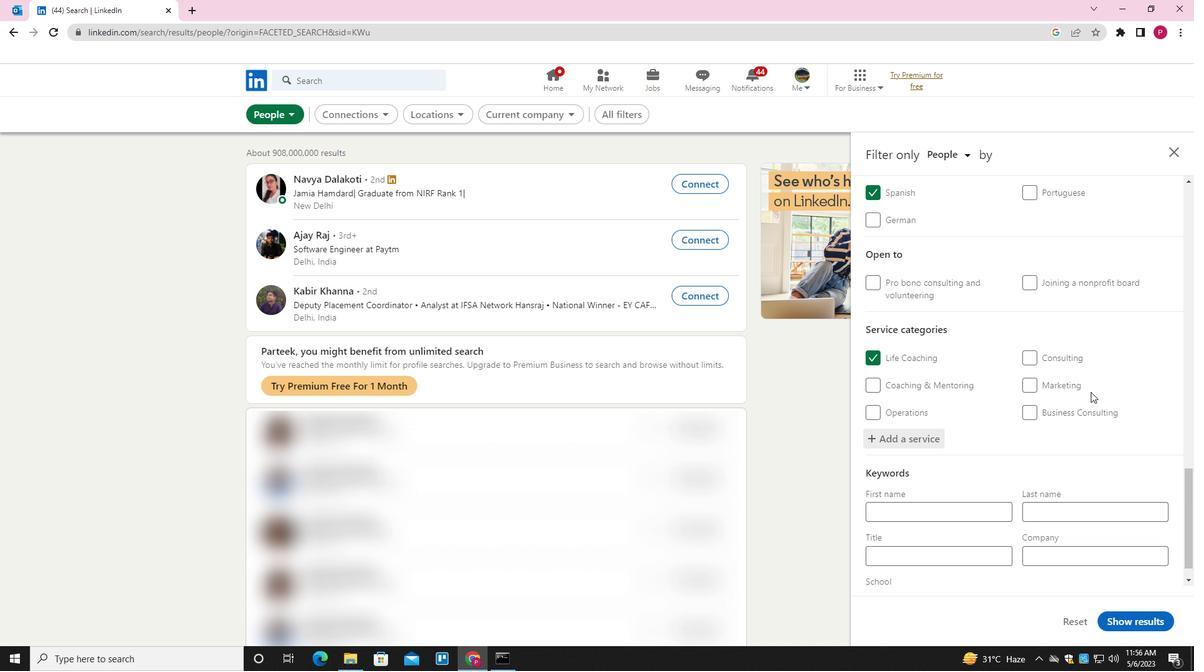 
Action: Mouse moved to (1090, 393)
Screenshot: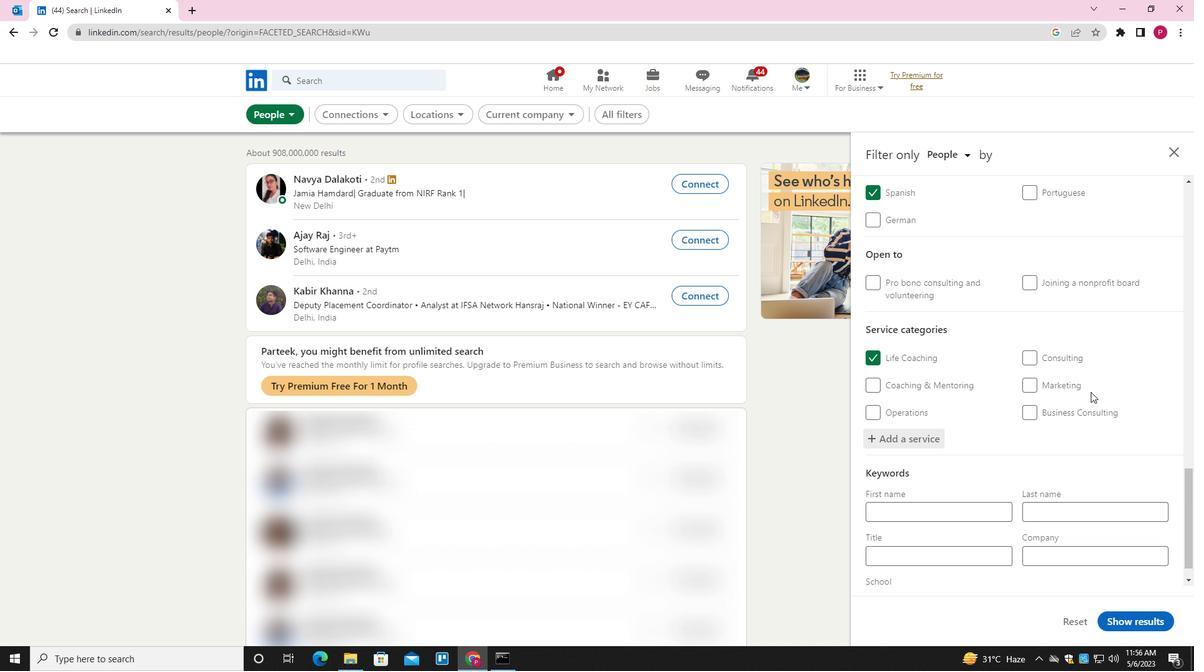 
Action: Mouse scrolled (1090, 392) with delta (0, 0)
Screenshot: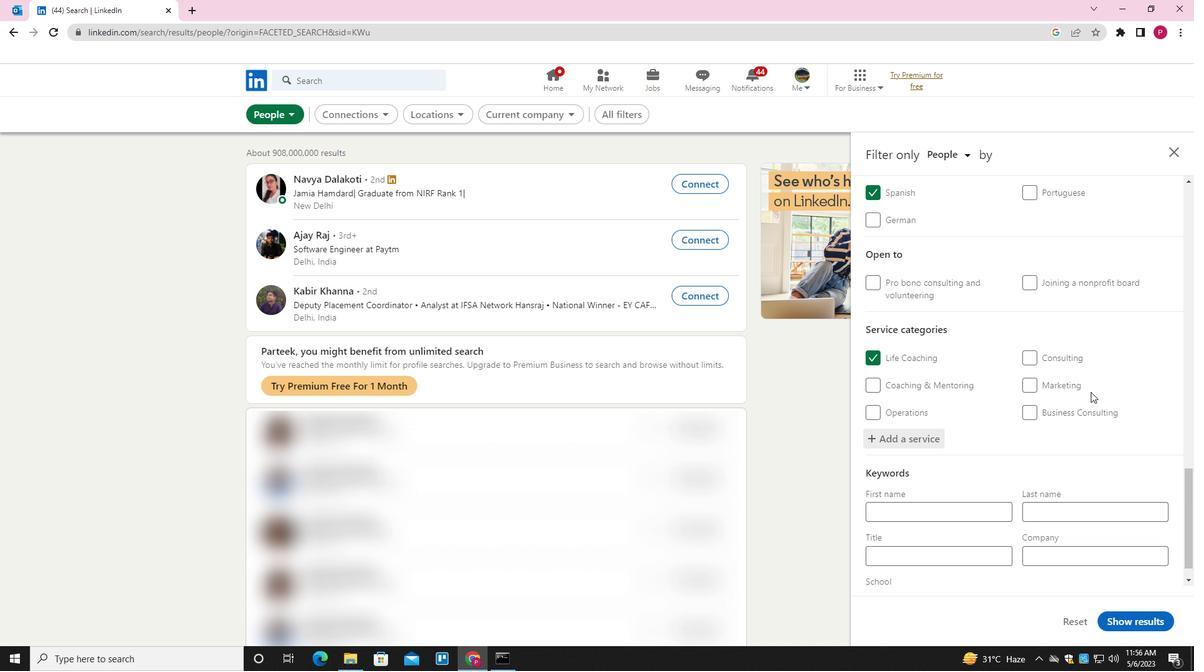
Action: Mouse moved to (991, 532)
Screenshot: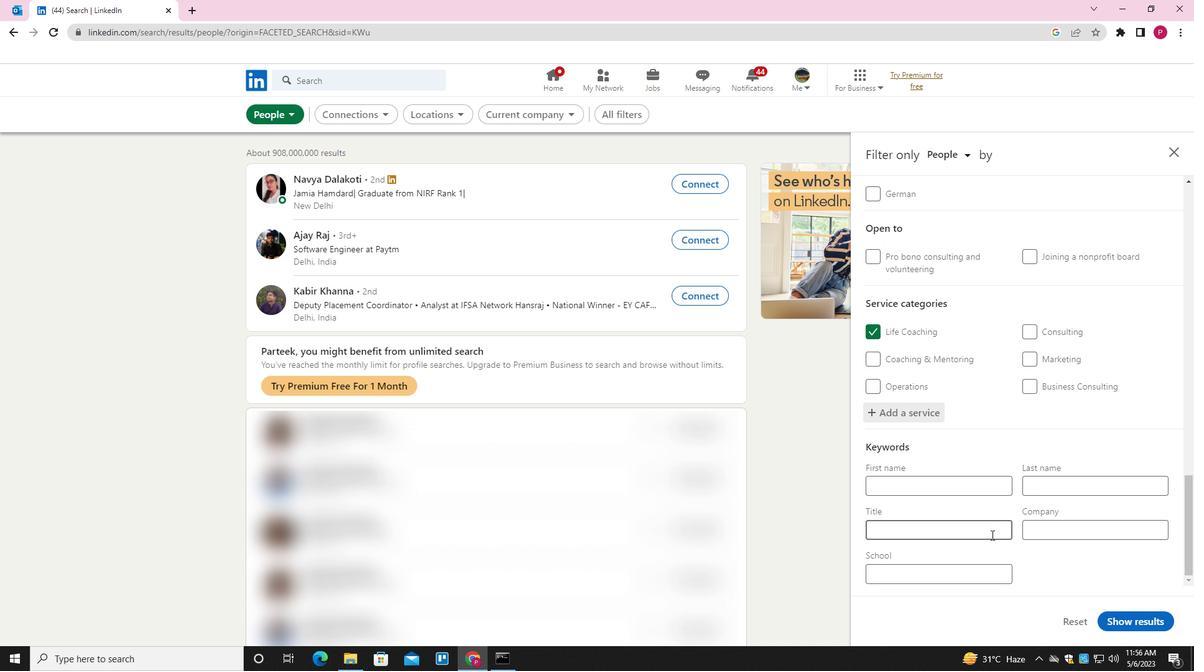 
Action: Mouse pressed left at (991, 532)
Screenshot: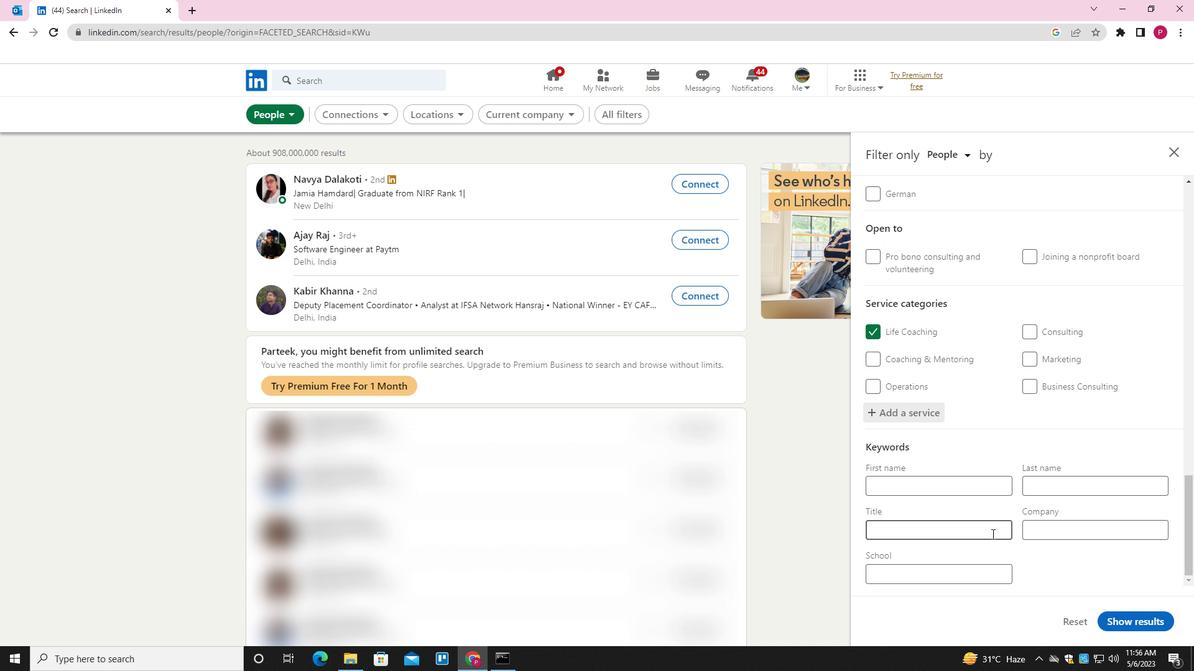 
Action: Mouse moved to (1001, 516)
Screenshot: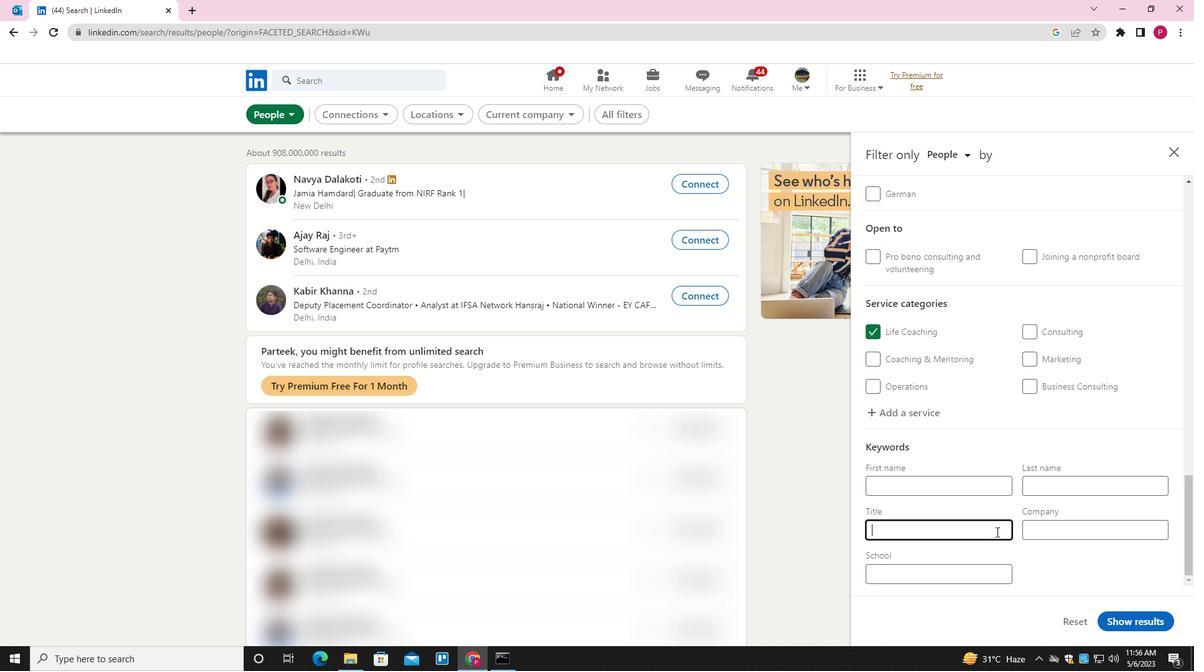 
Action: Key pressed <Key.shift><Key.shift><Key.shift>VICE<Key.space><Key.shift>PRESIDENT<Key.space>OF<Key.space><Key.shift>MARKETING
Screenshot: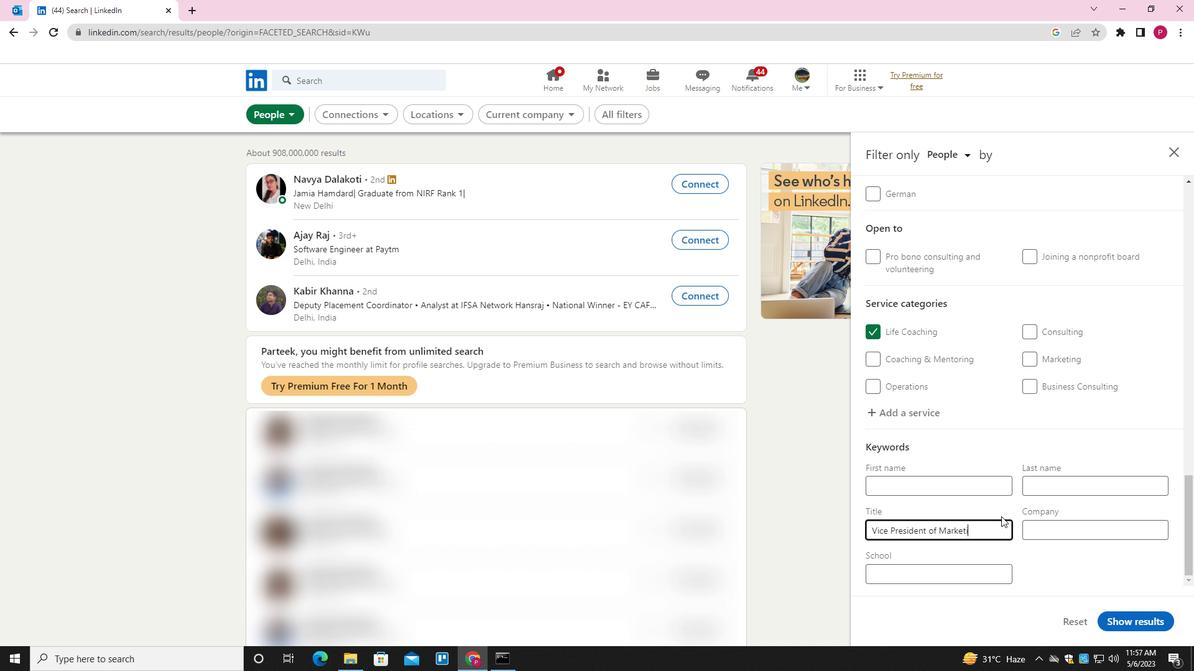 
Action: Mouse moved to (1141, 621)
Screenshot: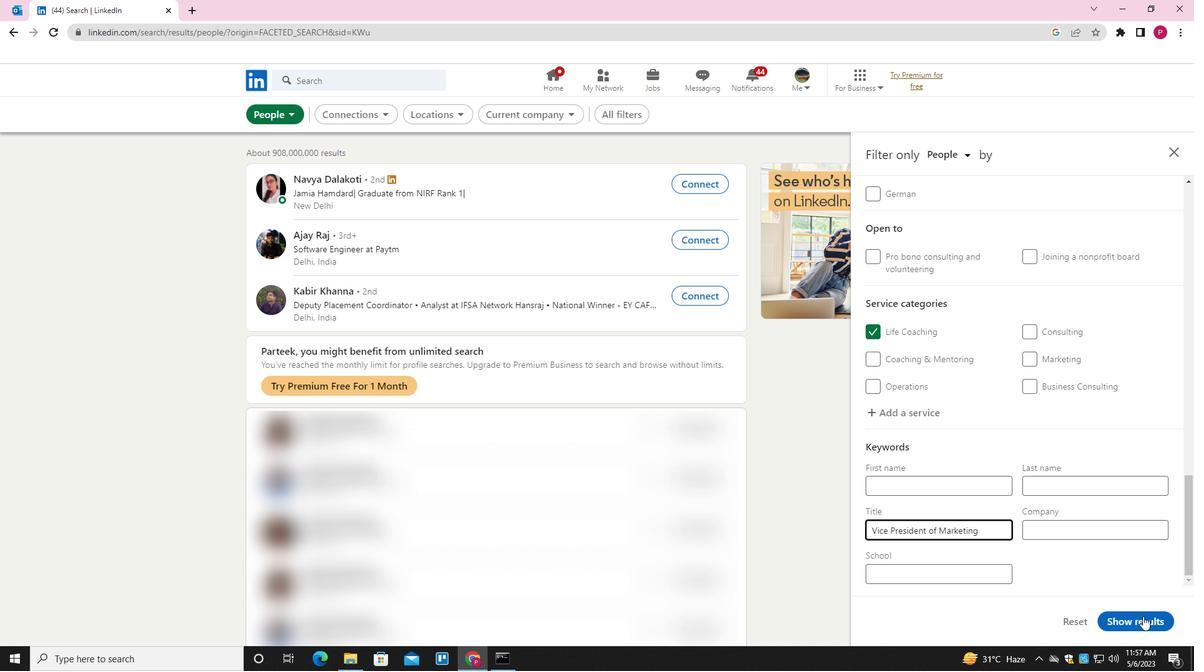 
Action: Mouse pressed left at (1141, 621)
Screenshot: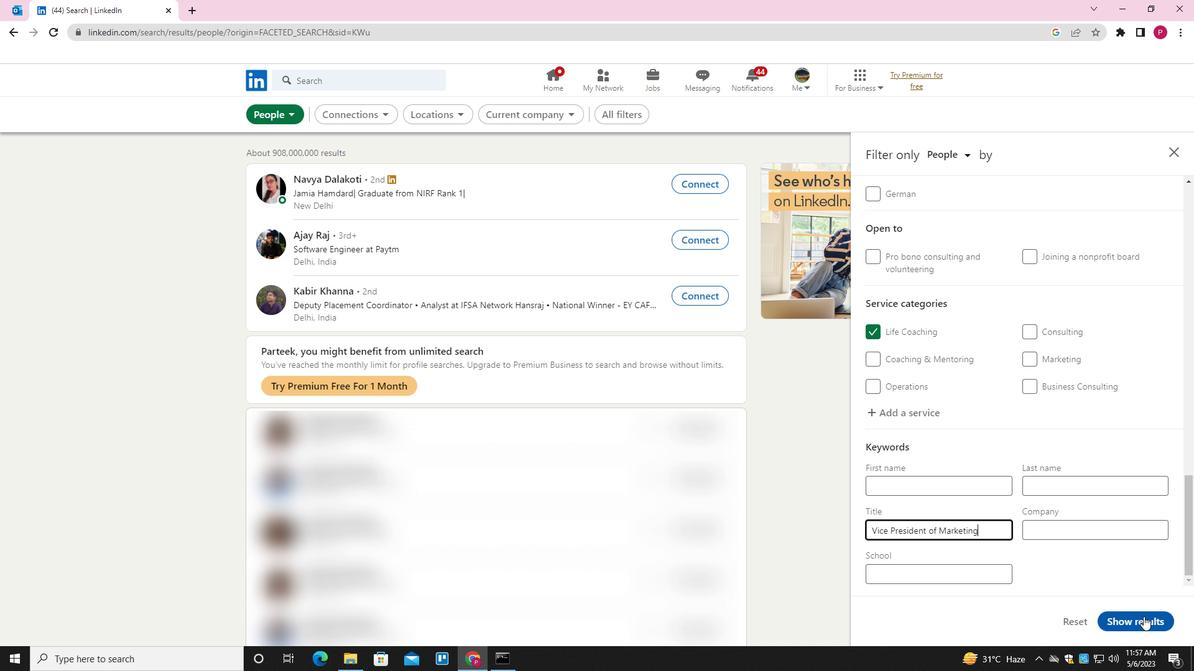 
Action: Mouse moved to (947, 434)
Screenshot: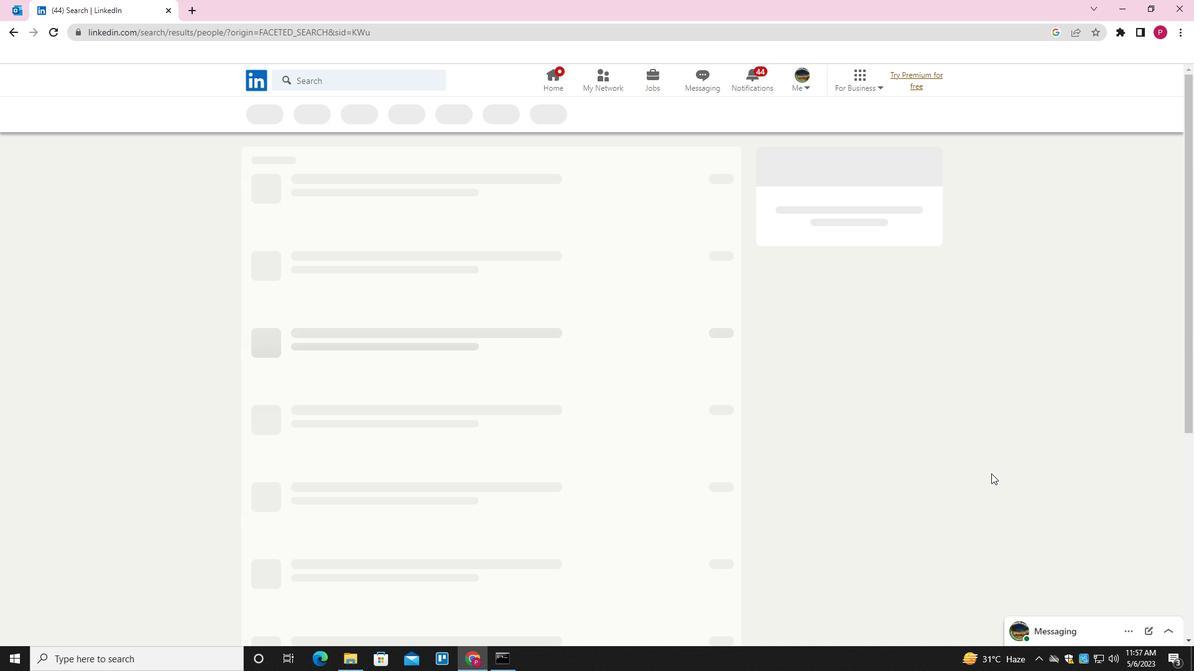 
